 Task: Who was a key artist in the Outsider Art genre?
Action: Mouse moved to (216, 144)
Screenshot: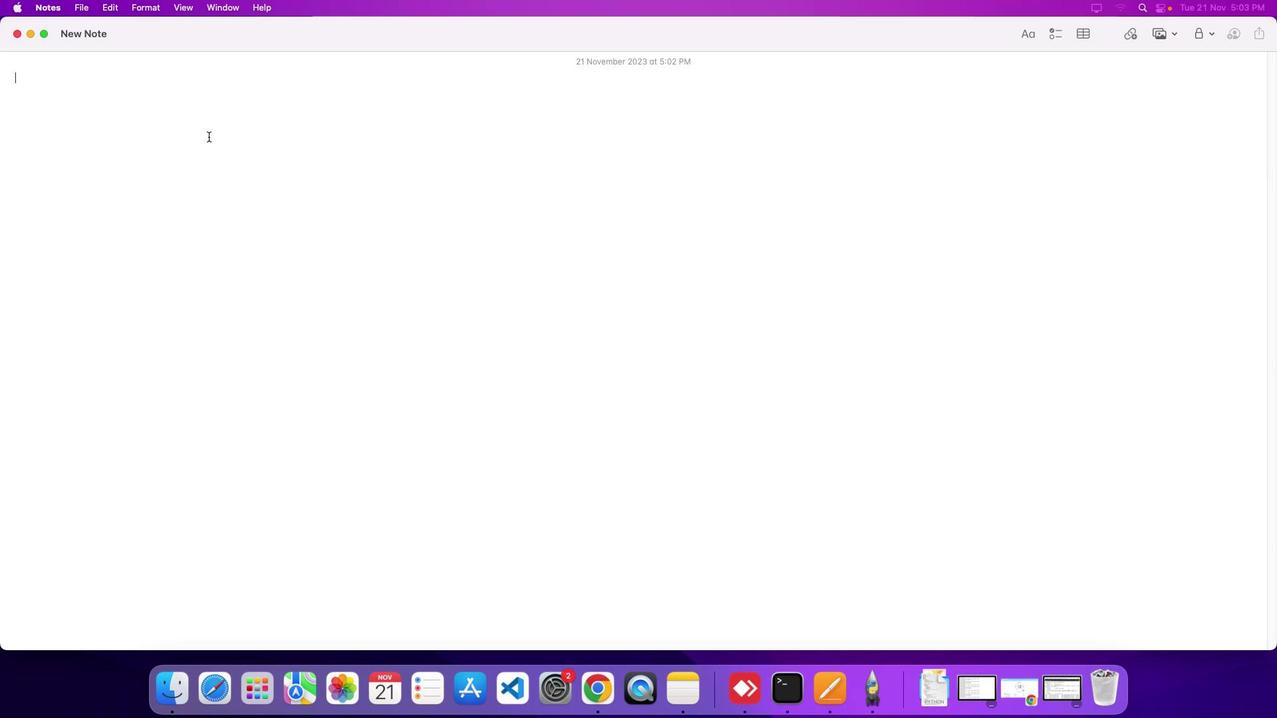 
Action: Mouse pressed left at (216, 144)
Screenshot: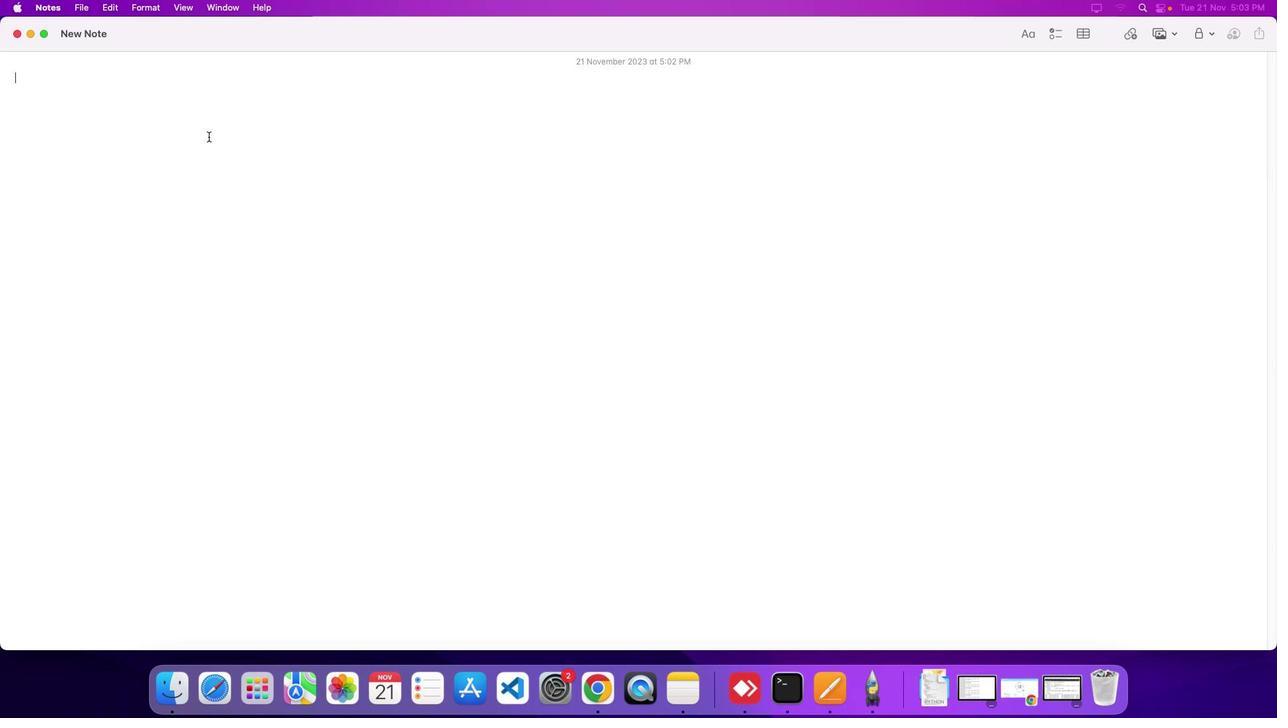 
Action: Mouse moved to (216, 143)
Screenshot: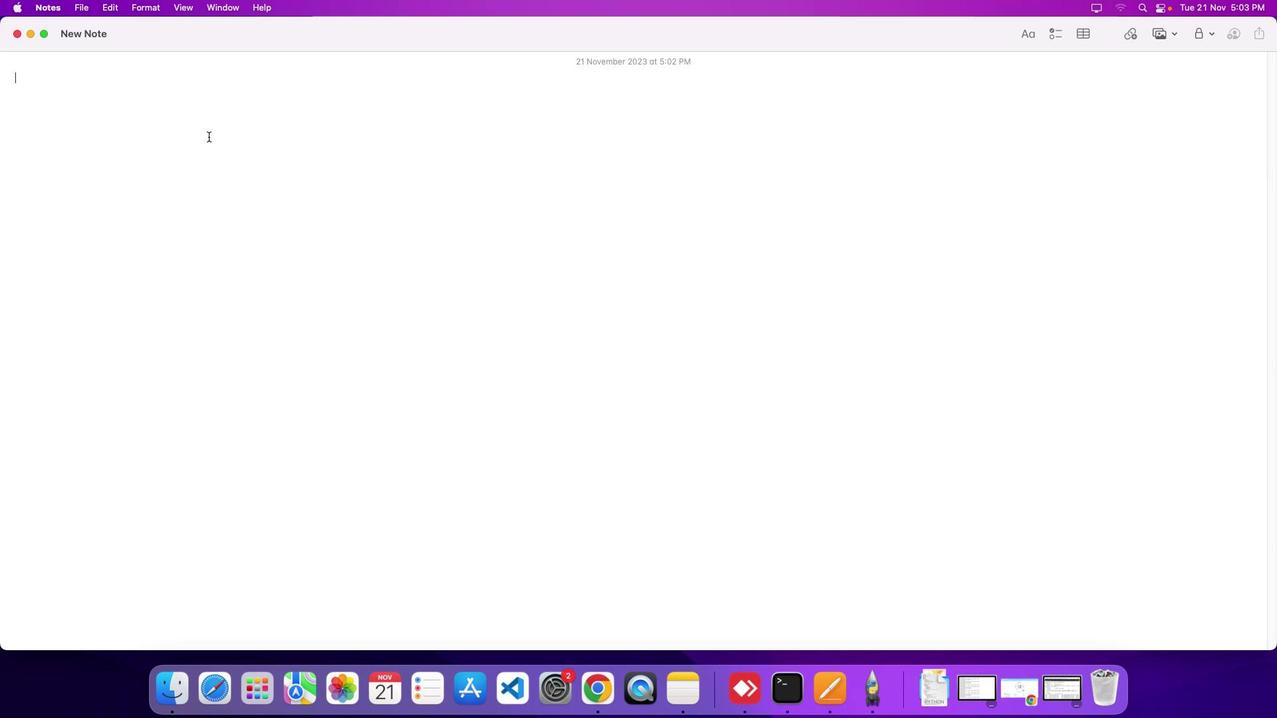 
Action: Key pressed Key.shift
Screenshot: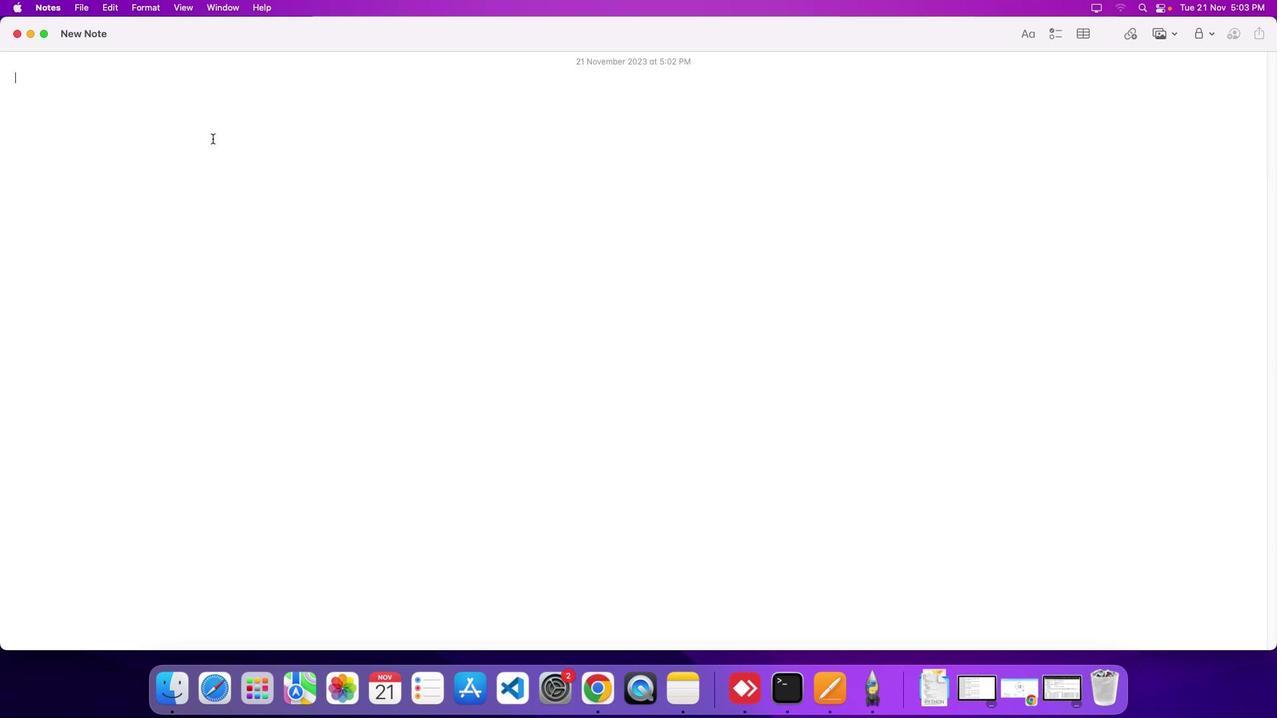 
Action: Mouse moved to (219, 145)
Screenshot: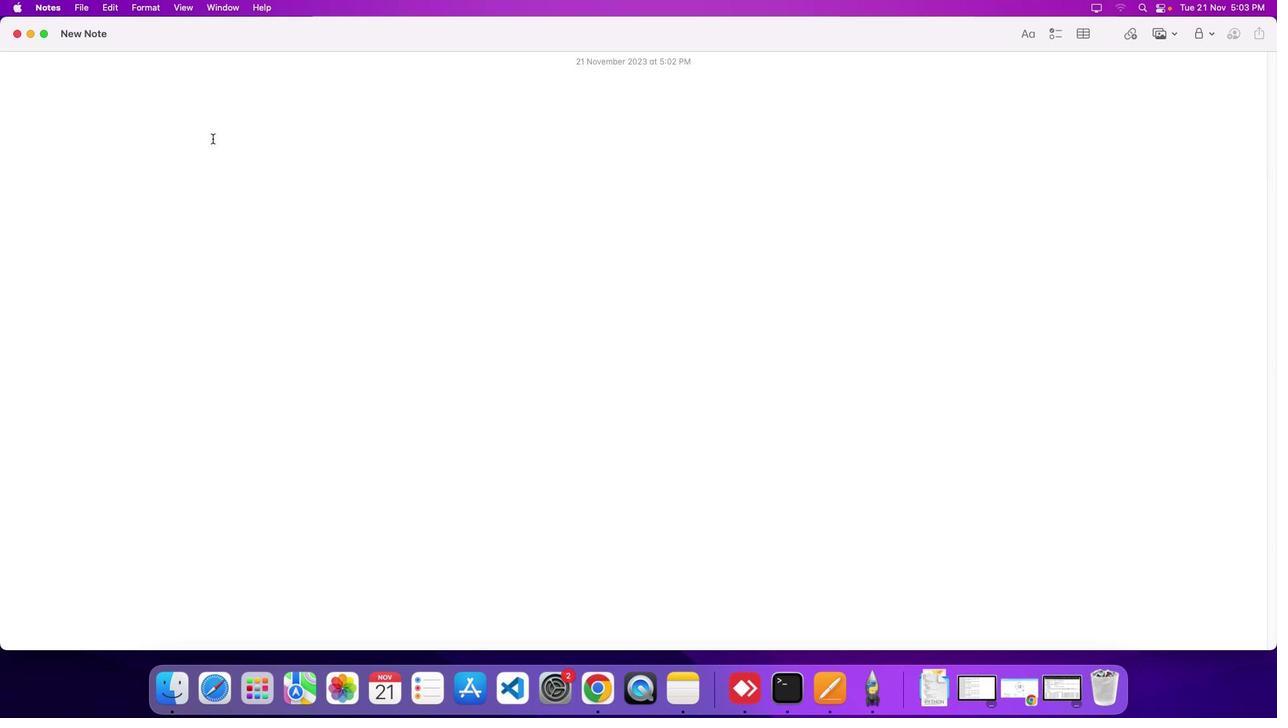 
Action: Key pressed 'W''h''o'Key.space'w''a''s'Key.space'a'Key.space'k''e''t'Key.backspace'y'Key.space'a''r''t''i''s''t'Key.space'i''n'Key.space't''h''e'Key.spaceKey.shift'O''u''t''s''i''d''e''r'Key.spaceKey.shift'A''r''t'Key.space'g''e''n''r''e'Key.shift_r'?'Key.enter
Screenshot: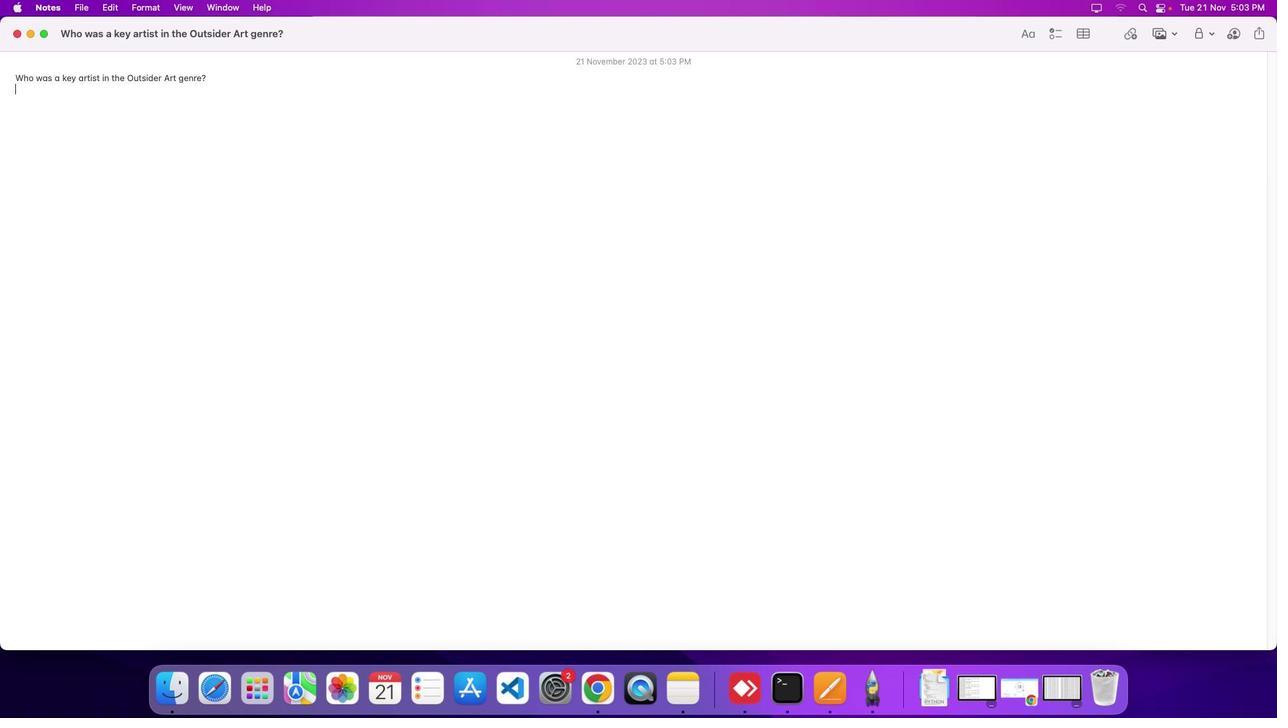 
Action: Mouse moved to (1012, 690)
Screenshot: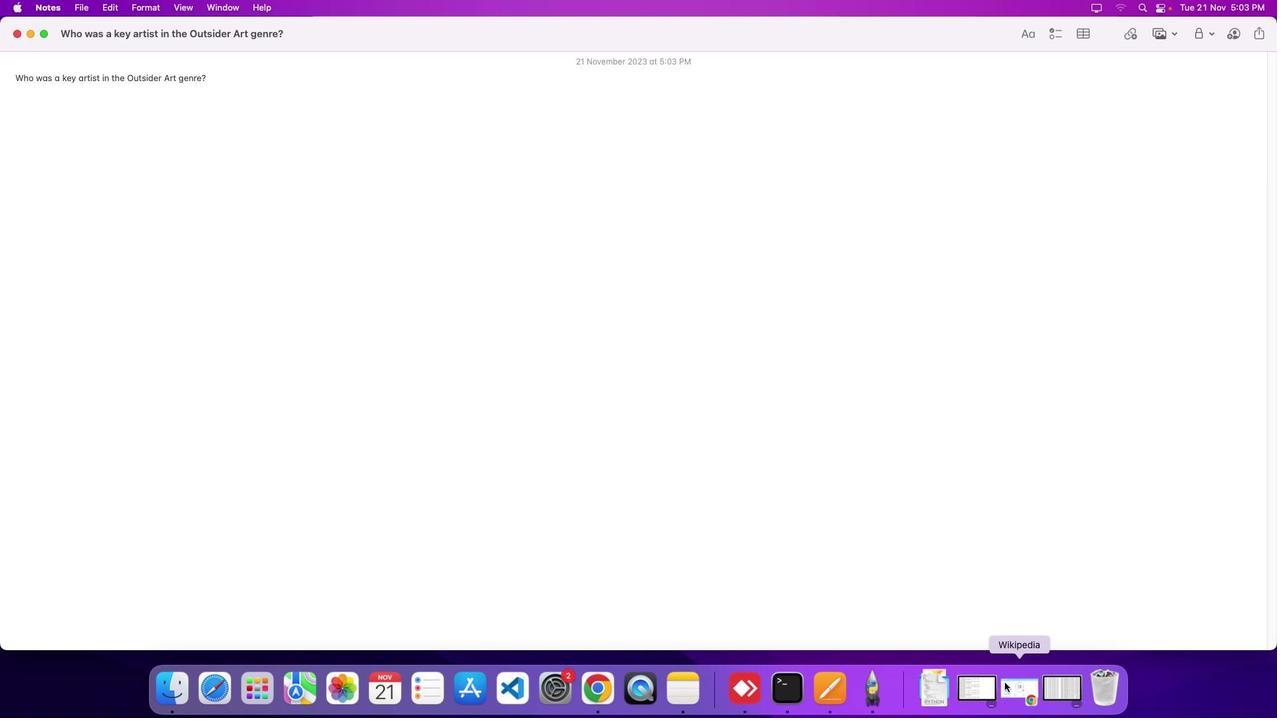 
Action: Mouse pressed left at (1012, 690)
Screenshot: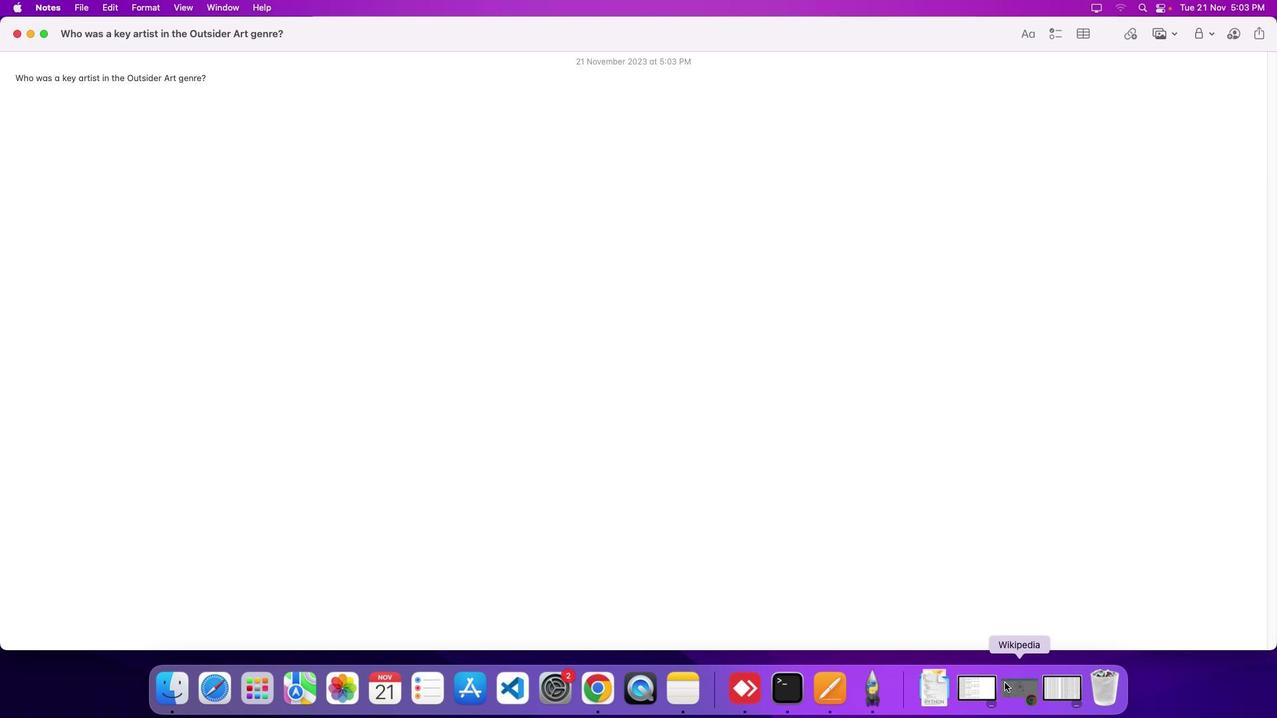 
Action: Mouse moved to (546, 432)
Screenshot: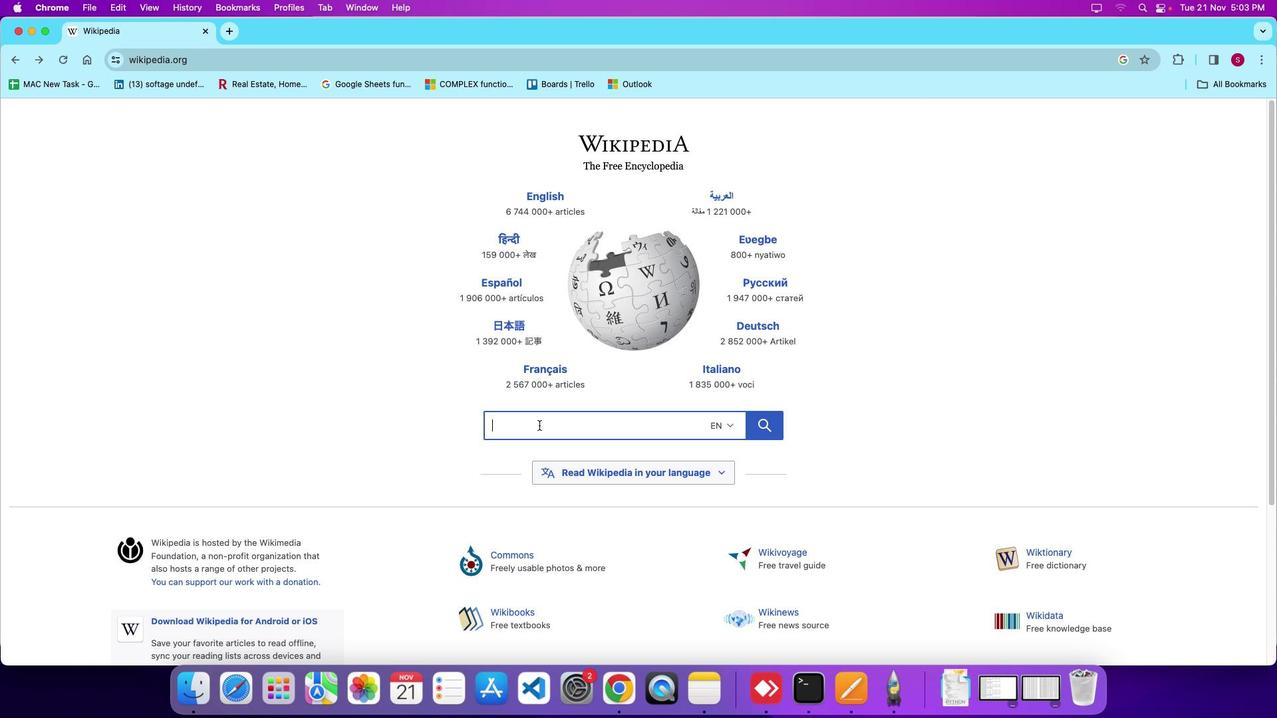 
Action: Mouse pressed left at (546, 432)
Screenshot: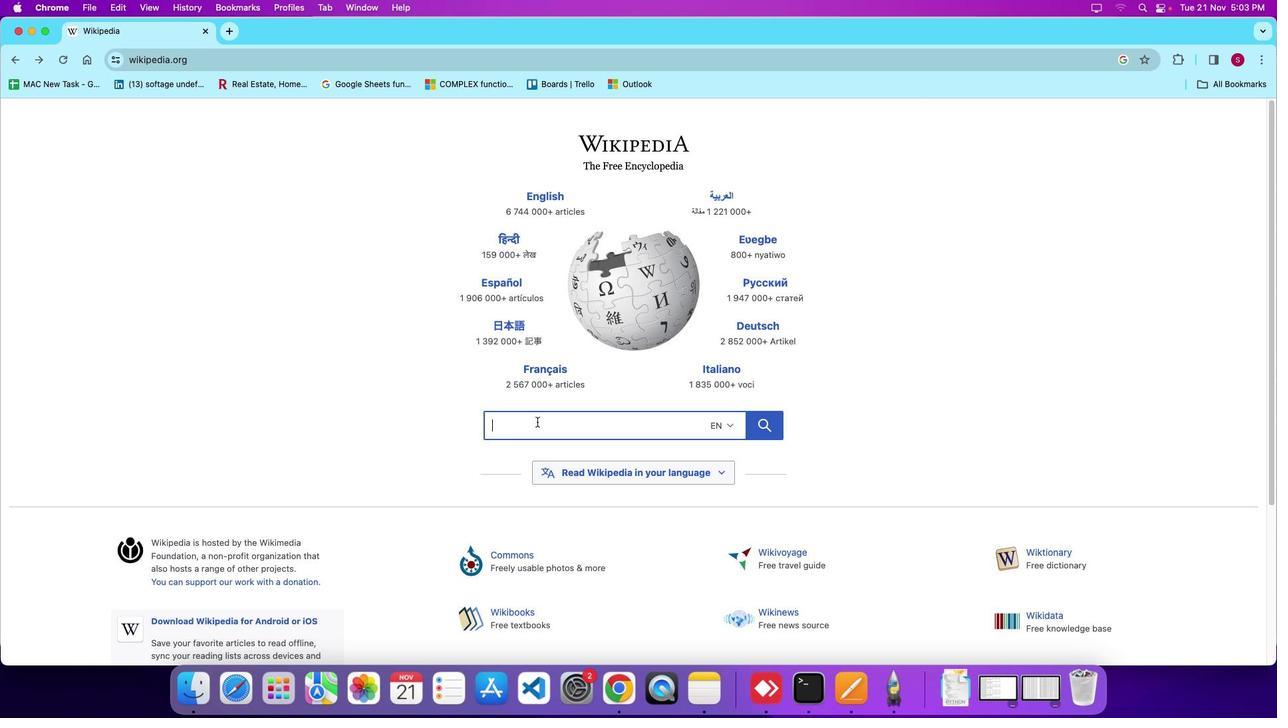 
Action: Mouse moved to (543, 429)
Screenshot: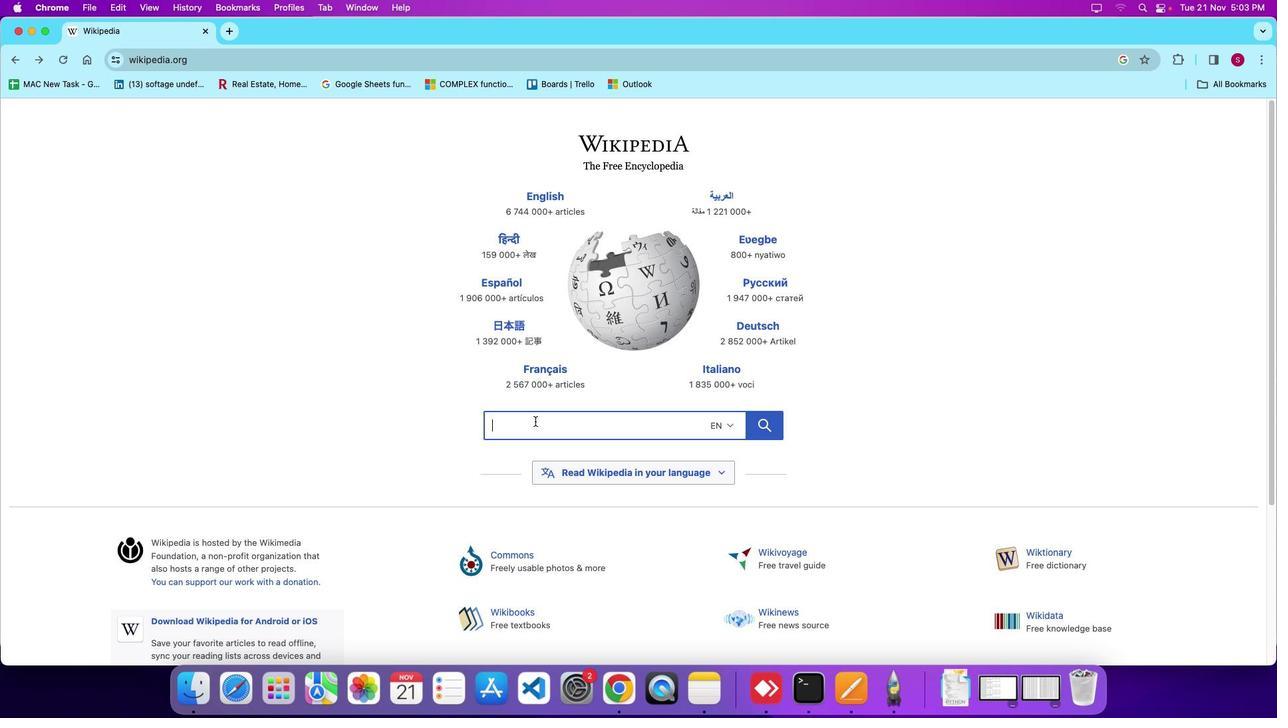 
Action: Key pressed Key.shift'O''u''t''s''i''d''e''r'Key.spaceKey.shift'A''r''t'
Screenshot: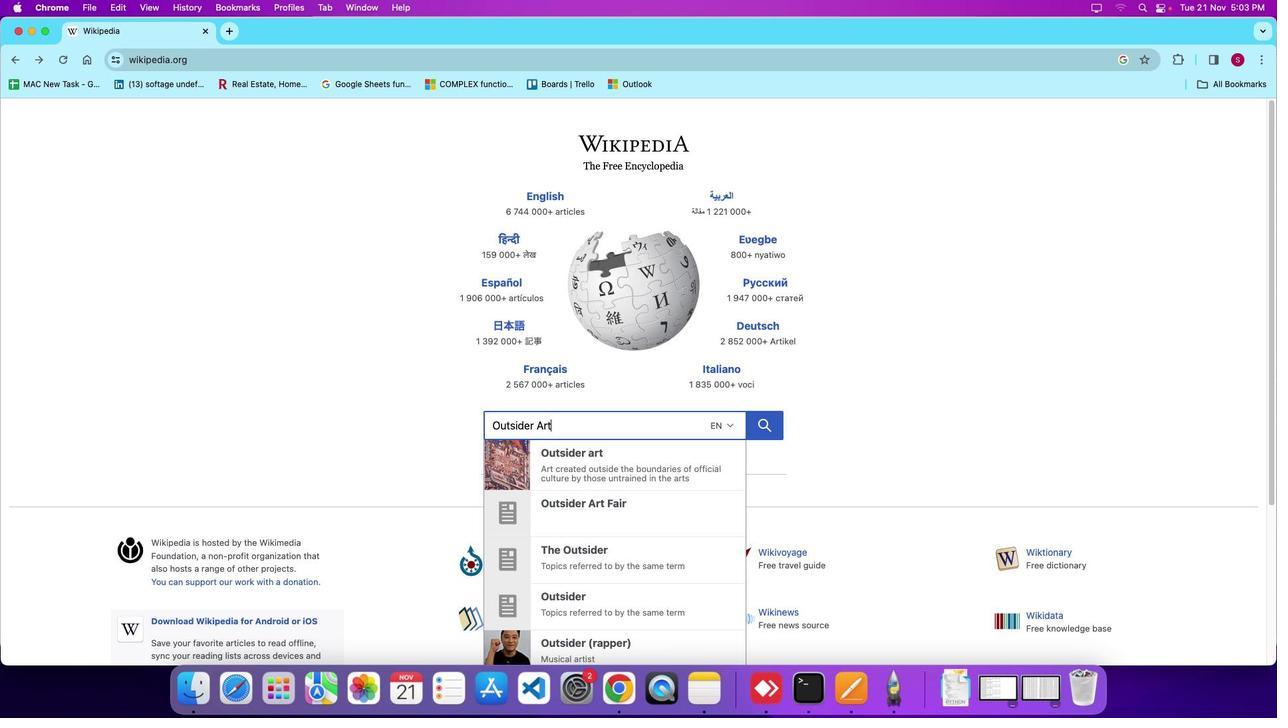 
Action: Mouse moved to (572, 485)
Screenshot: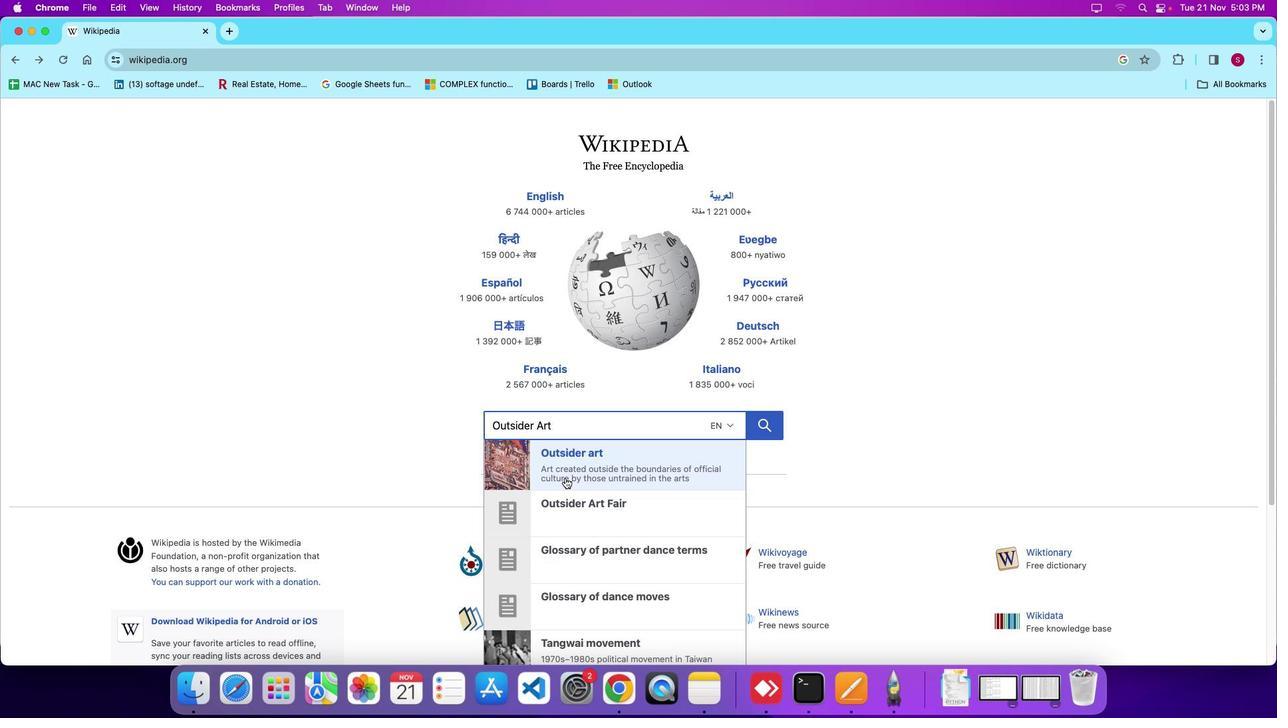 
Action: Mouse pressed left at (572, 485)
Screenshot: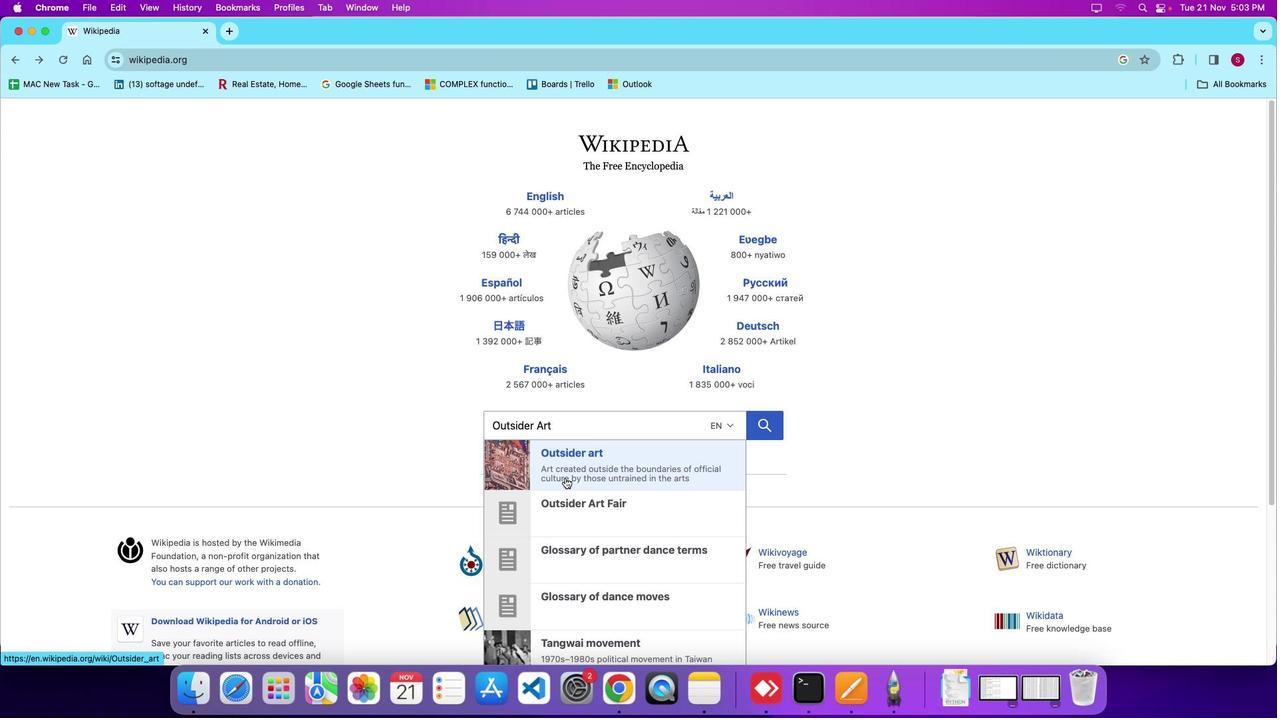 
Action: Mouse moved to (1070, 422)
Screenshot: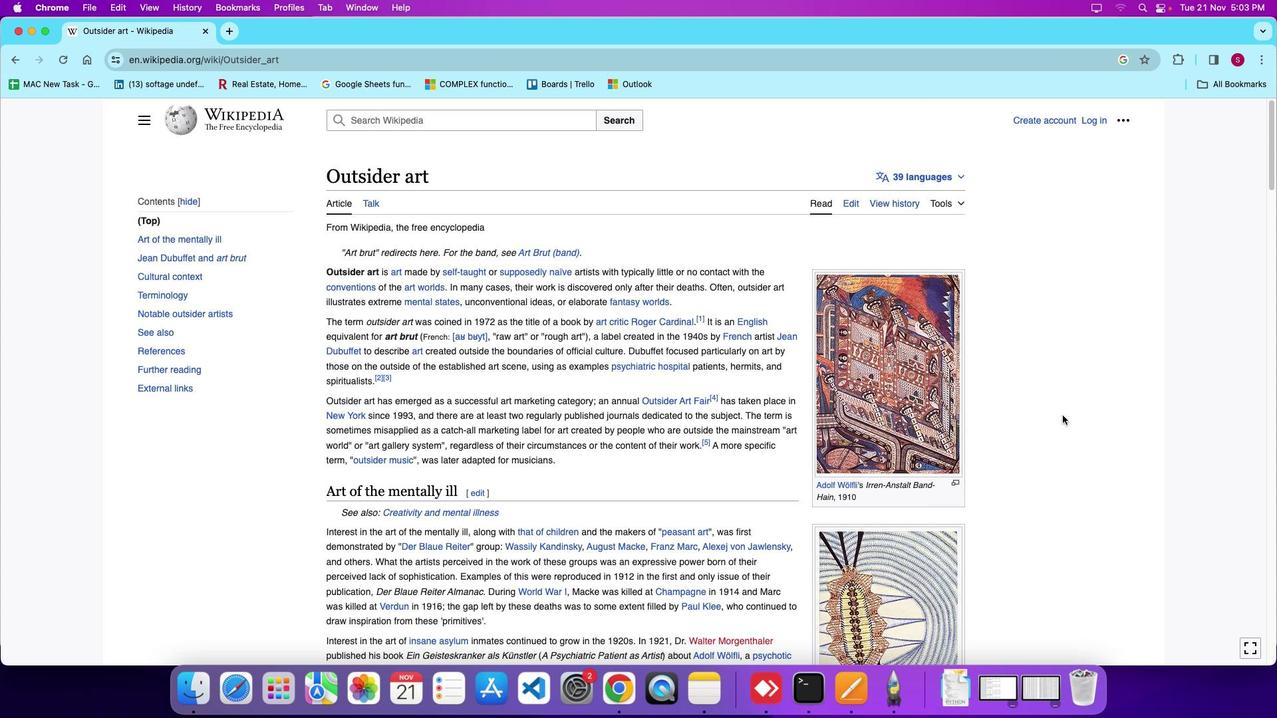 
Action: Mouse scrolled (1070, 422) with delta (7, 6)
Screenshot: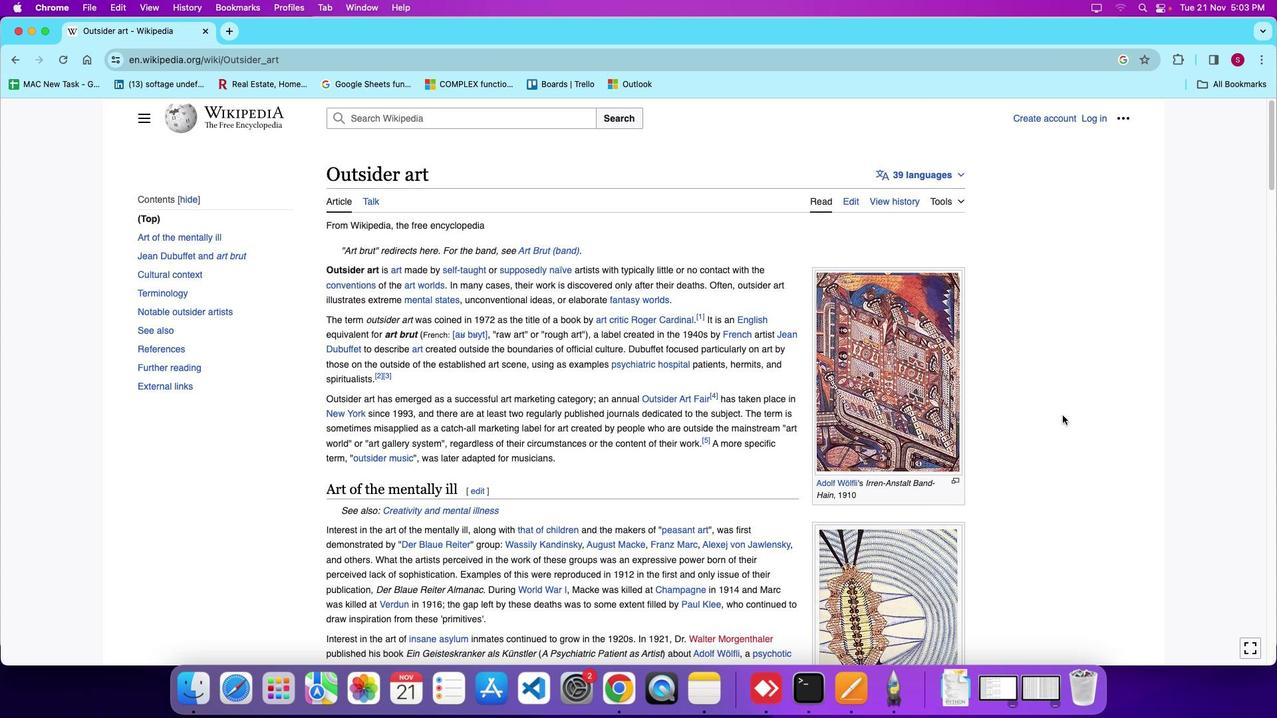 
Action: Mouse scrolled (1070, 422) with delta (7, 6)
Screenshot: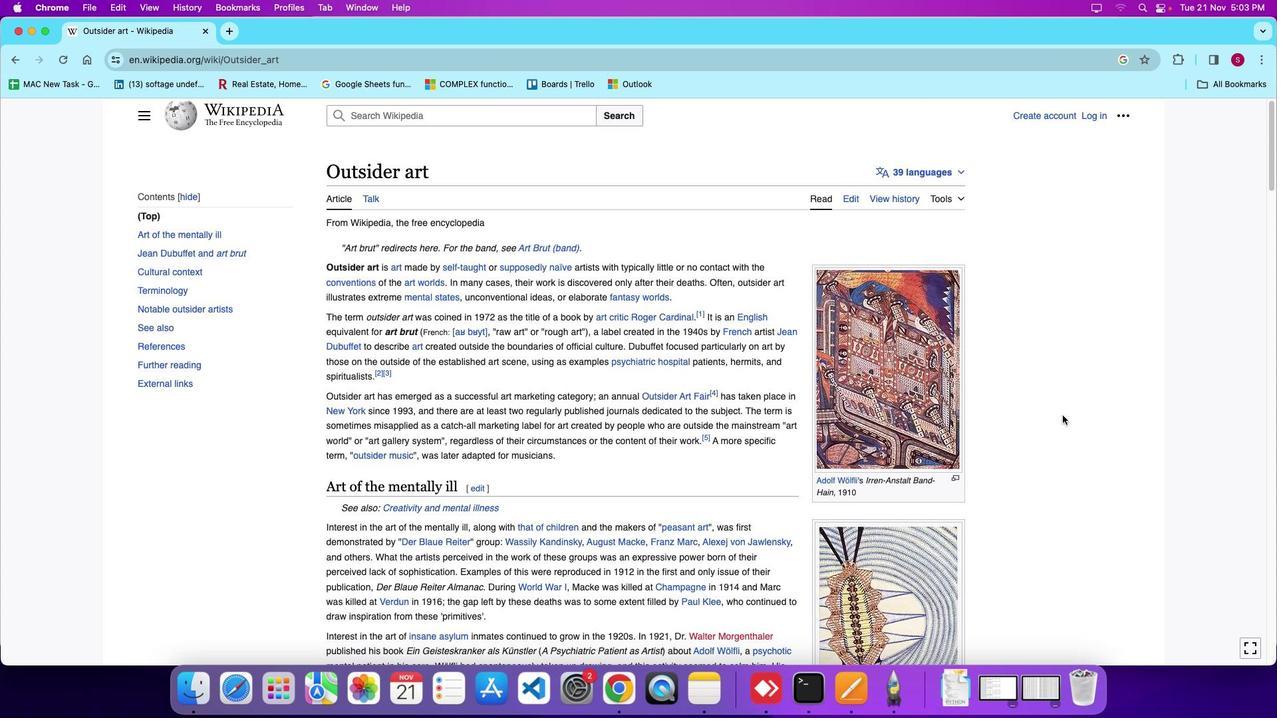 
Action: Mouse scrolled (1070, 422) with delta (7, 6)
Screenshot: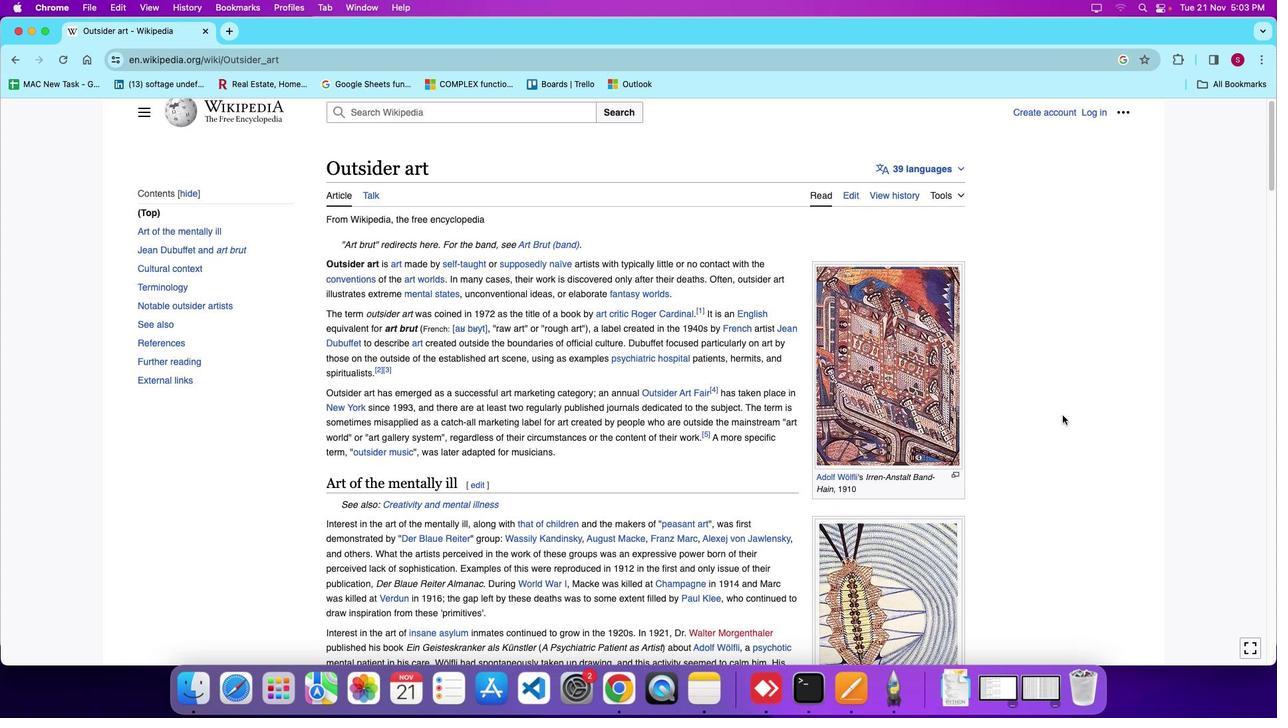 
Action: Mouse moved to (1068, 429)
Screenshot: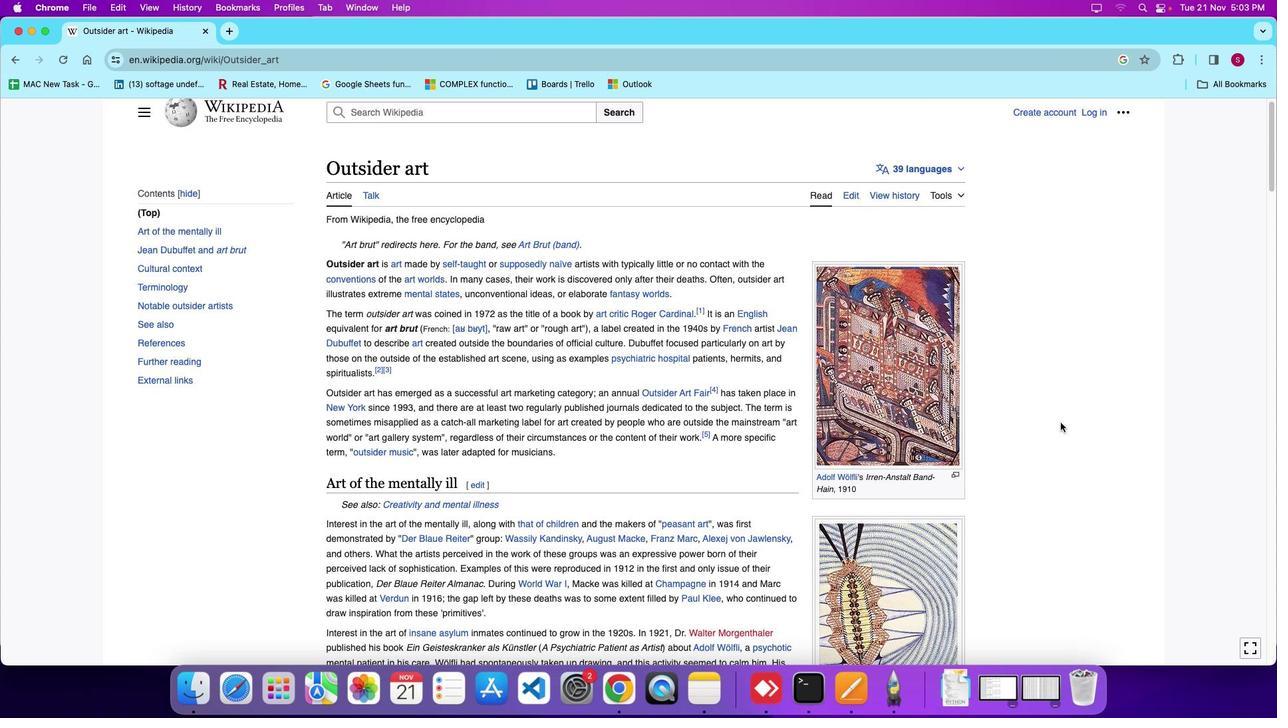 
Action: Mouse scrolled (1068, 429) with delta (7, 6)
Screenshot: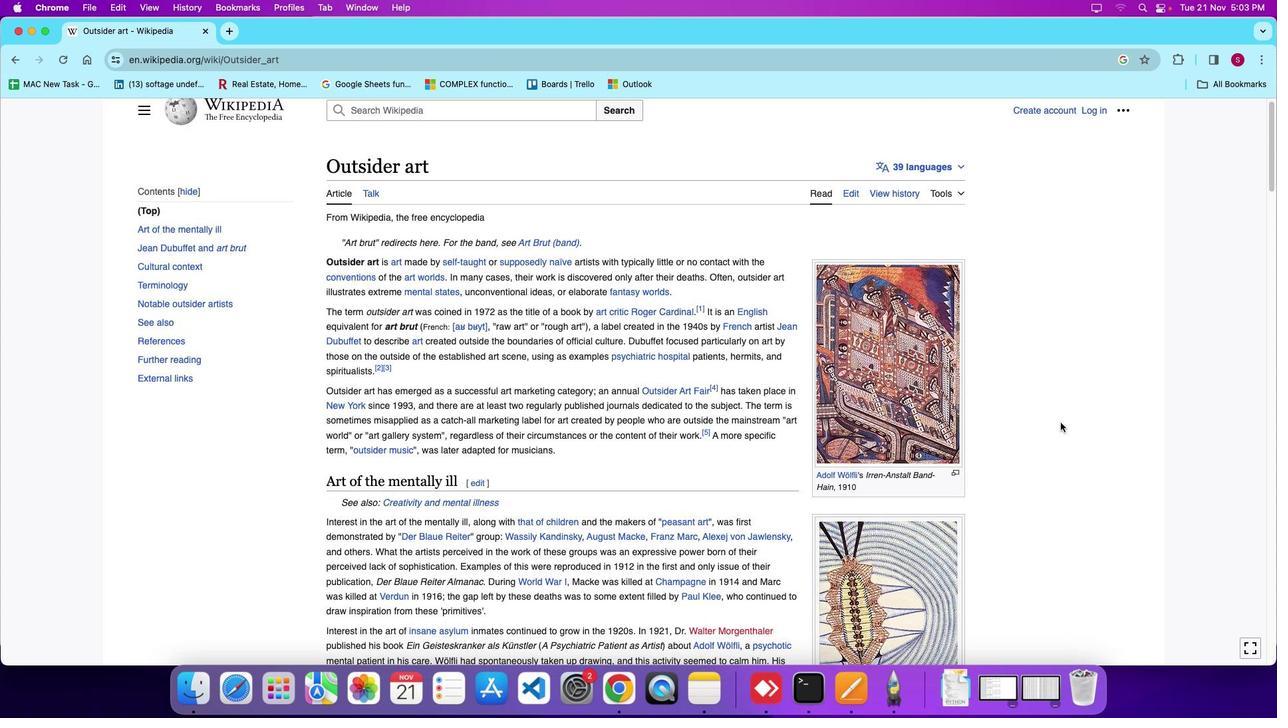 
Action: Mouse moved to (1068, 429)
Screenshot: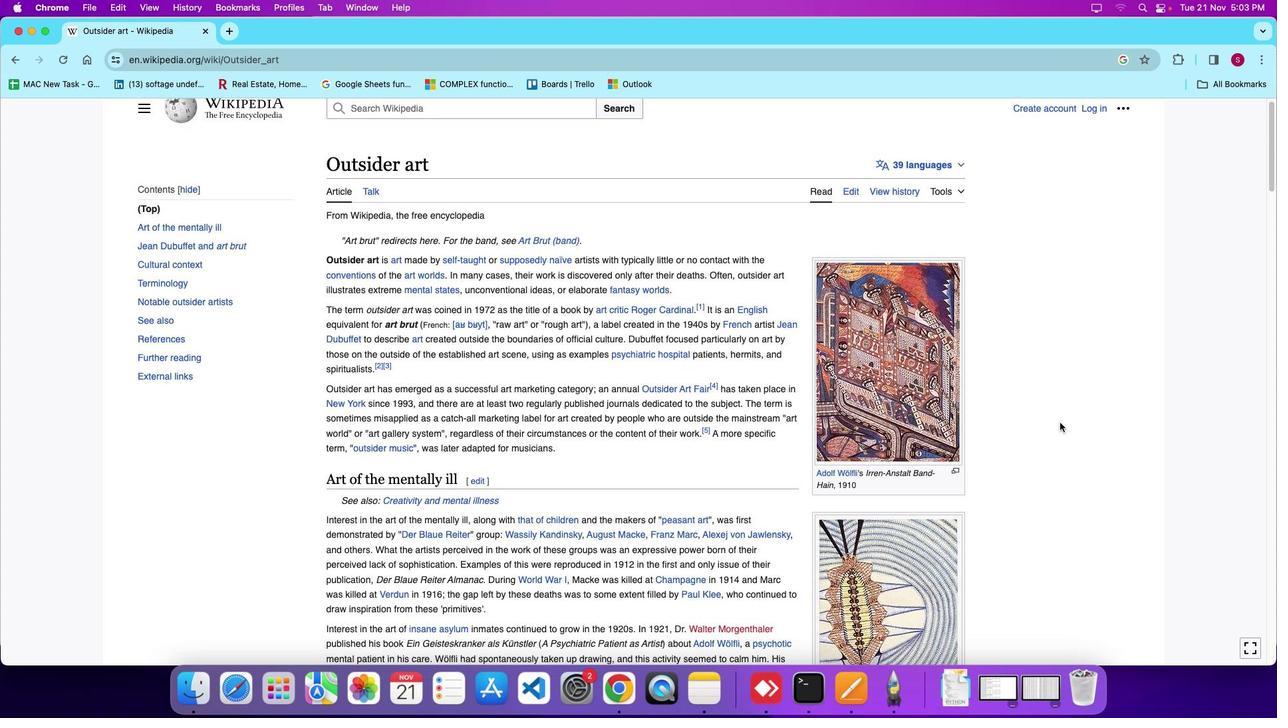 
Action: Mouse scrolled (1068, 429) with delta (7, 6)
Screenshot: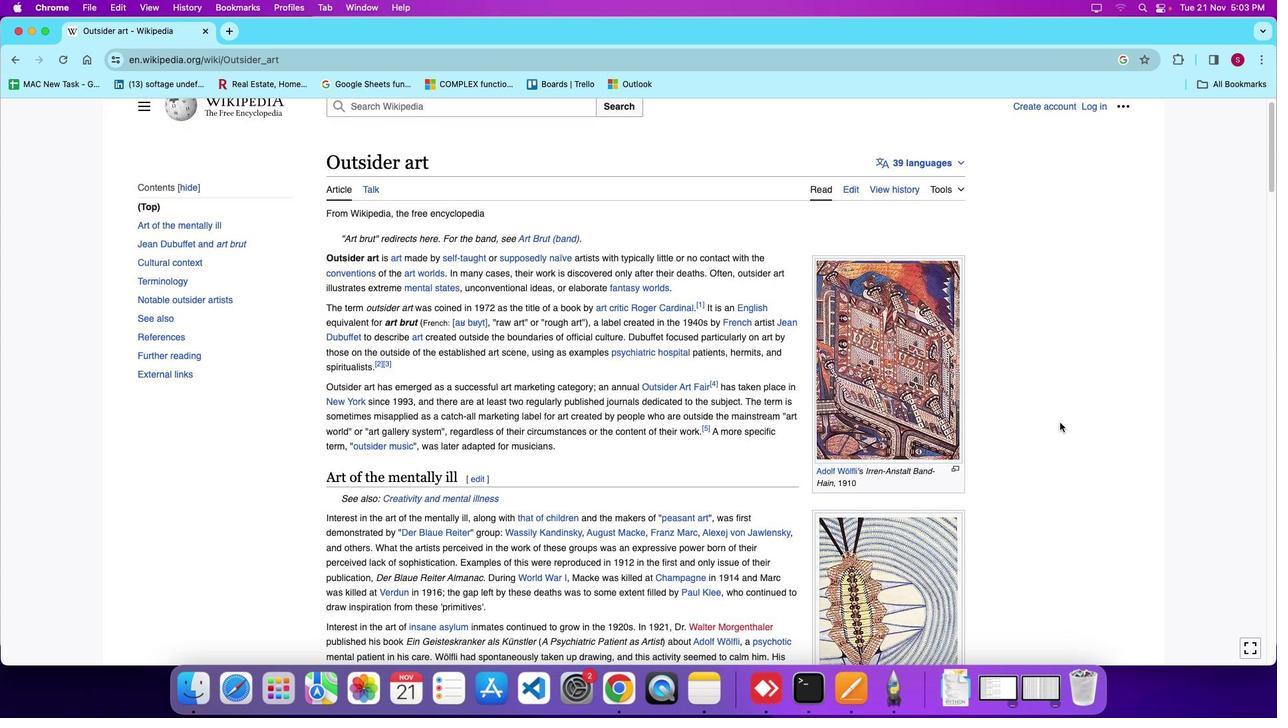 
Action: Mouse moved to (1068, 429)
Screenshot: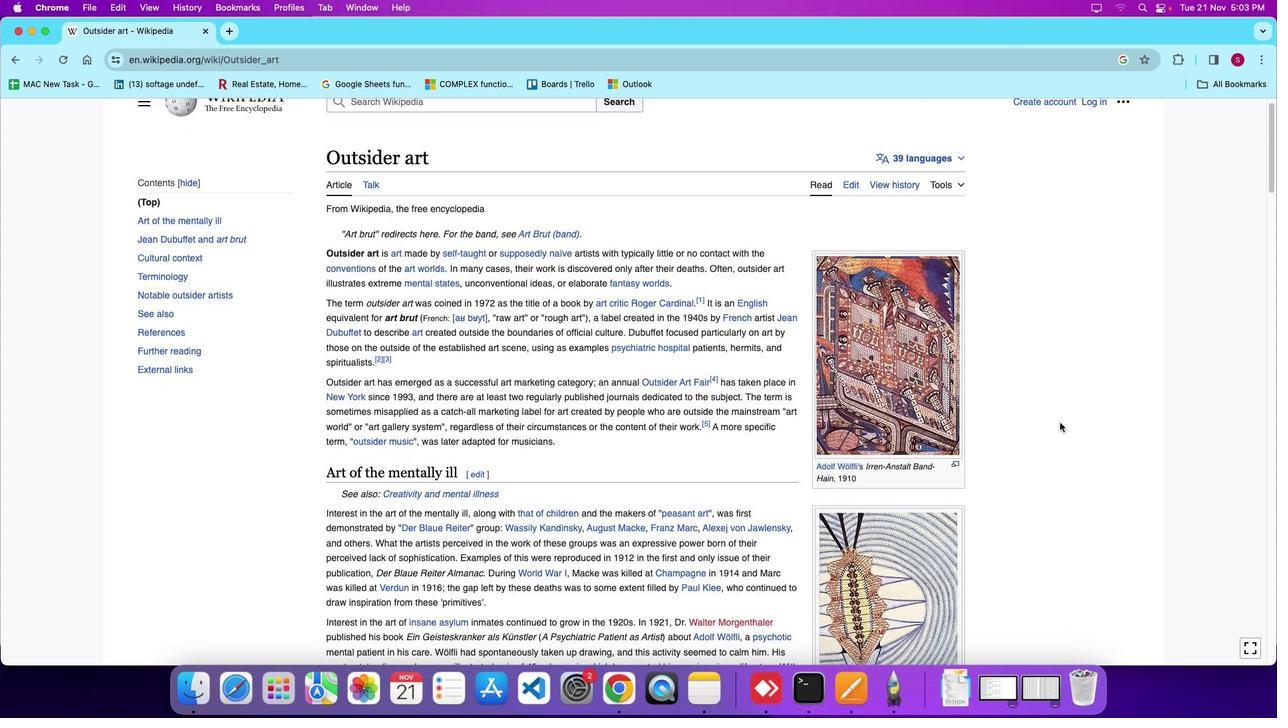 
Action: Mouse scrolled (1068, 429) with delta (7, 6)
Screenshot: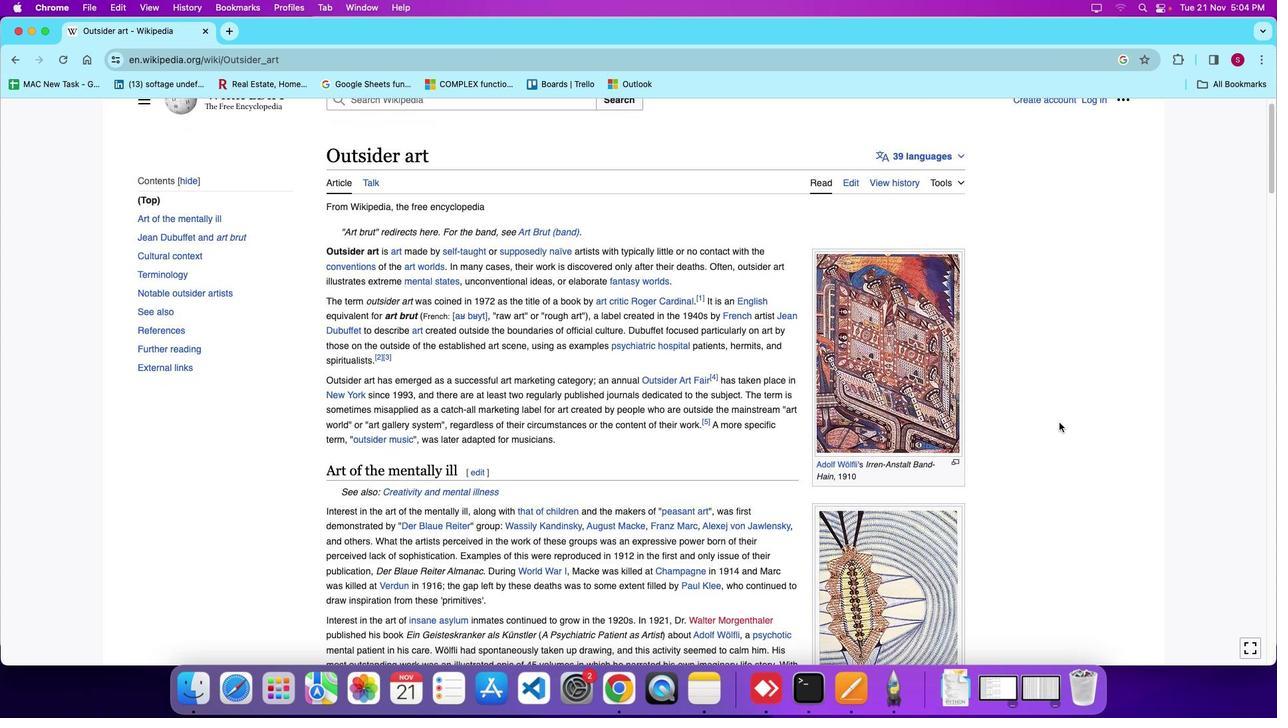 
Action: Mouse moved to (1039, 460)
Screenshot: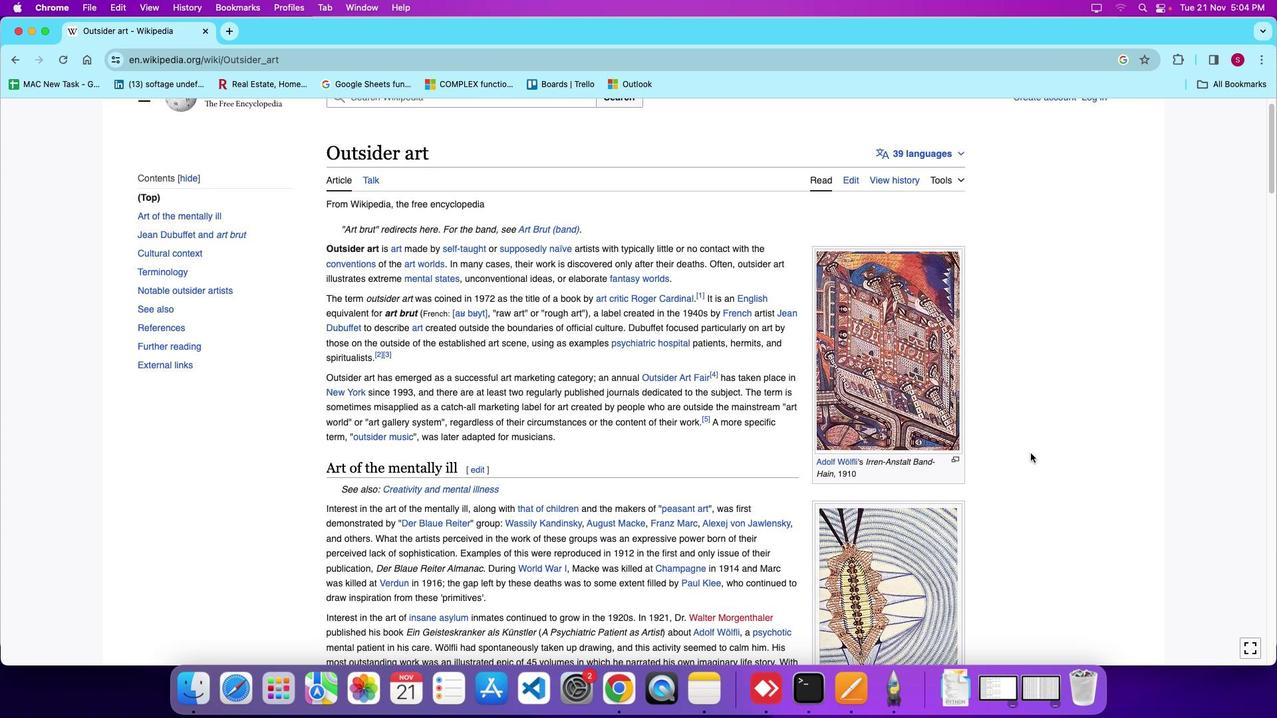 
Action: Mouse scrolled (1039, 460) with delta (7, 6)
Screenshot: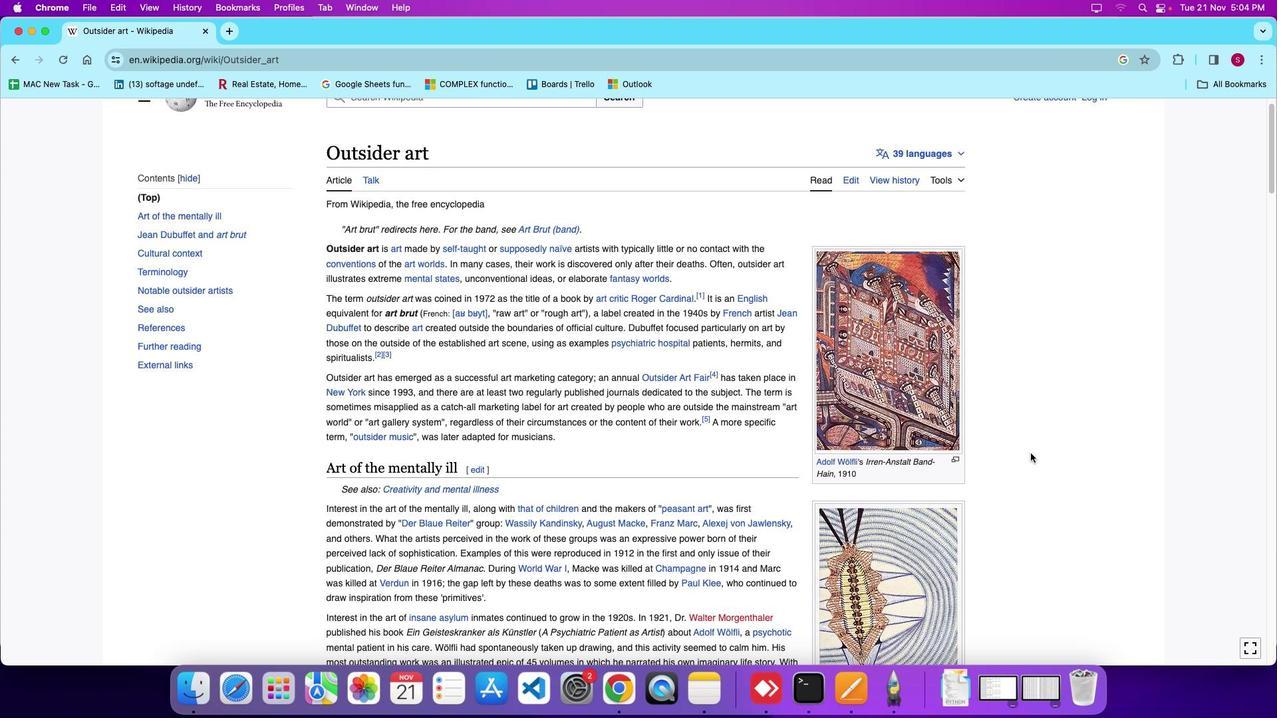 
Action: Mouse moved to (1038, 459)
Screenshot: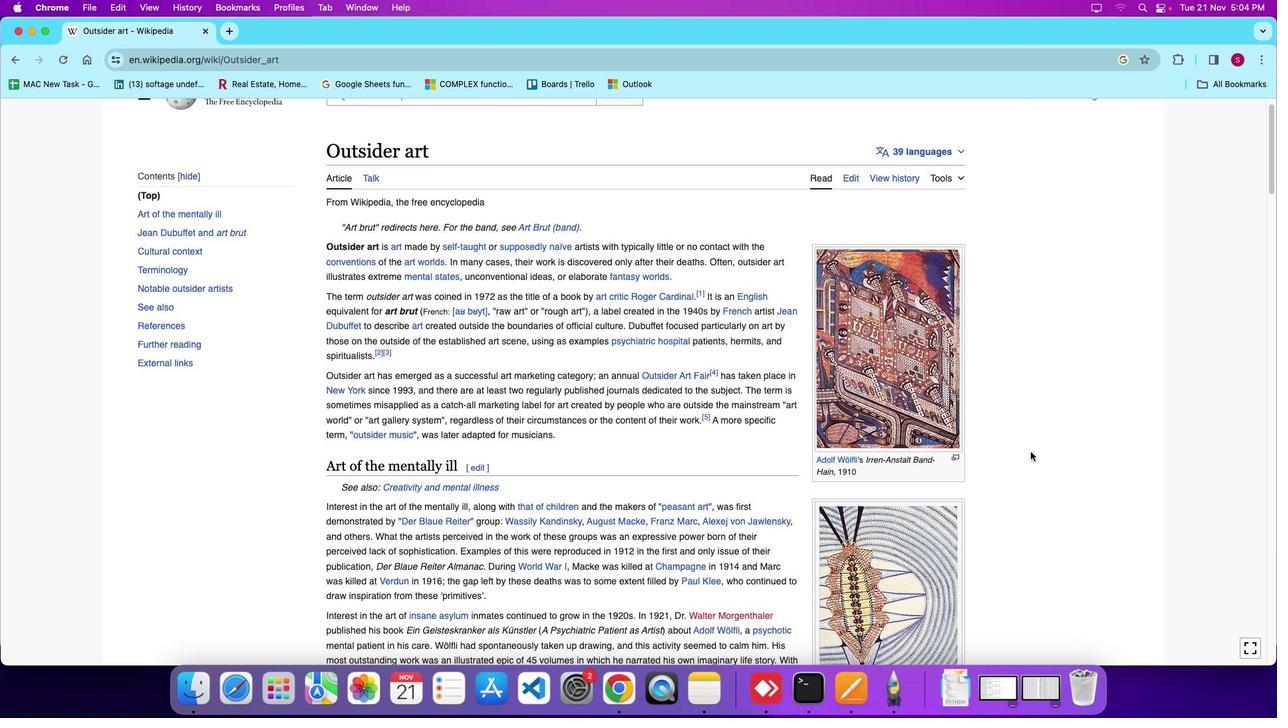 
Action: Mouse scrolled (1038, 459) with delta (7, 6)
Screenshot: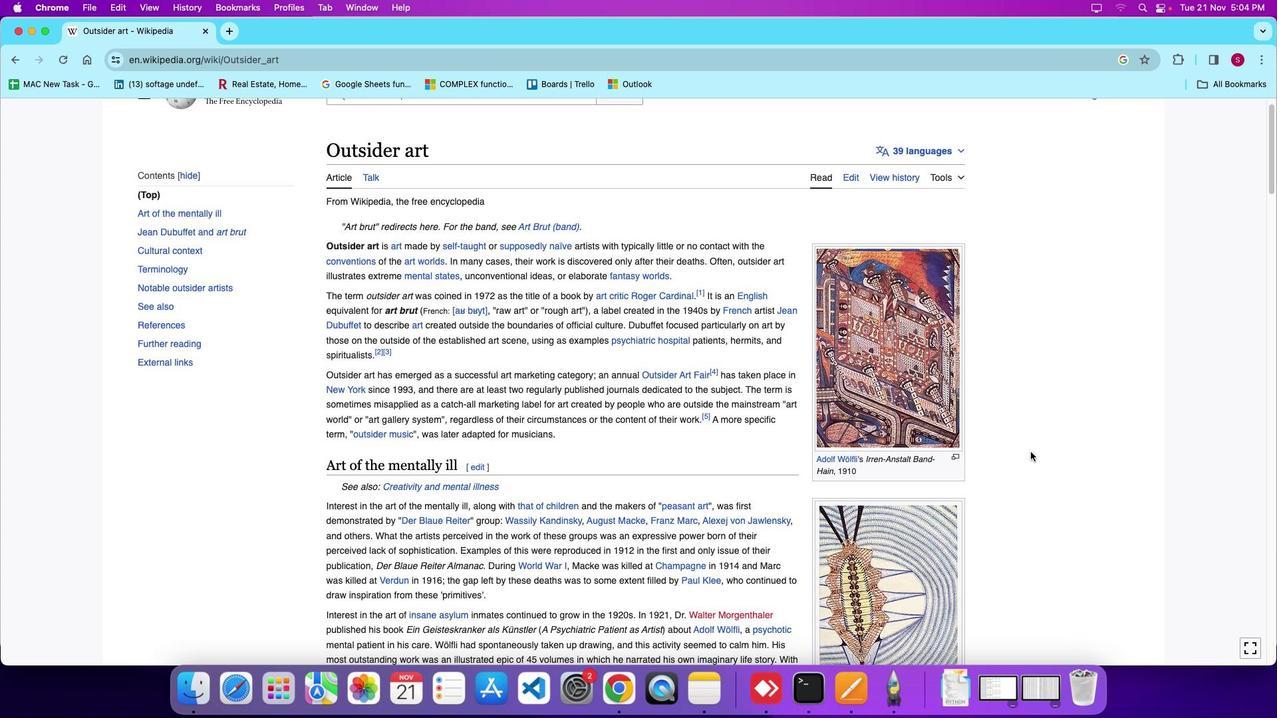 
Action: Mouse moved to (1023, 481)
Screenshot: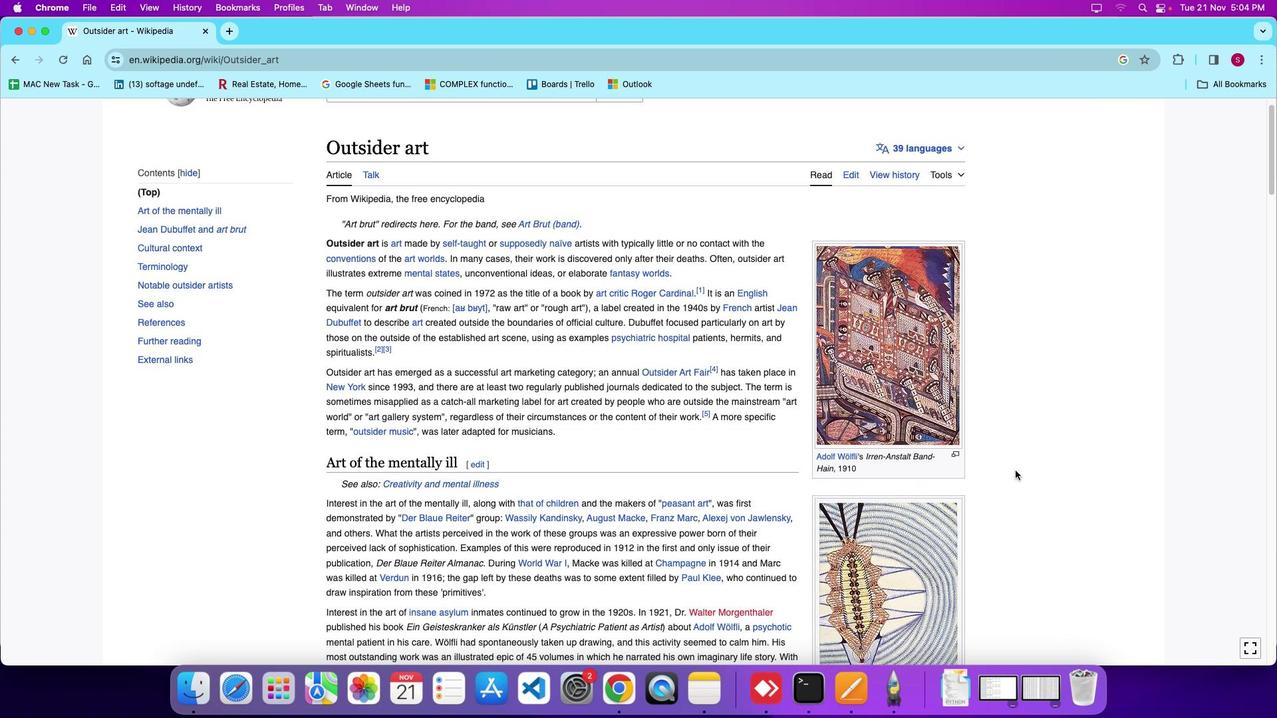 
Action: Mouse scrolled (1023, 481) with delta (7, 6)
Screenshot: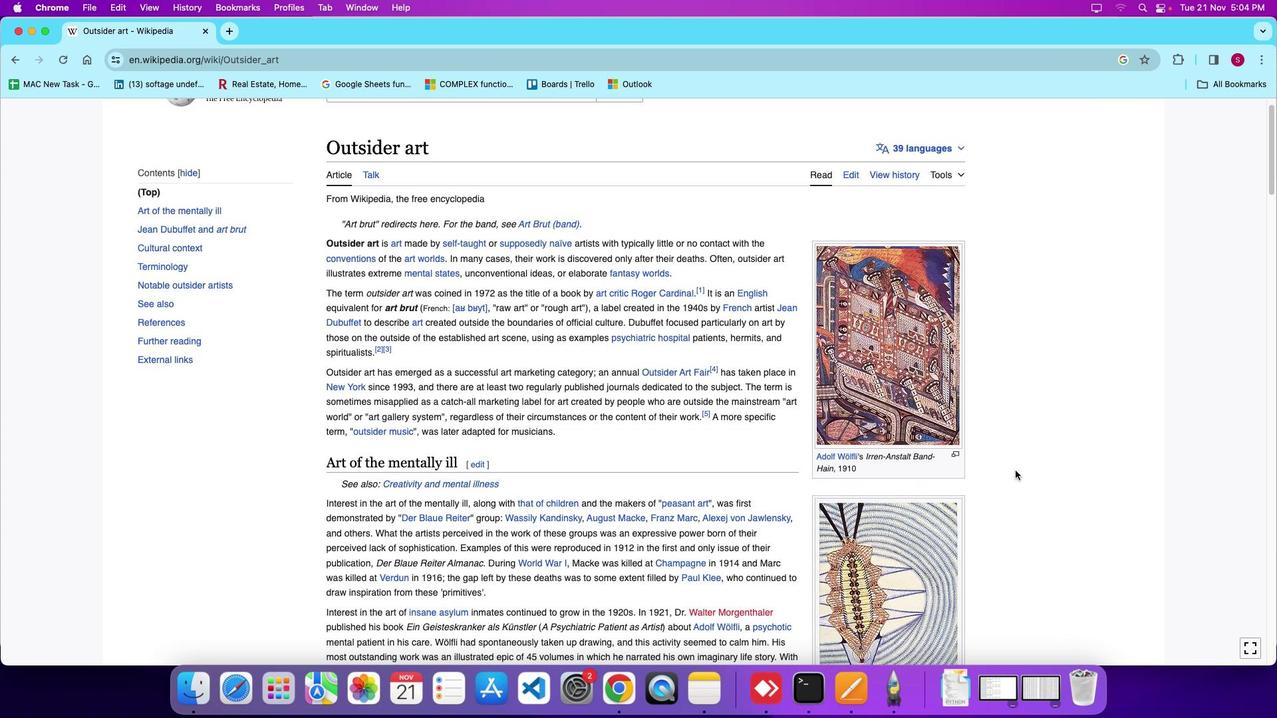 
Action: Mouse moved to (1023, 477)
Screenshot: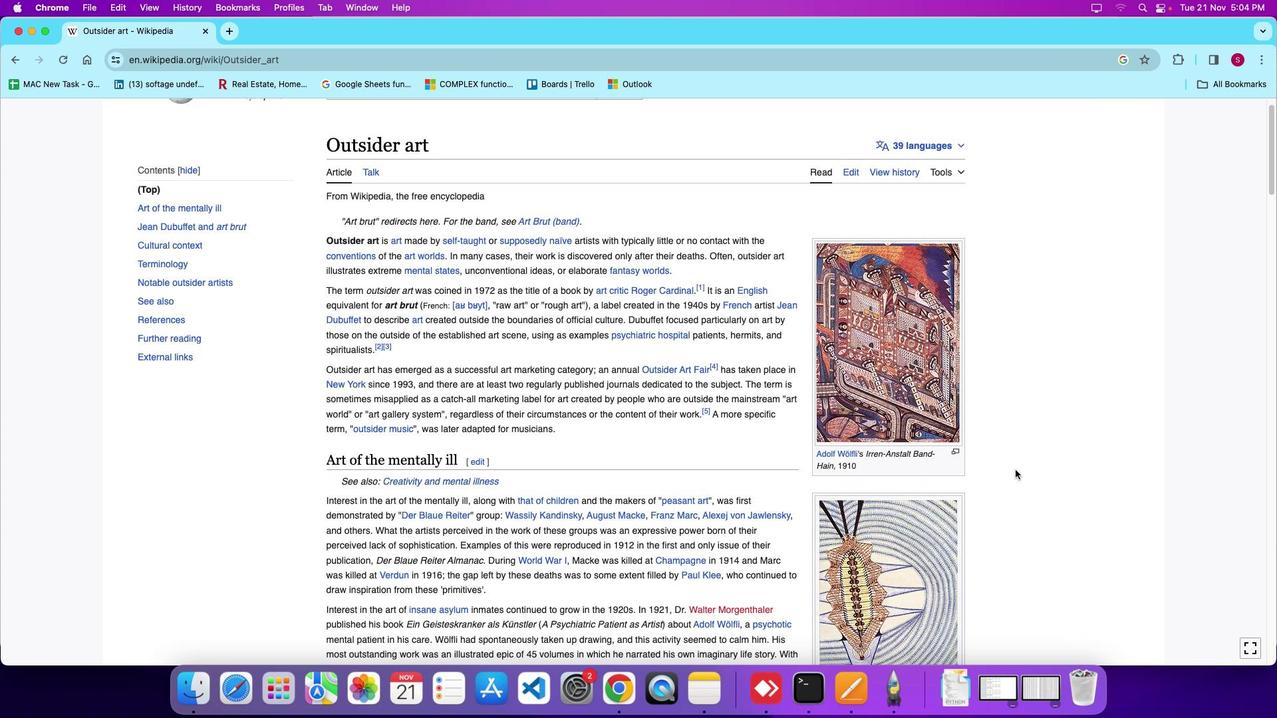 
Action: Mouse scrolled (1023, 477) with delta (7, 6)
Screenshot: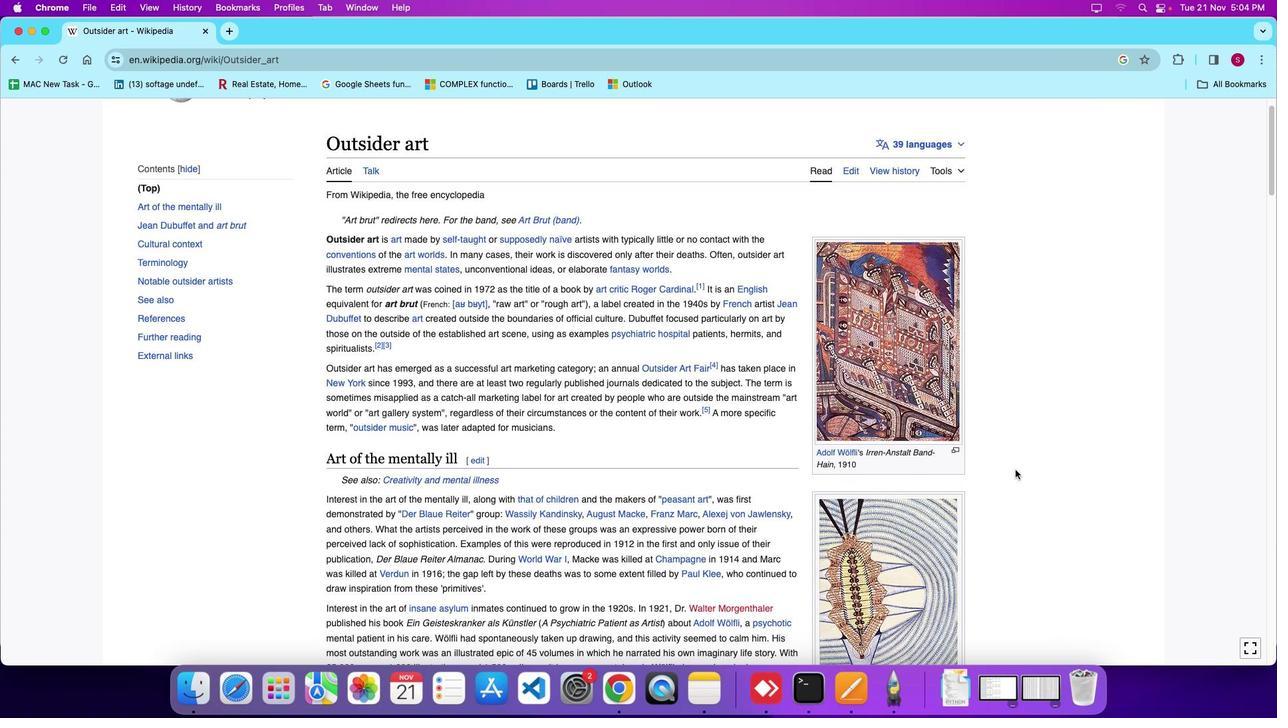 
Action: Mouse moved to (1023, 477)
Screenshot: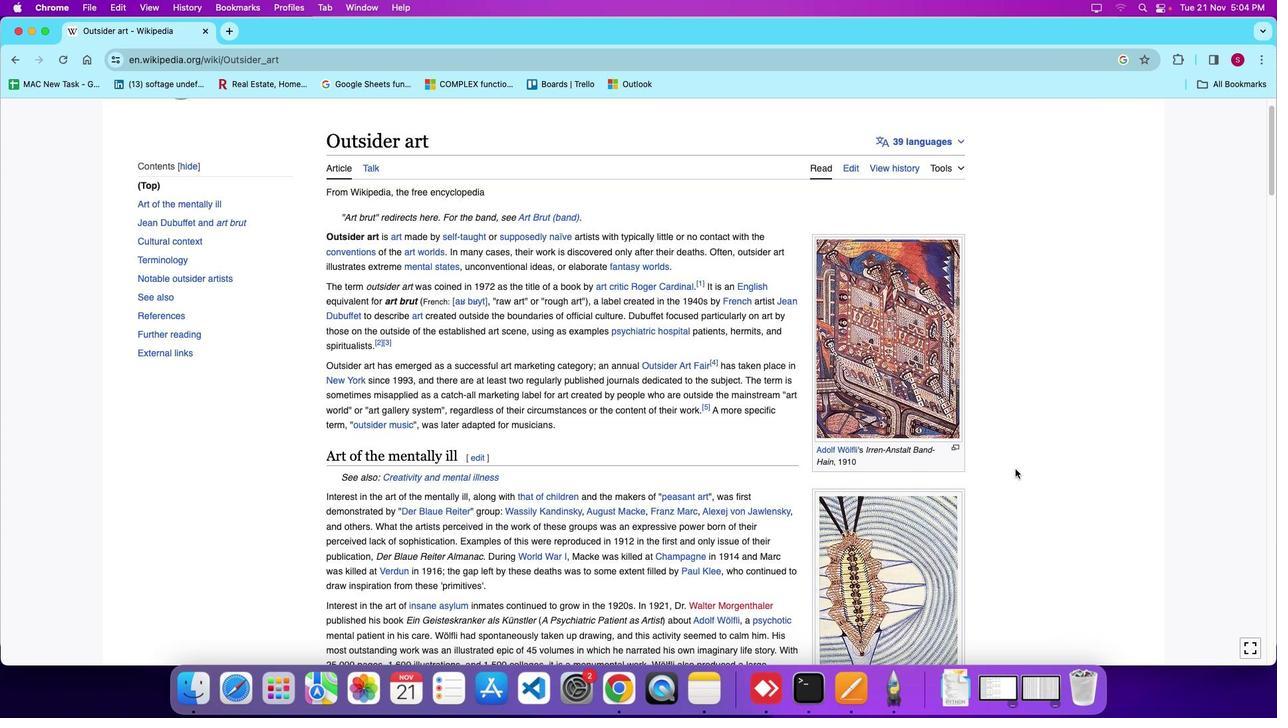 
Action: Mouse scrolled (1023, 477) with delta (7, 6)
Screenshot: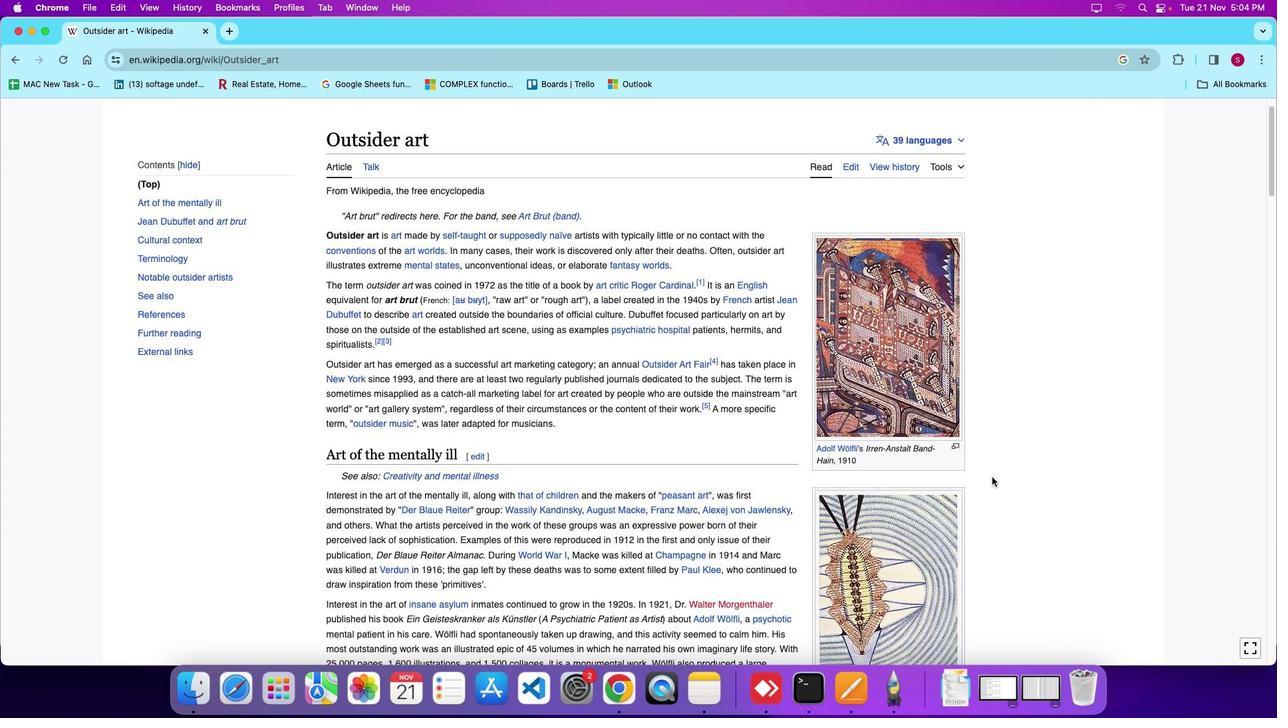 
Action: Mouse moved to (999, 486)
Screenshot: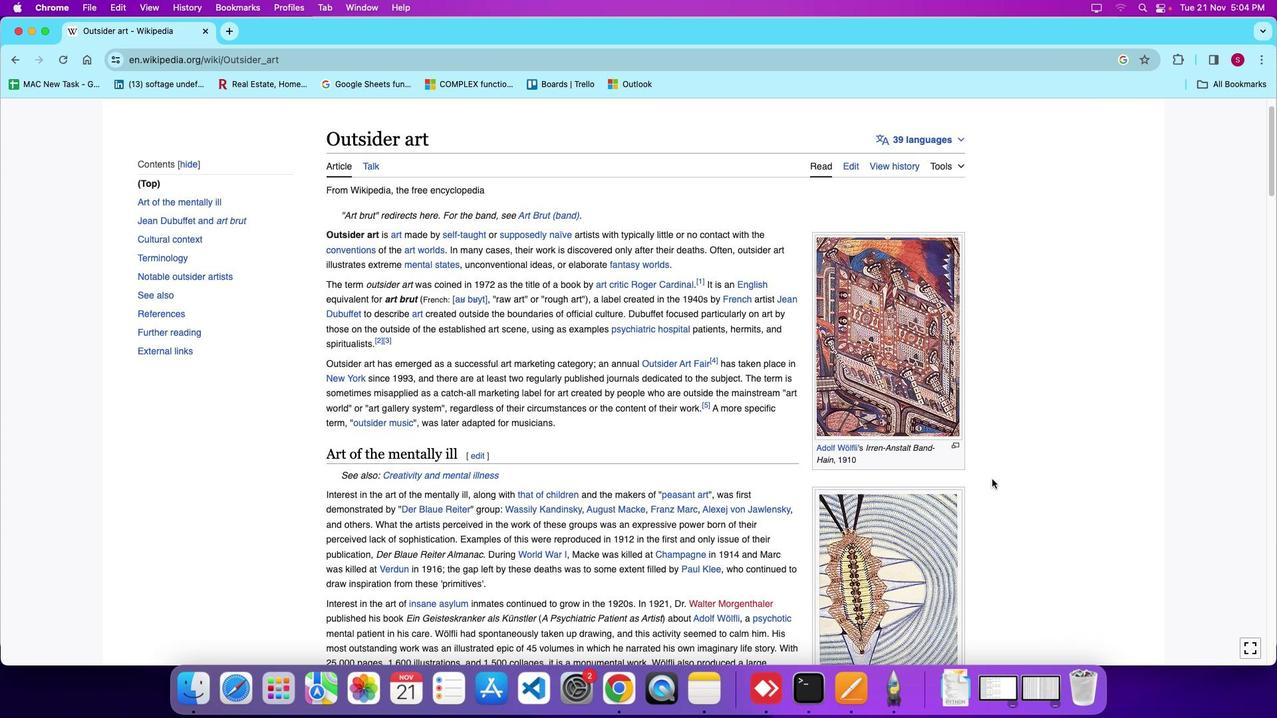 
Action: Mouse scrolled (999, 486) with delta (7, 6)
Screenshot: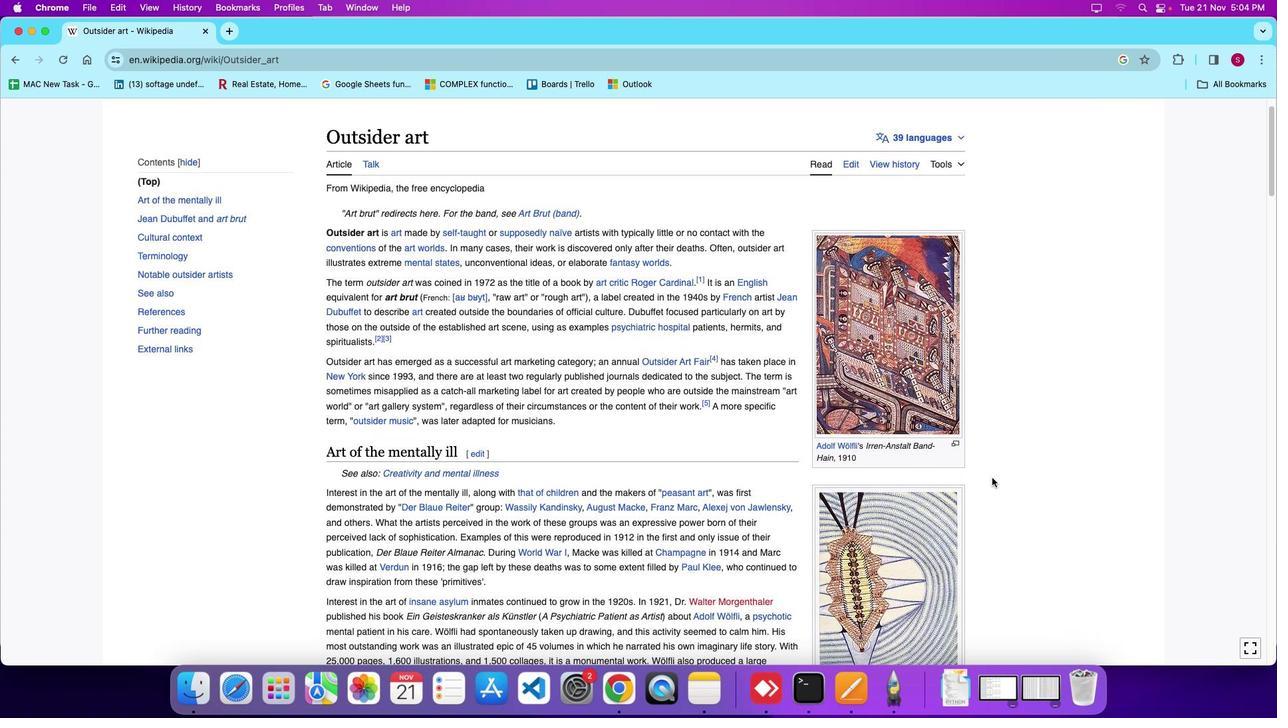 
Action: Mouse moved to (999, 485)
Screenshot: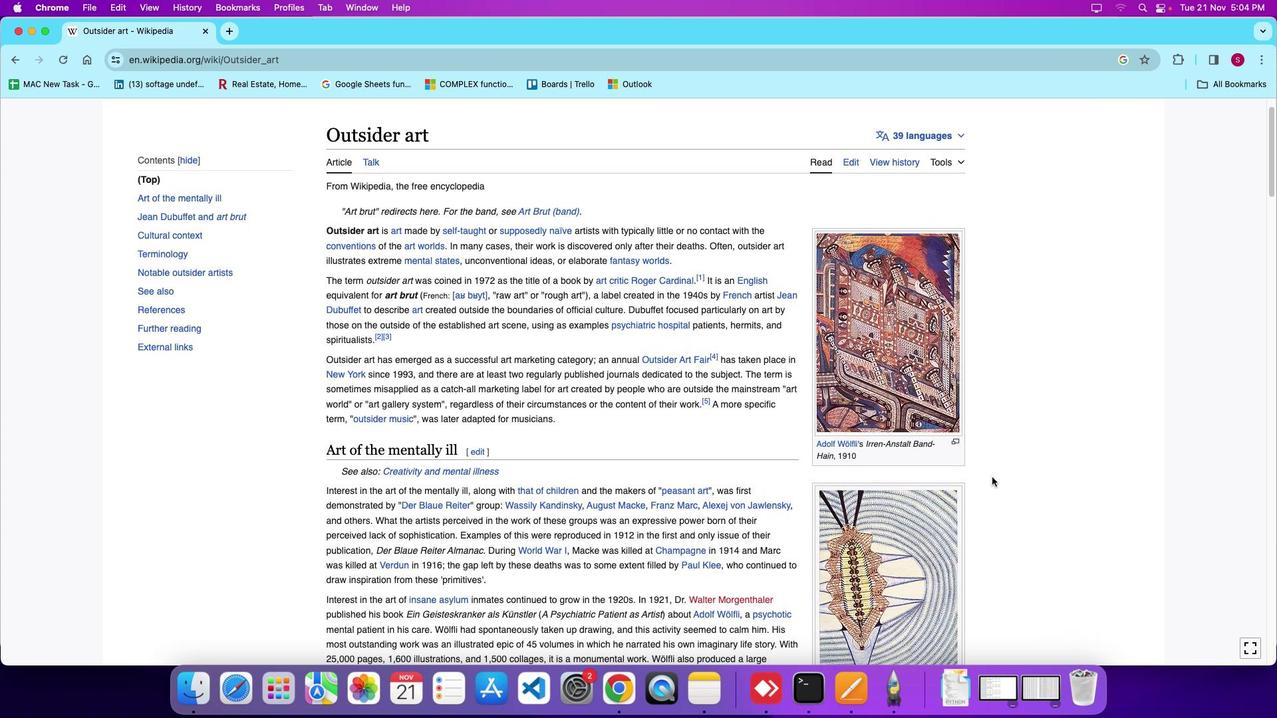 
Action: Mouse scrolled (999, 485) with delta (7, 6)
Screenshot: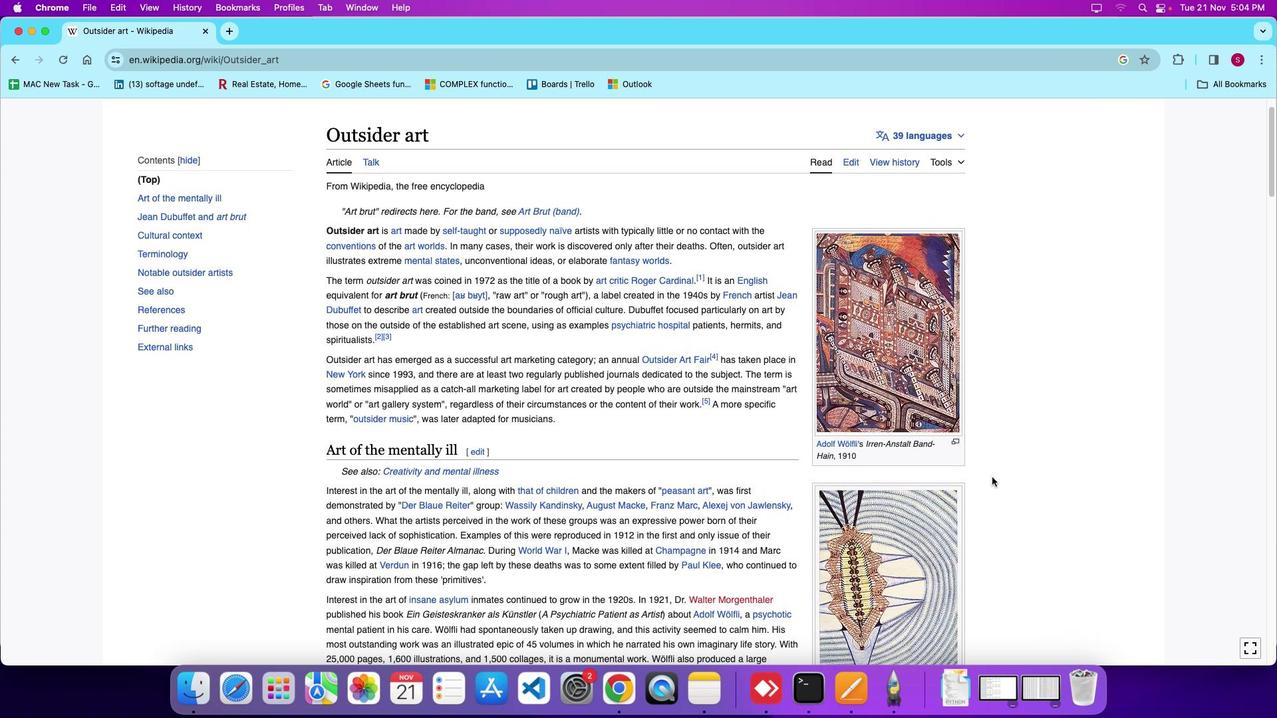 
Action: Mouse moved to (999, 484)
Screenshot: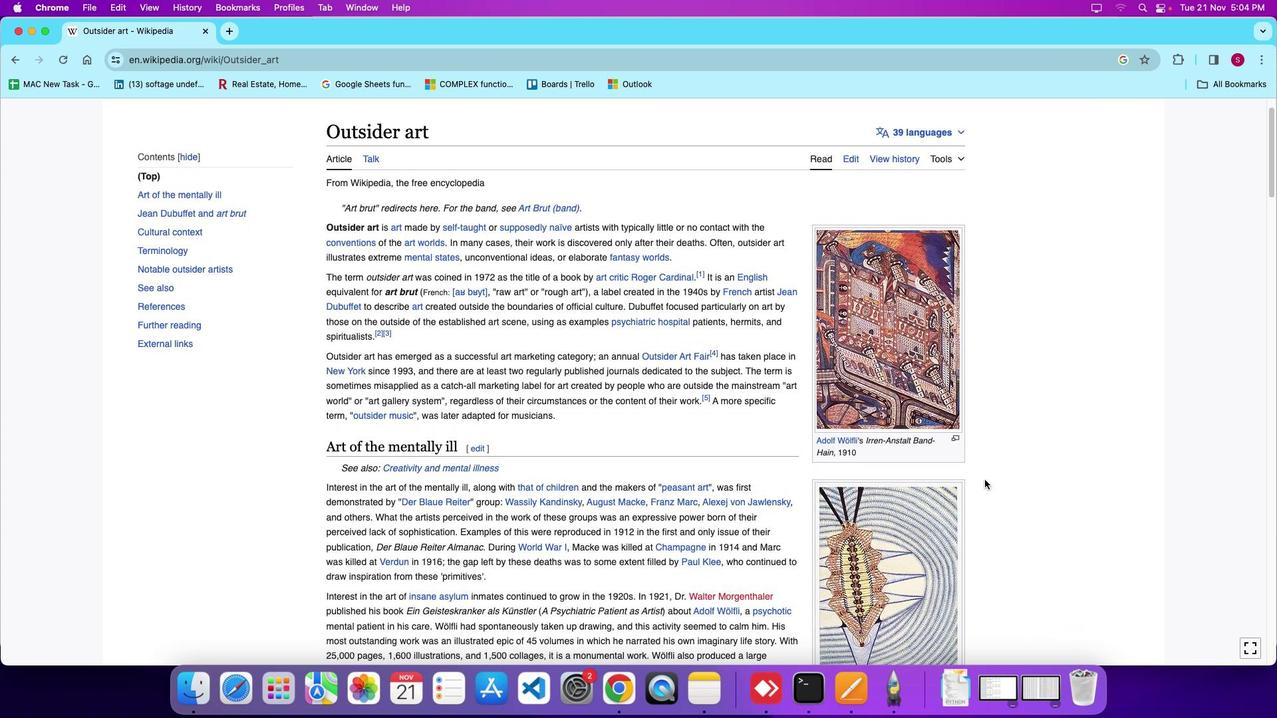 
Action: Mouse scrolled (999, 484) with delta (7, 6)
Screenshot: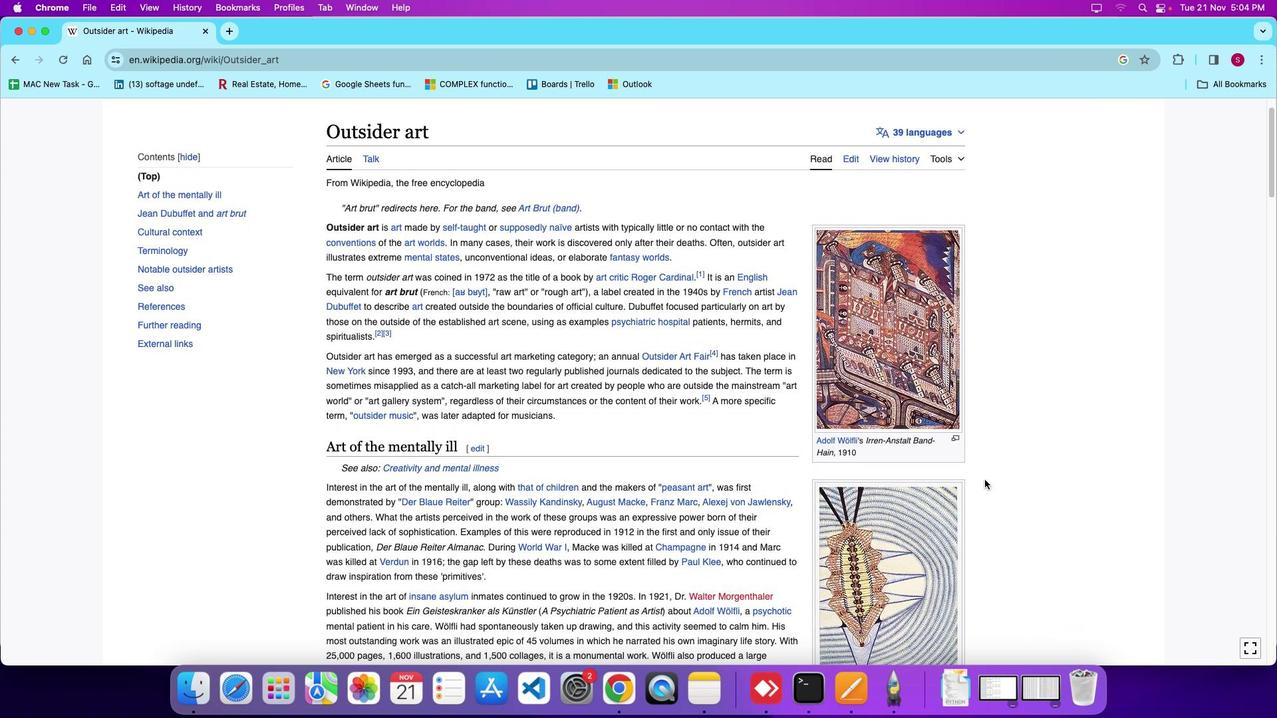 
Action: Mouse moved to (987, 497)
Screenshot: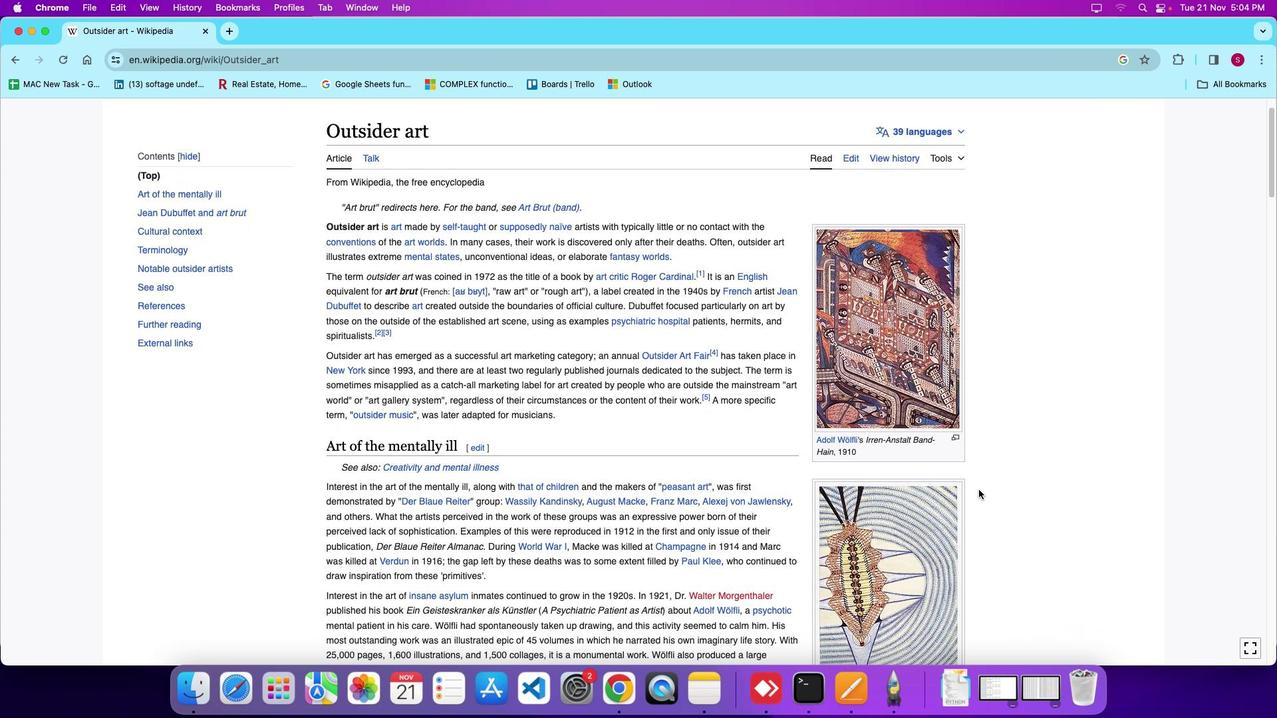 
Action: Mouse scrolled (987, 497) with delta (7, 6)
Screenshot: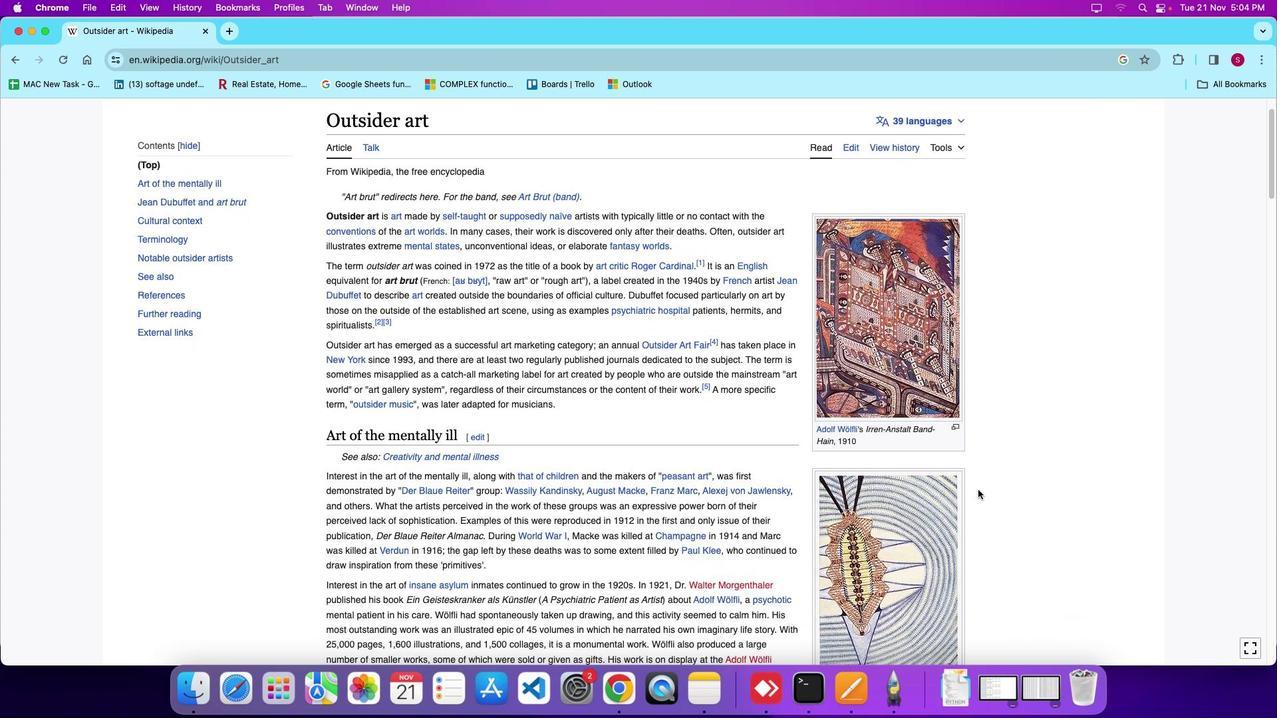 
Action: Mouse scrolled (987, 497) with delta (7, 6)
Screenshot: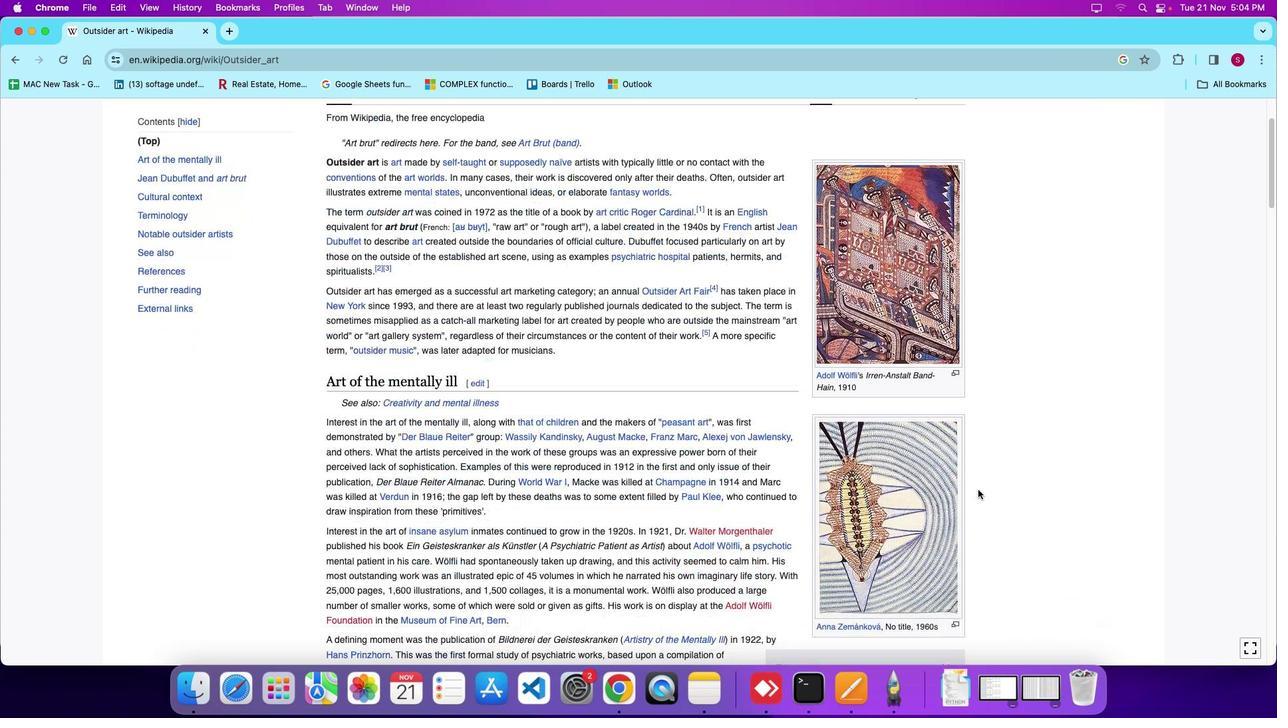 
Action: Mouse moved to (985, 497)
Screenshot: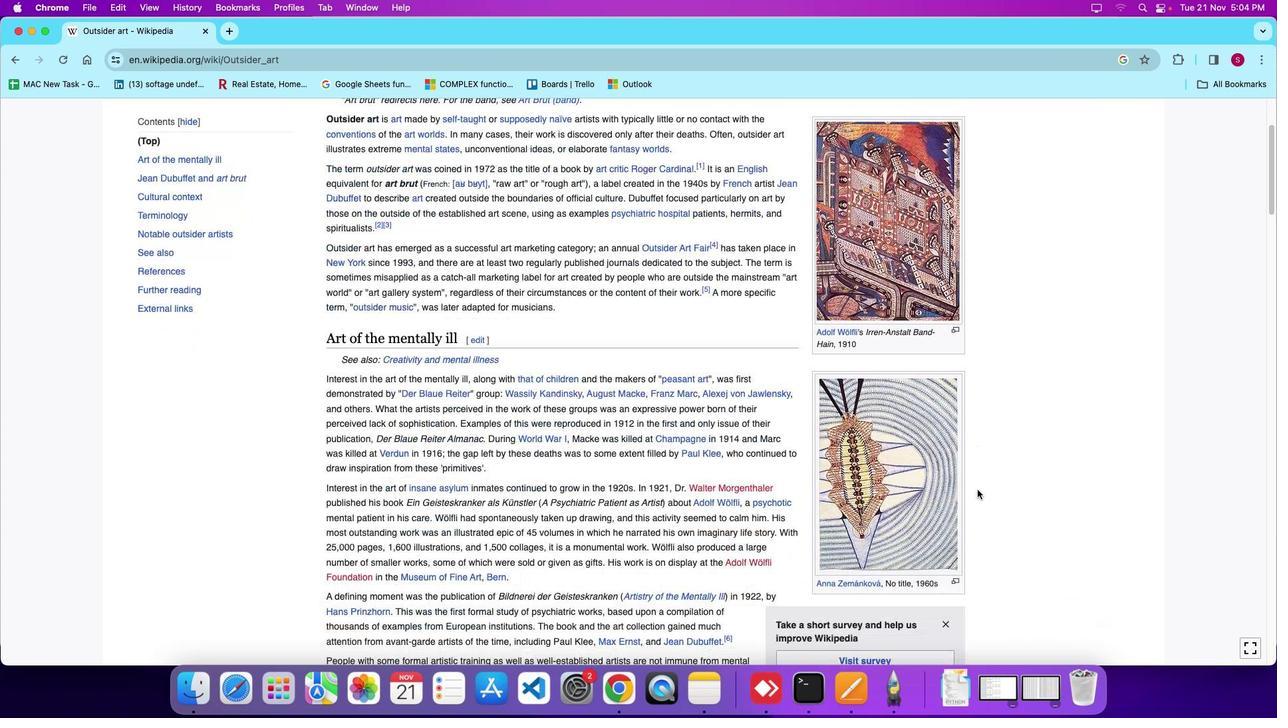 
Action: Mouse scrolled (985, 497) with delta (7, 4)
Screenshot: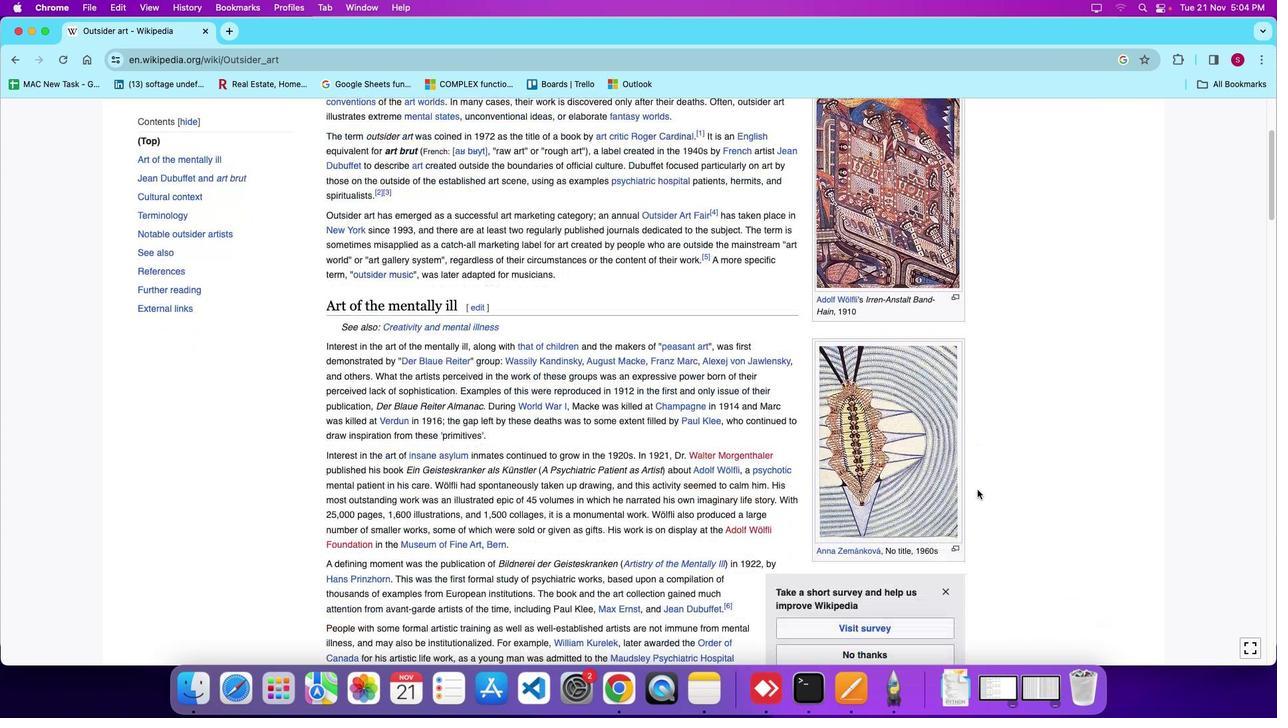 
Action: Mouse moved to (1009, 298)
Screenshot: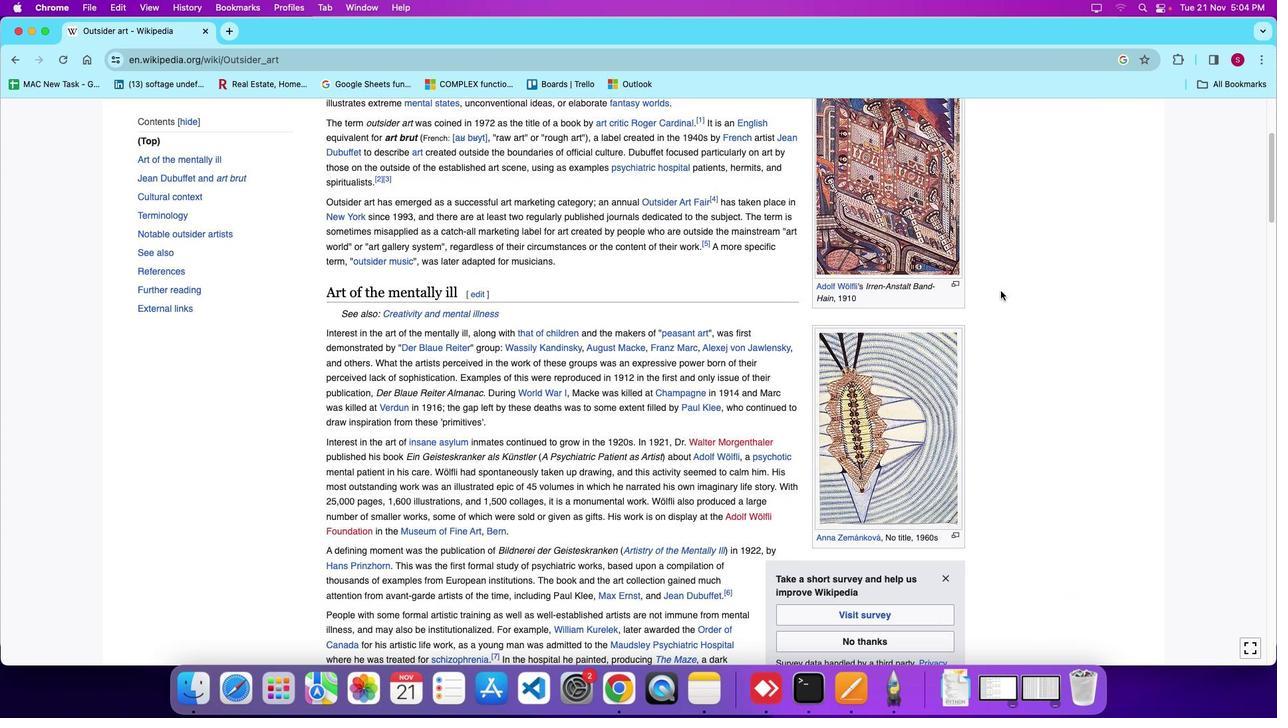 
Action: Mouse scrolled (1009, 298) with delta (7, 6)
Screenshot: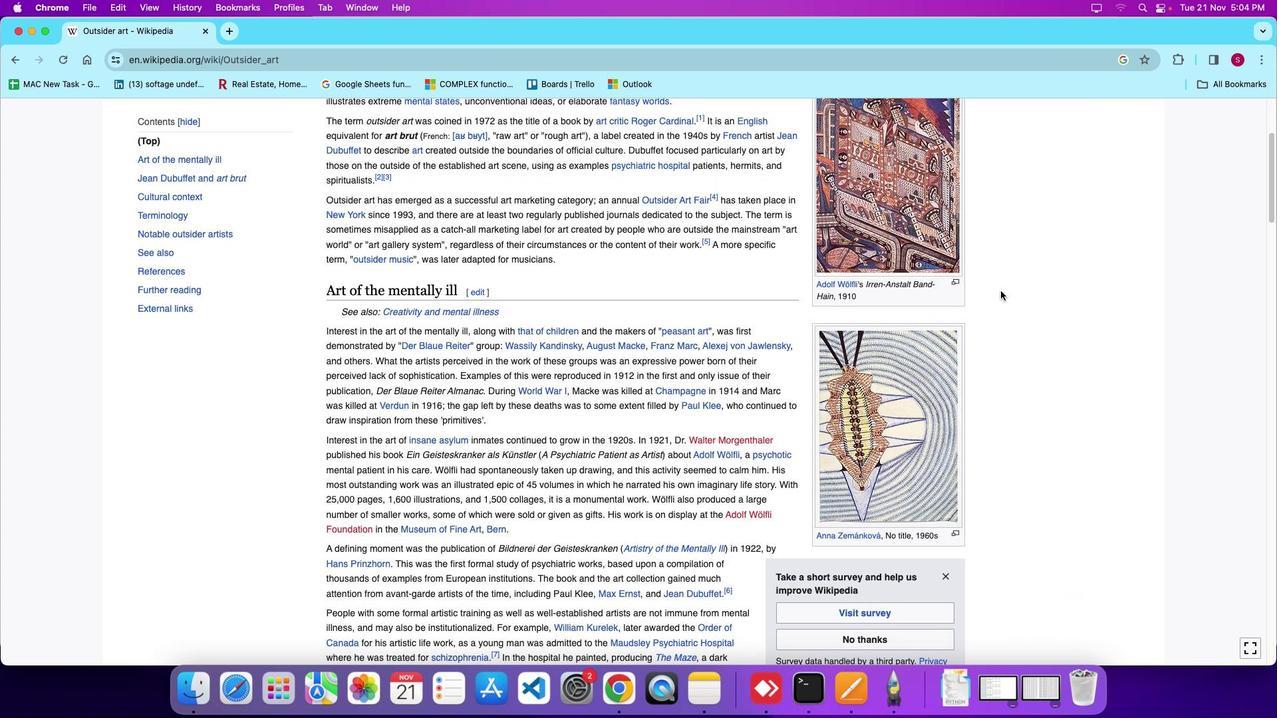 
Action: Mouse moved to (920, 420)
Screenshot: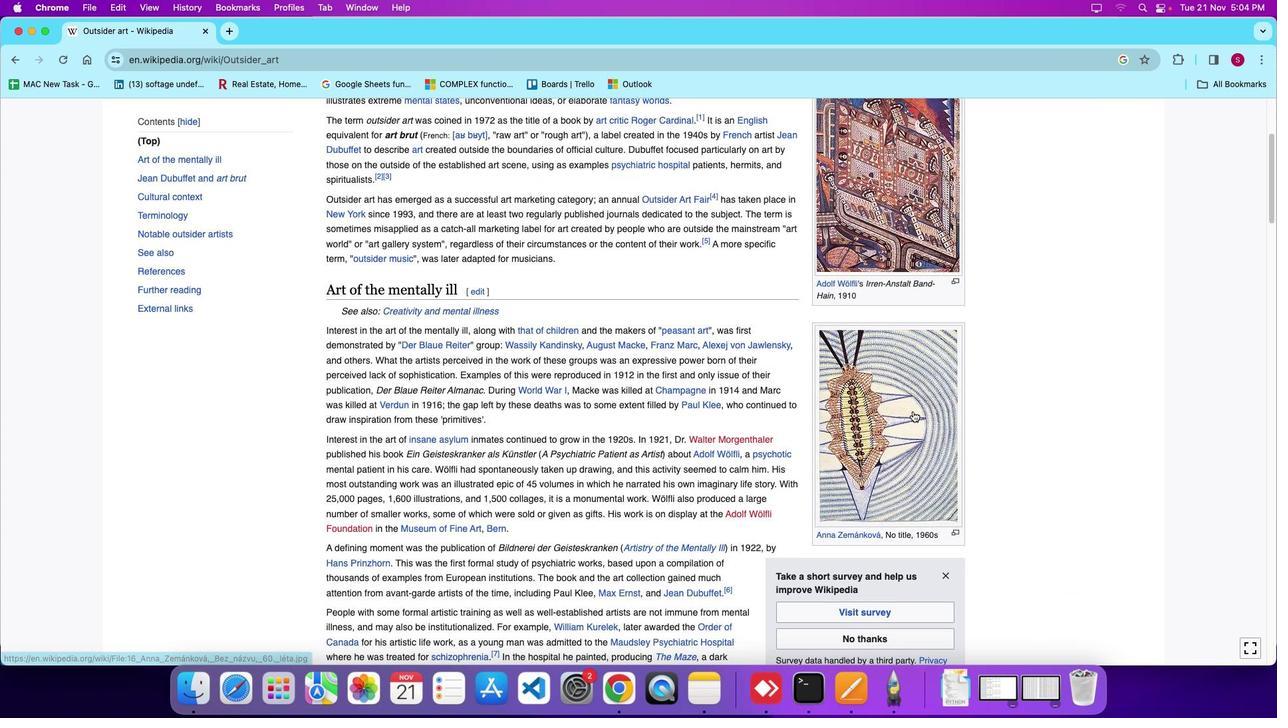 
Action: Mouse scrolled (920, 420) with delta (7, 6)
Screenshot: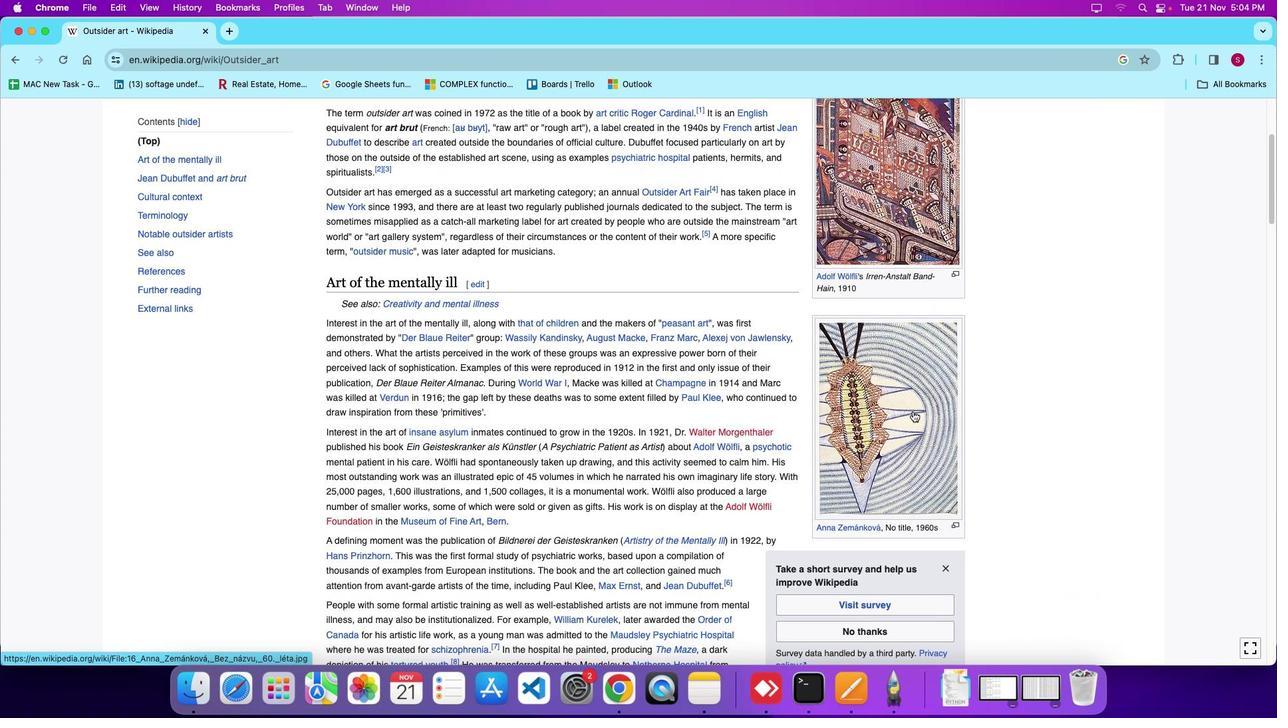 
Action: Mouse moved to (920, 419)
Screenshot: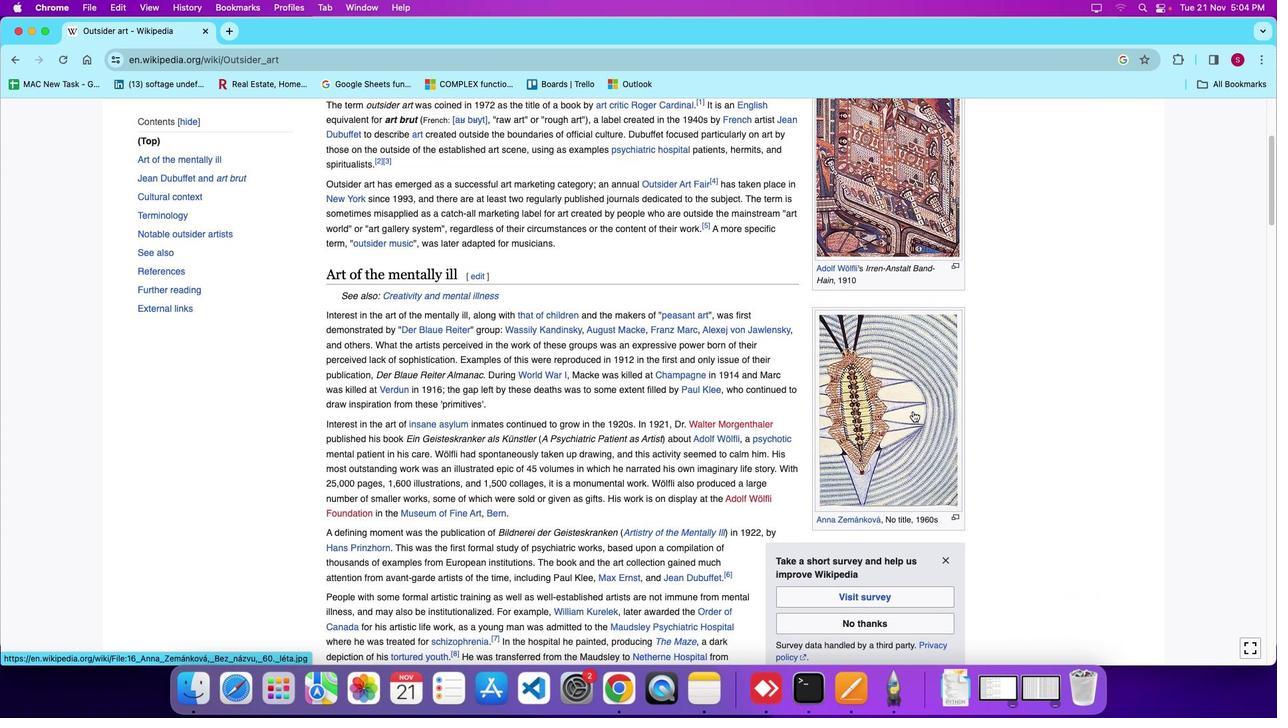 
Action: Mouse scrolled (920, 419) with delta (7, 6)
Screenshot: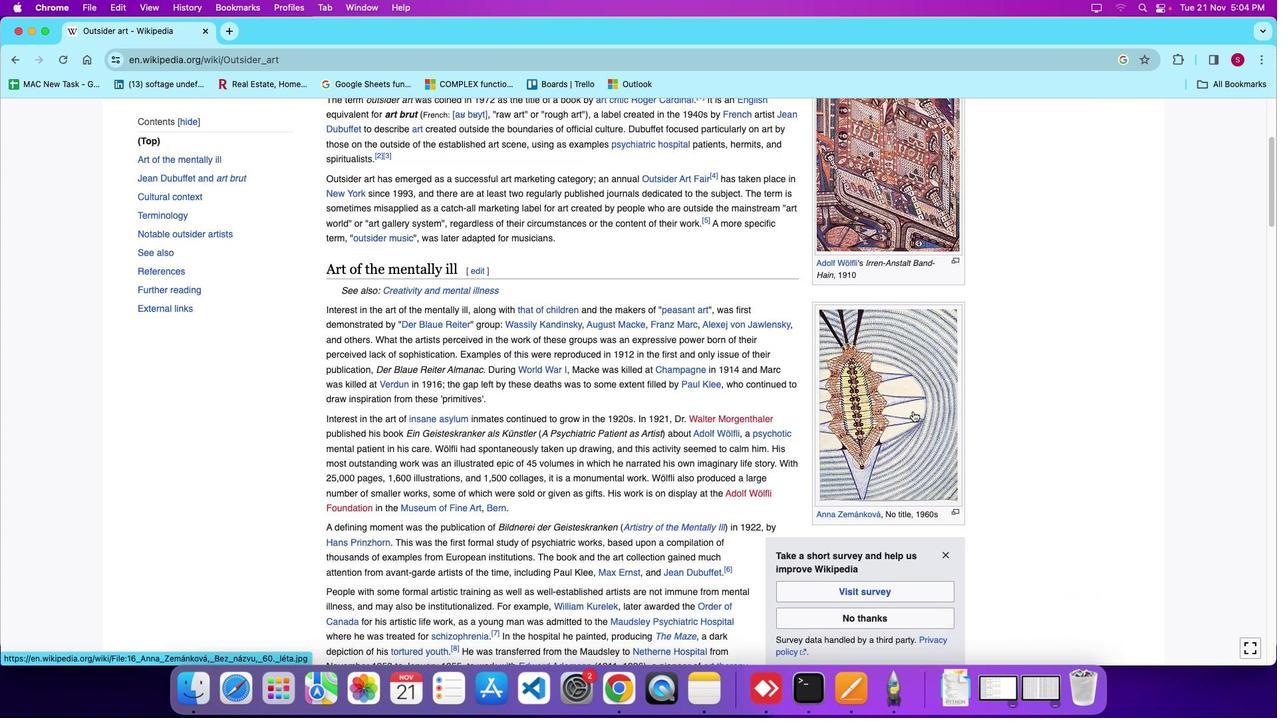 
Action: Mouse moved to (938, 465)
Screenshot: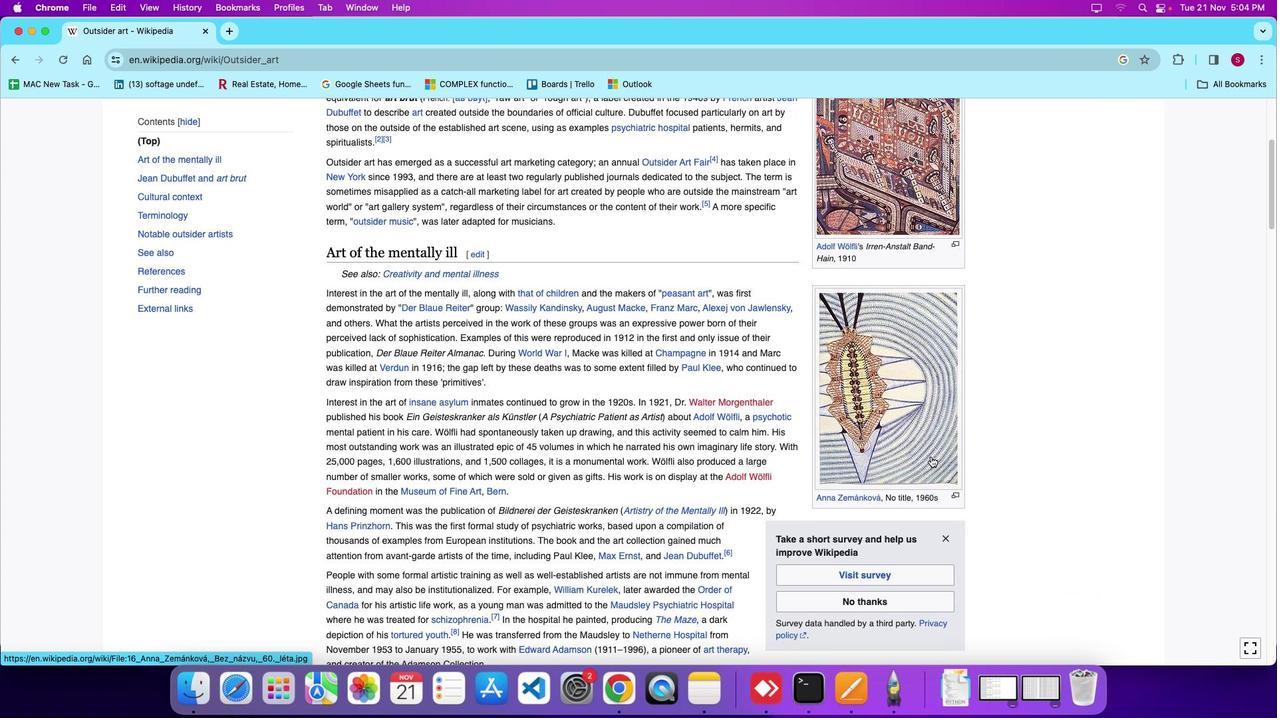 
Action: Mouse scrolled (938, 465) with delta (7, 6)
Screenshot: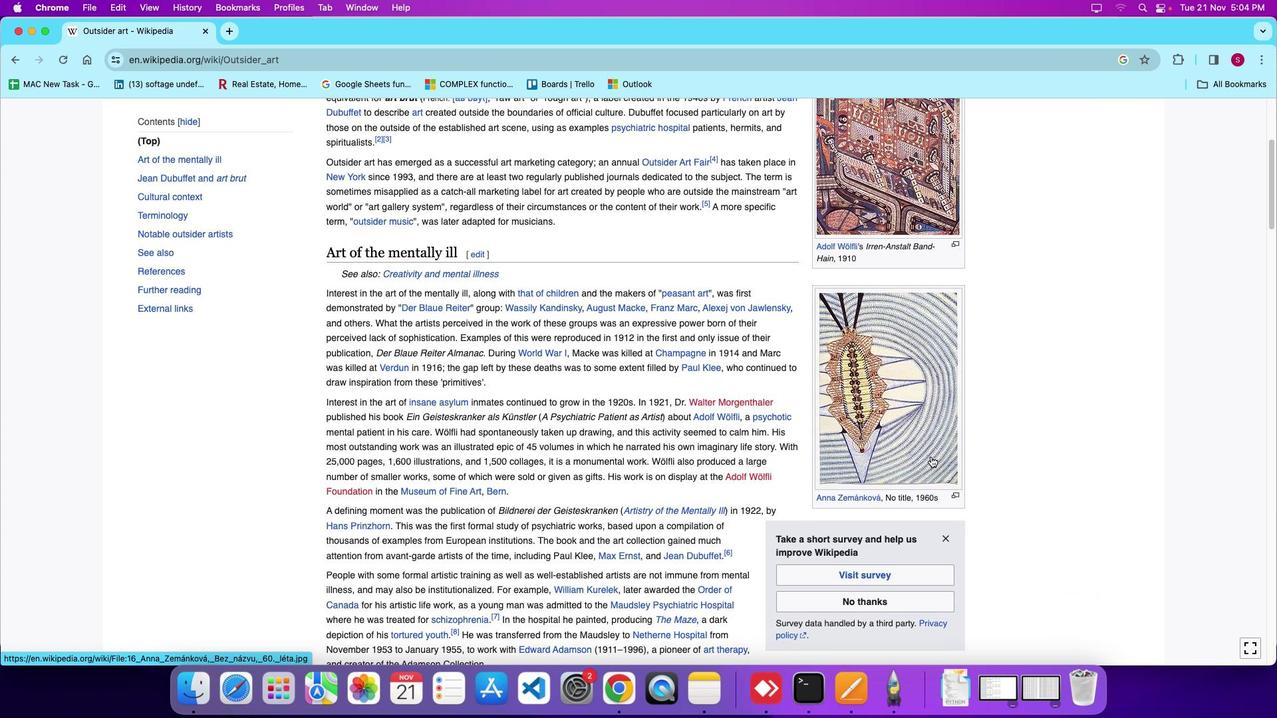 
Action: Mouse moved to (938, 464)
Screenshot: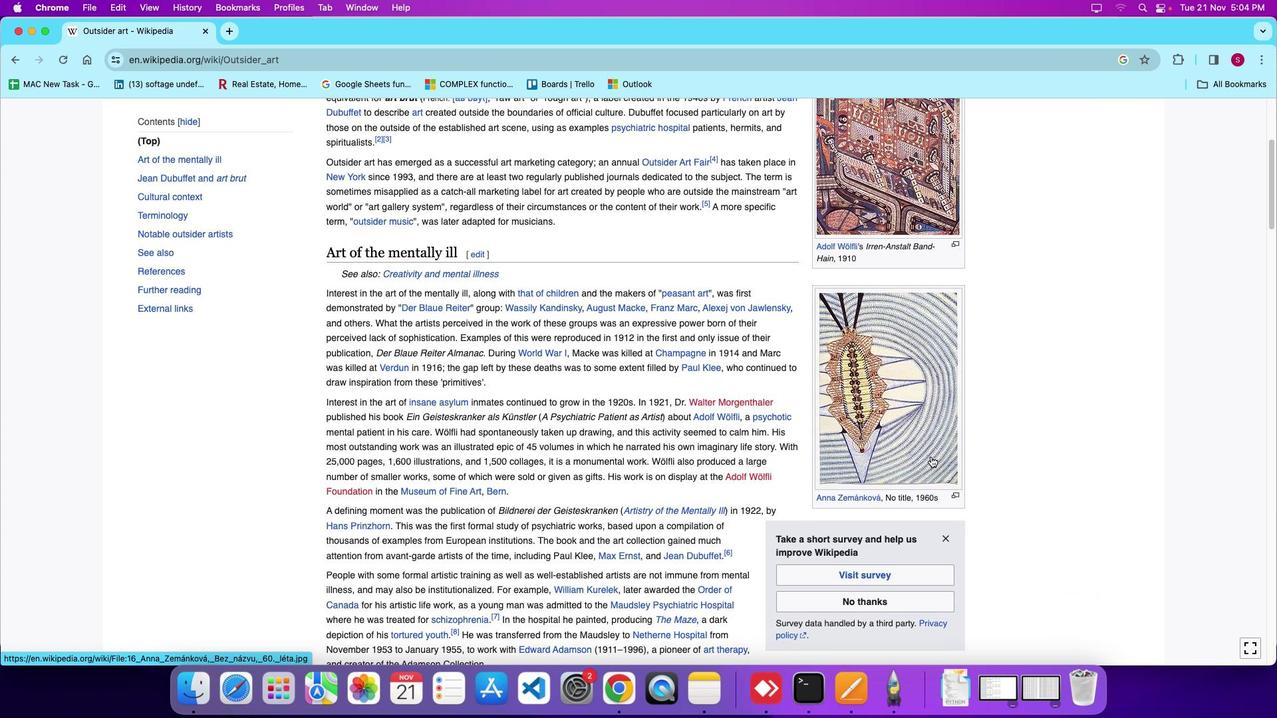 
Action: Mouse scrolled (938, 464) with delta (7, 6)
Screenshot: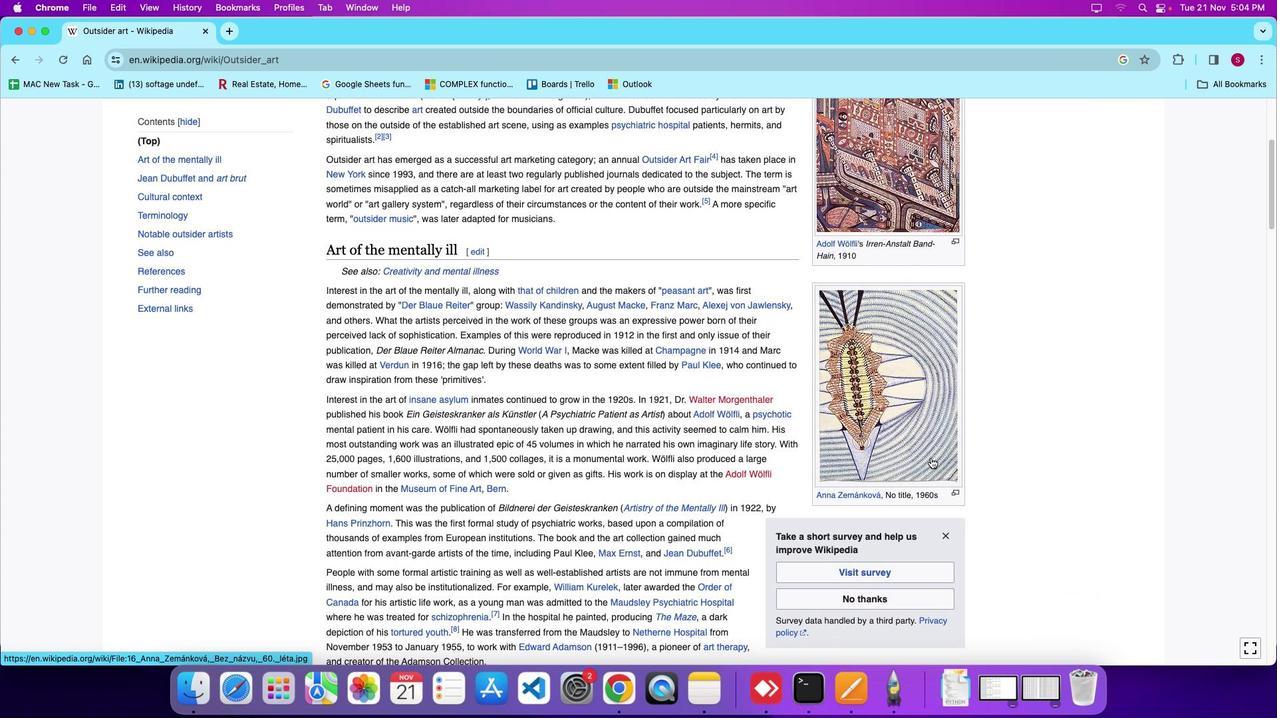 
Action: Mouse moved to (937, 492)
Screenshot: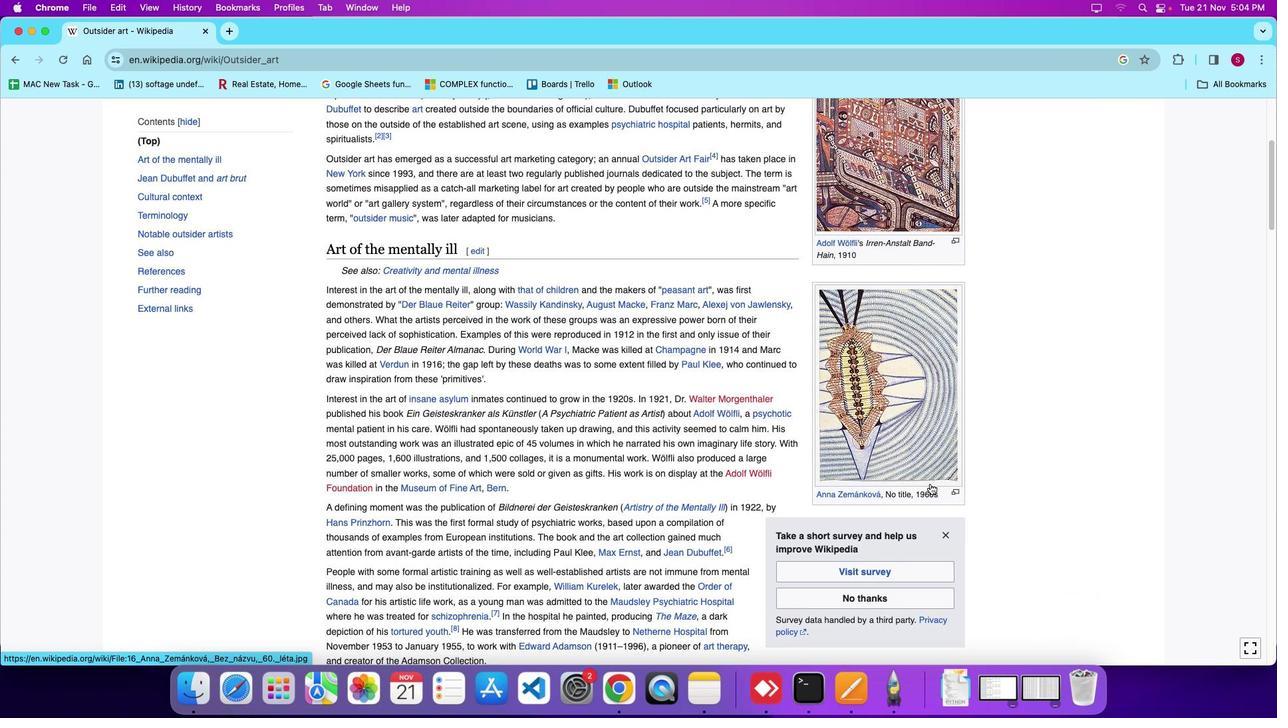 
Action: Mouse scrolled (937, 492) with delta (7, 6)
Screenshot: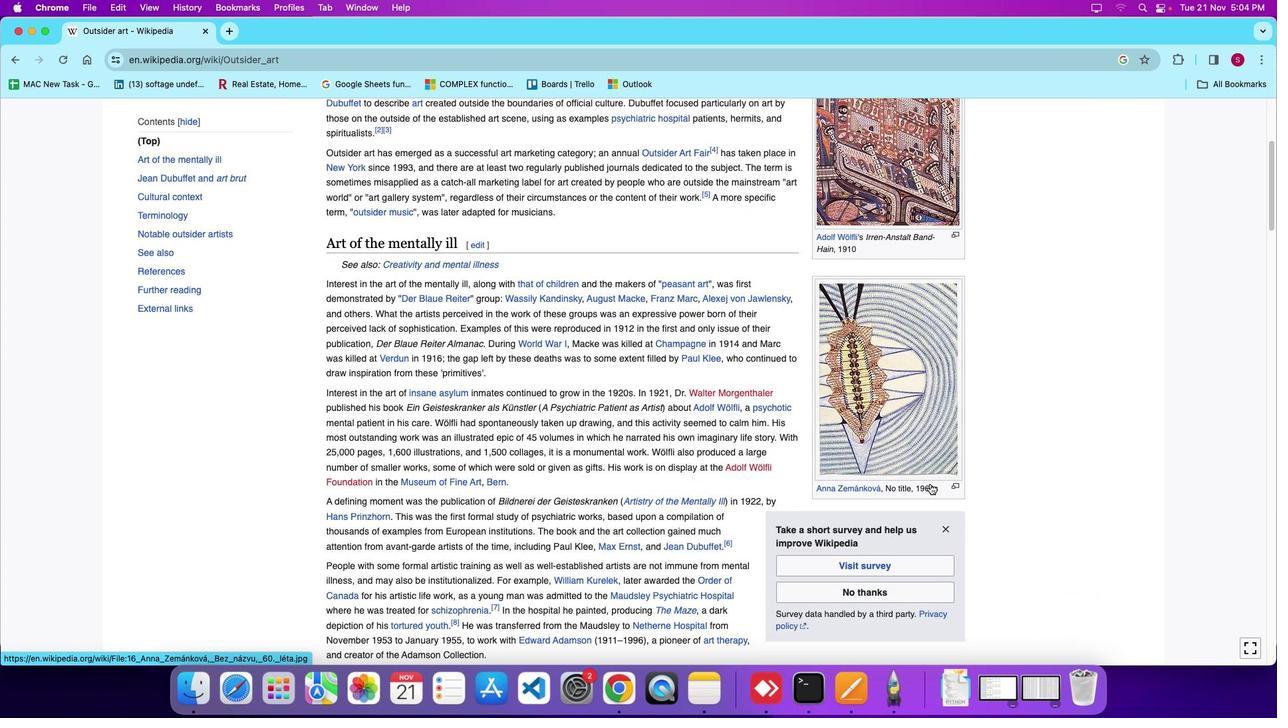
Action: Mouse moved to (937, 491)
Screenshot: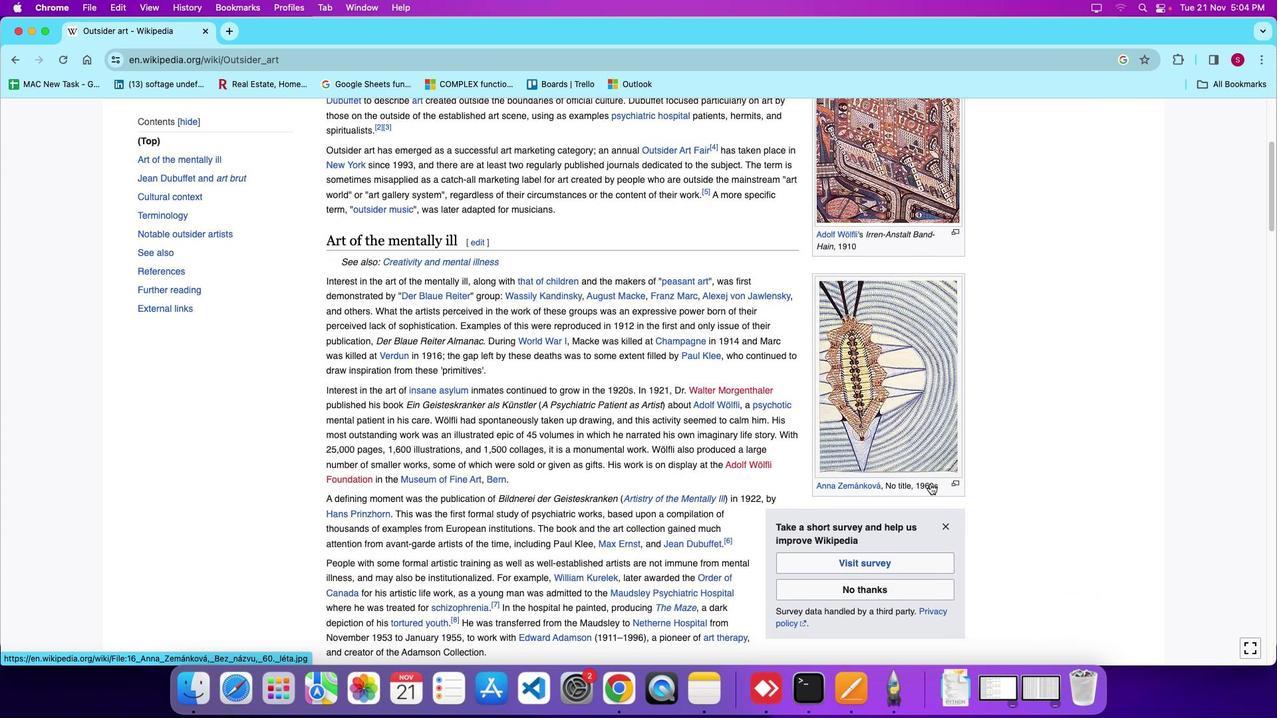 
Action: Mouse scrolled (937, 491) with delta (7, 6)
Screenshot: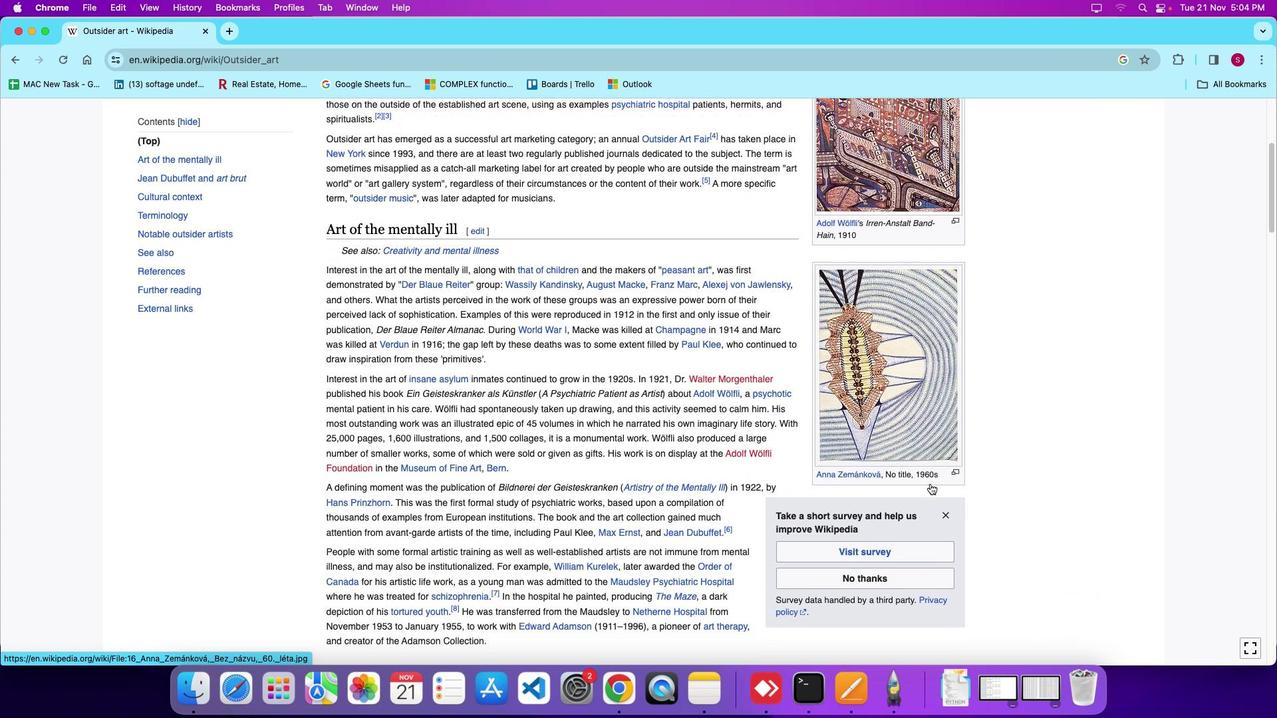 
Action: Mouse moved to (971, 519)
Screenshot: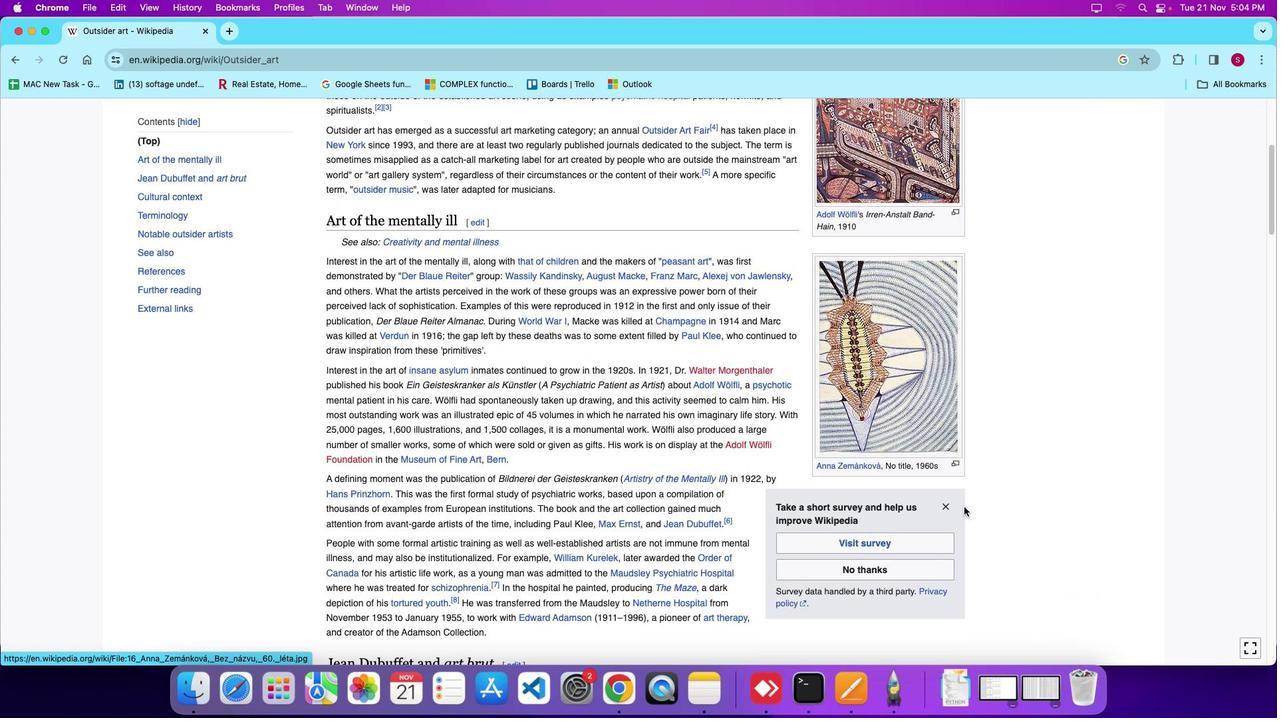 
Action: Mouse scrolled (971, 519) with delta (7, 6)
Screenshot: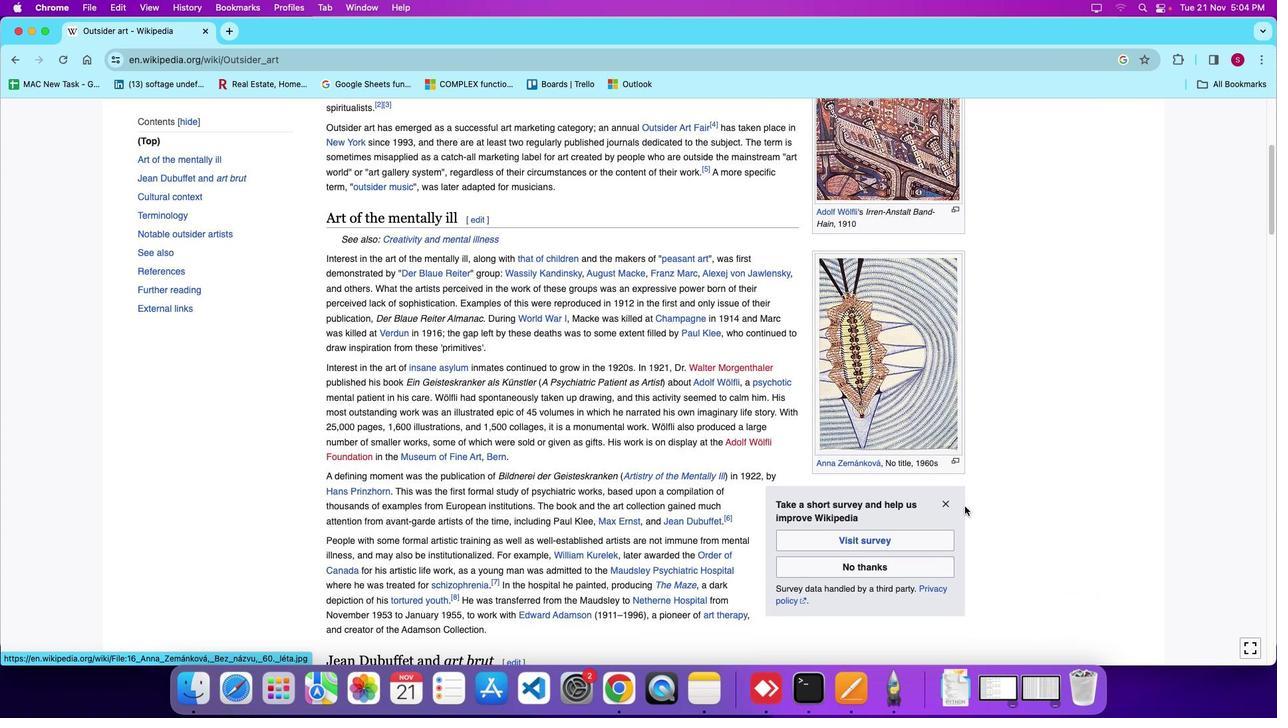 
Action: Mouse moved to (972, 514)
Screenshot: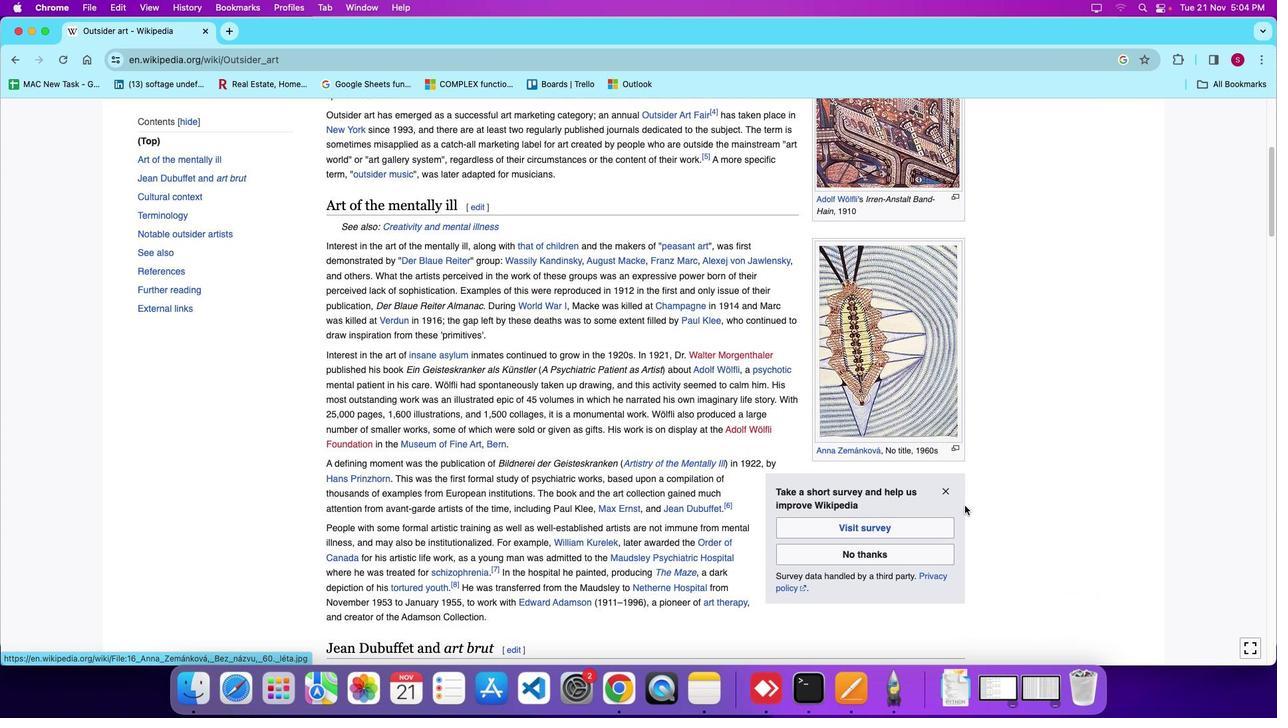
Action: Mouse scrolled (972, 514) with delta (7, 6)
Screenshot: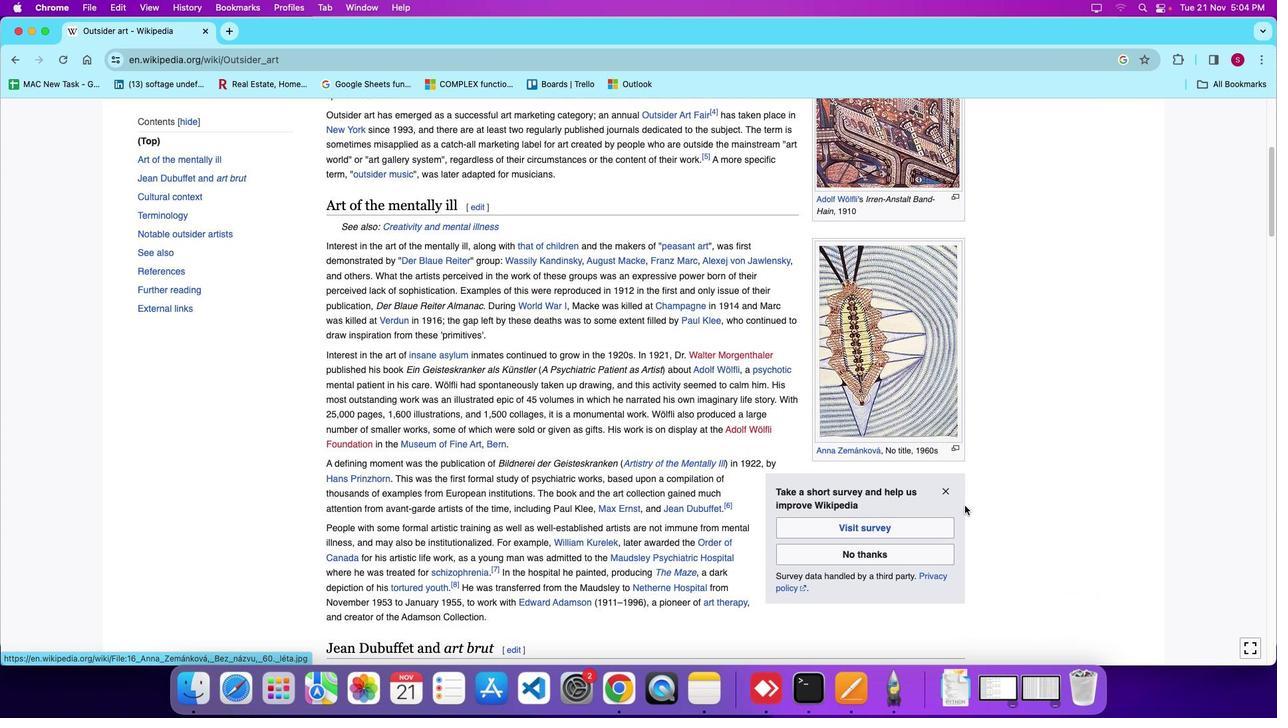 
Action: Mouse moved to (1017, 506)
Screenshot: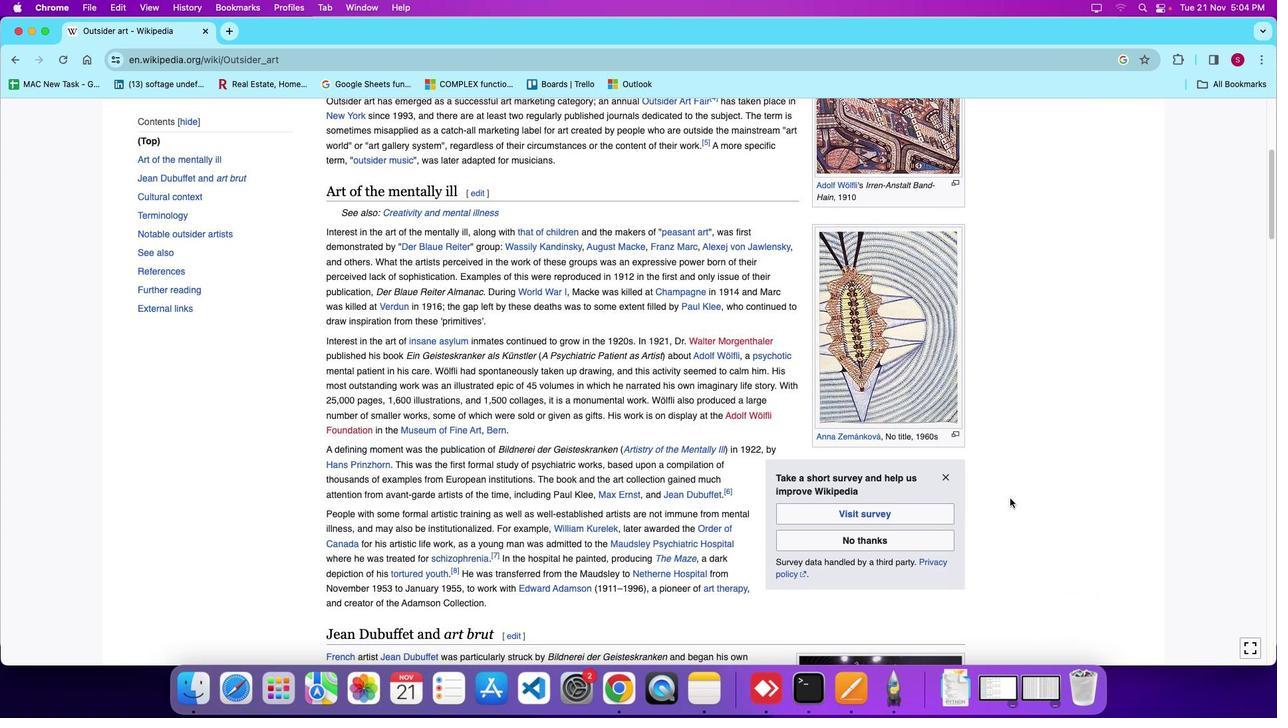 
Action: Mouse scrolled (1017, 506) with delta (7, 6)
Screenshot: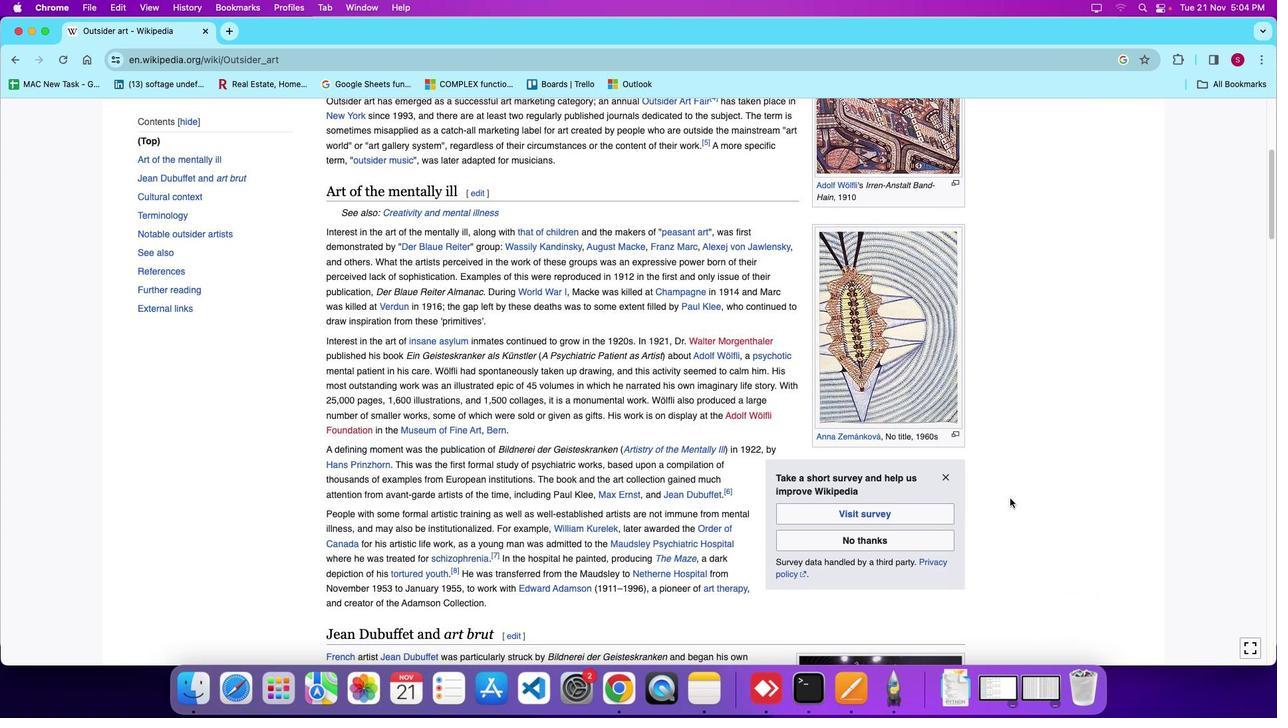 
Action: Mouse moved to (1013, 497)
Screenshot: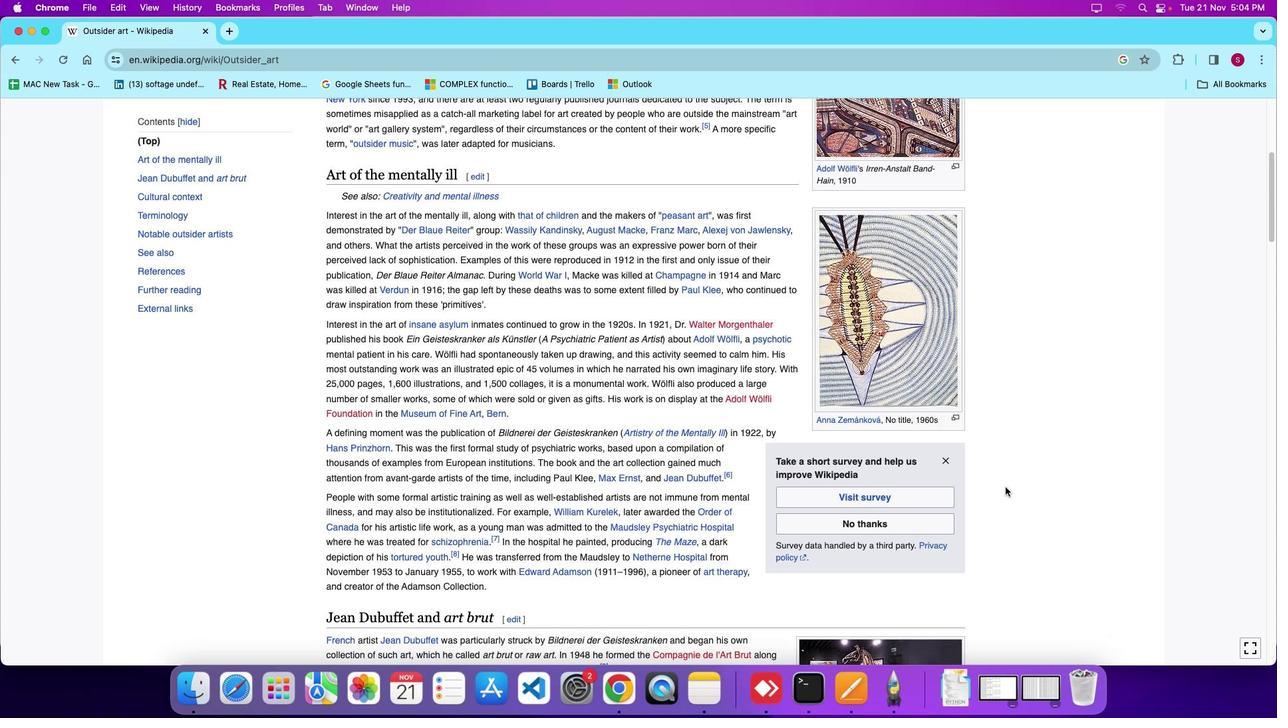 
Action: Mouse scrolled (1013, 497) with delta (7, 6)
Screenshot: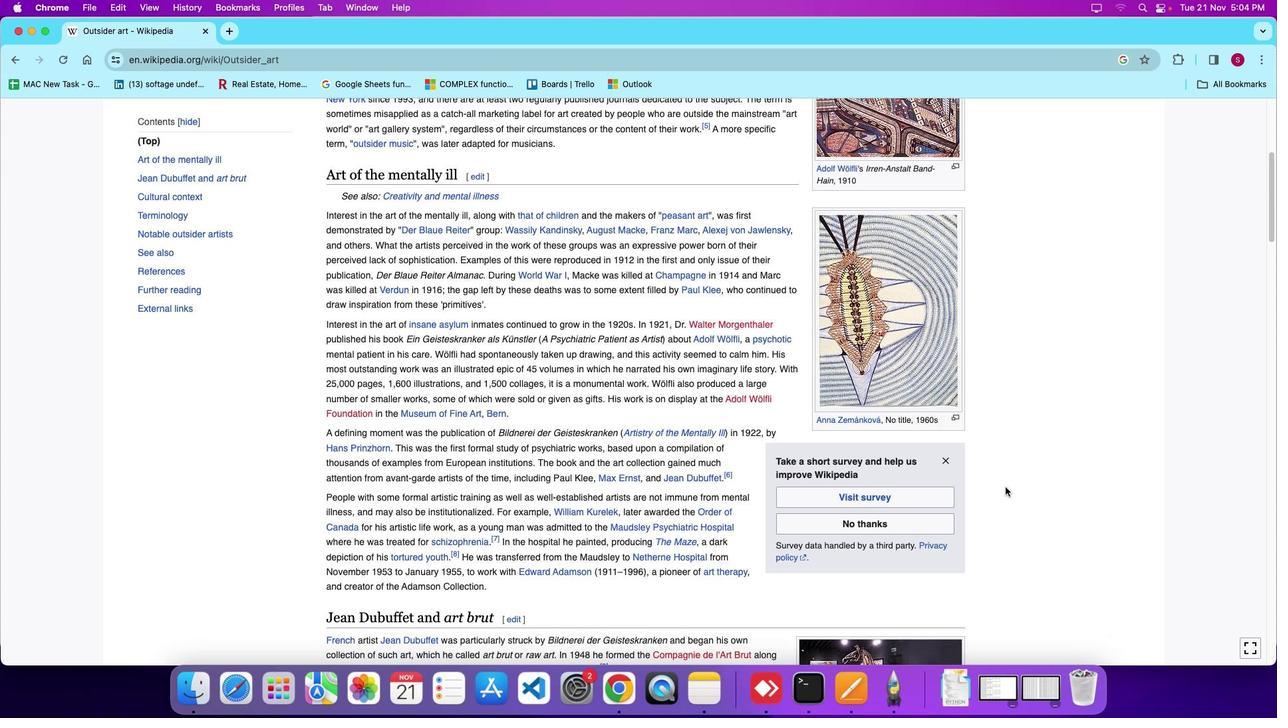
Action: Mouse moved to (1013, 496)
Screenshot: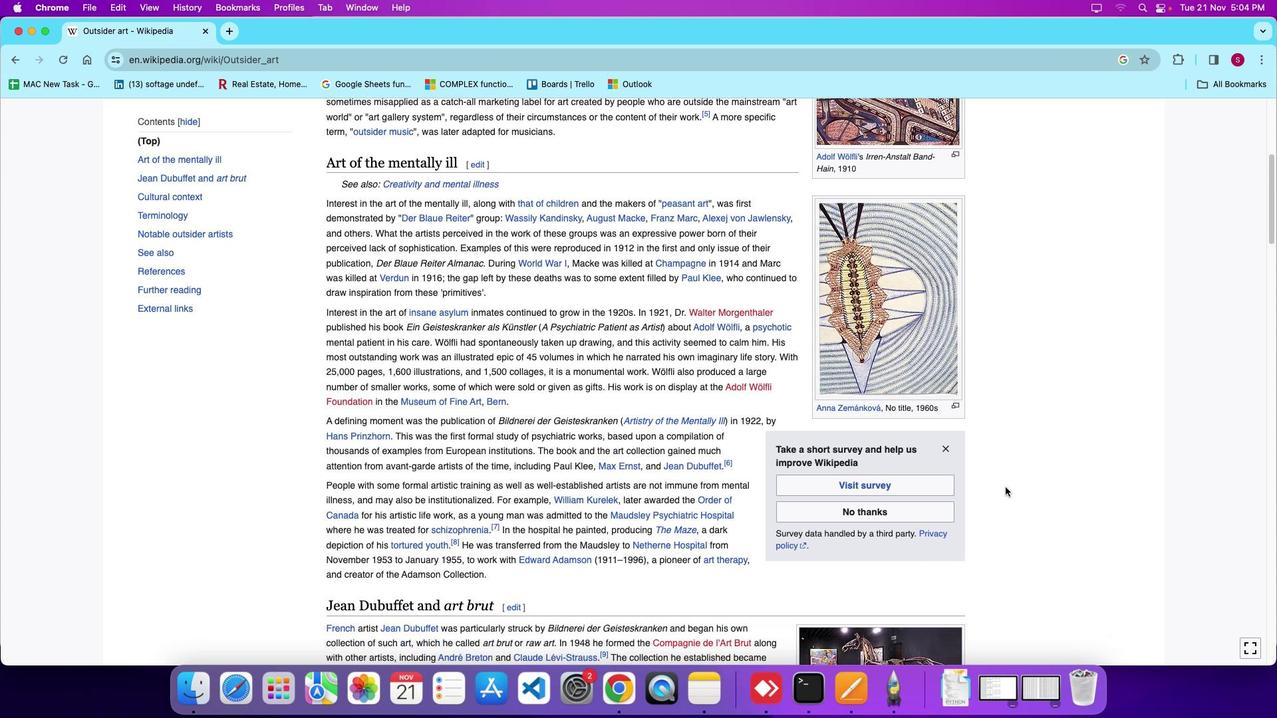
Action: Mouse scrolled (1013, 496) with delta (7, 6)
Screenshot: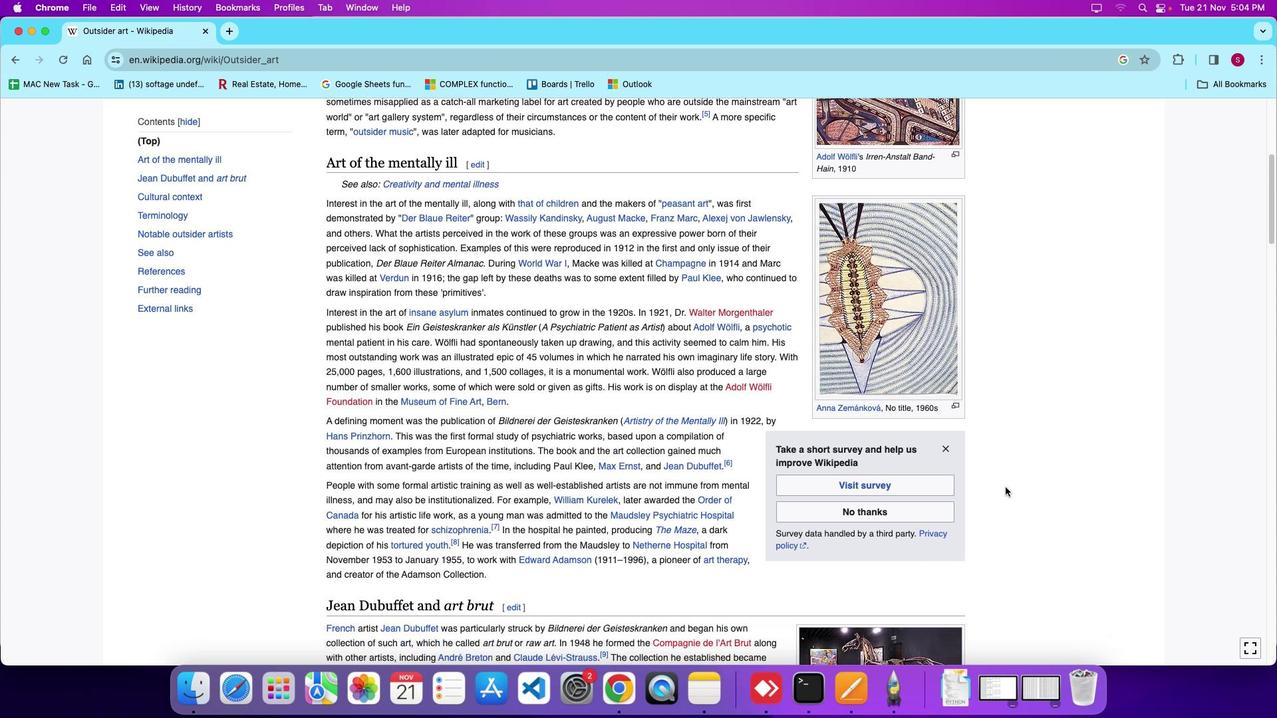 
Action: Mouse moved to (961, 554)
Screenshot: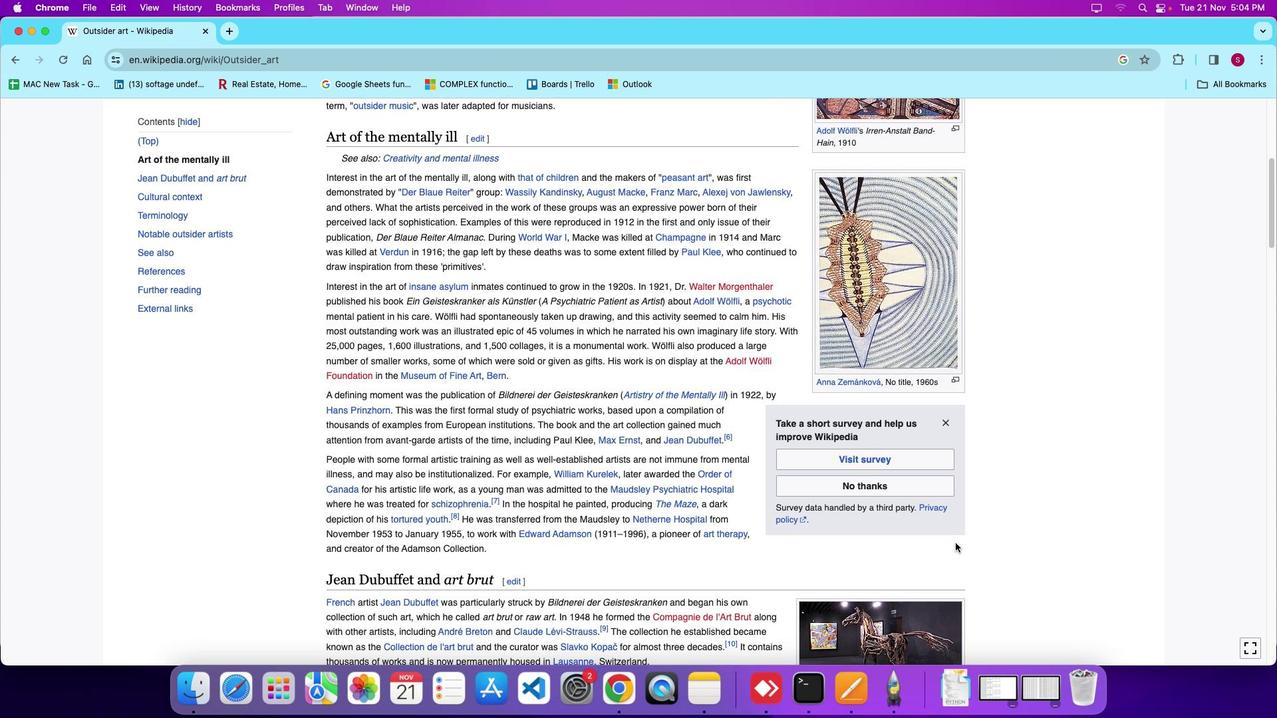 
Action: Mouse scrolled (961, 554) with delta (7, 6)
Screenshot: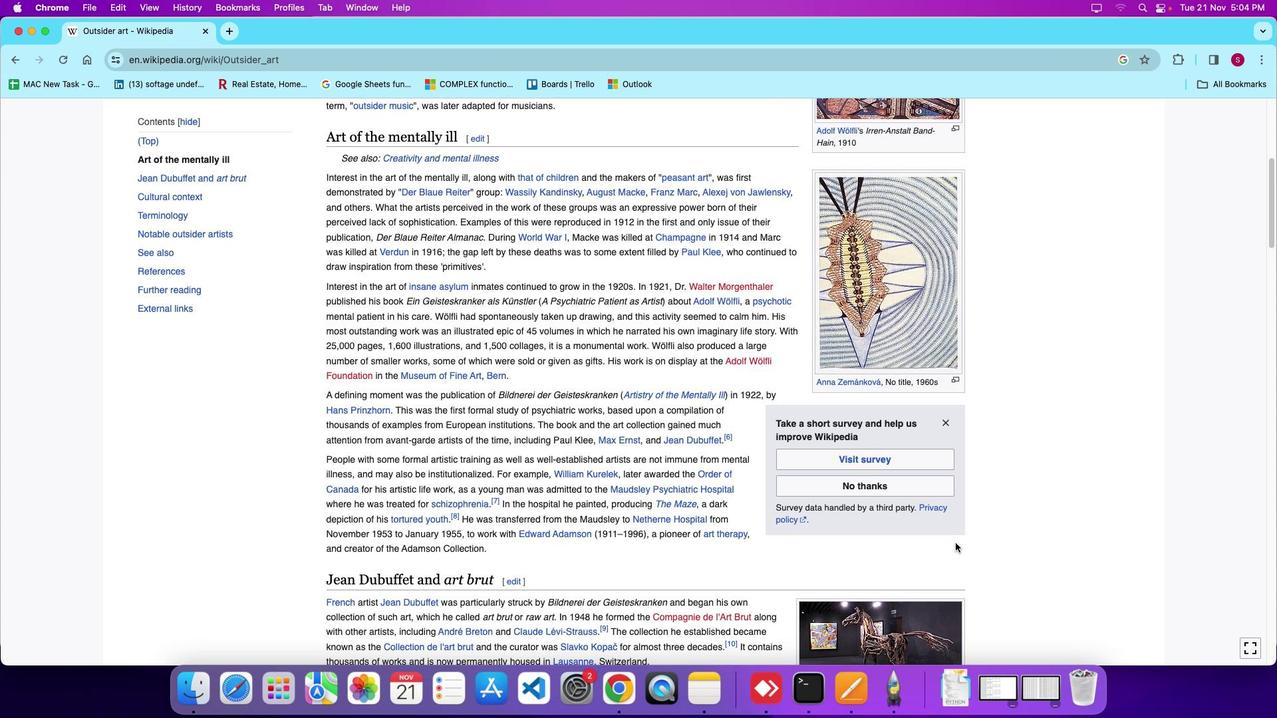 
Action: Mouse moved to (962, 553)
Screenshot: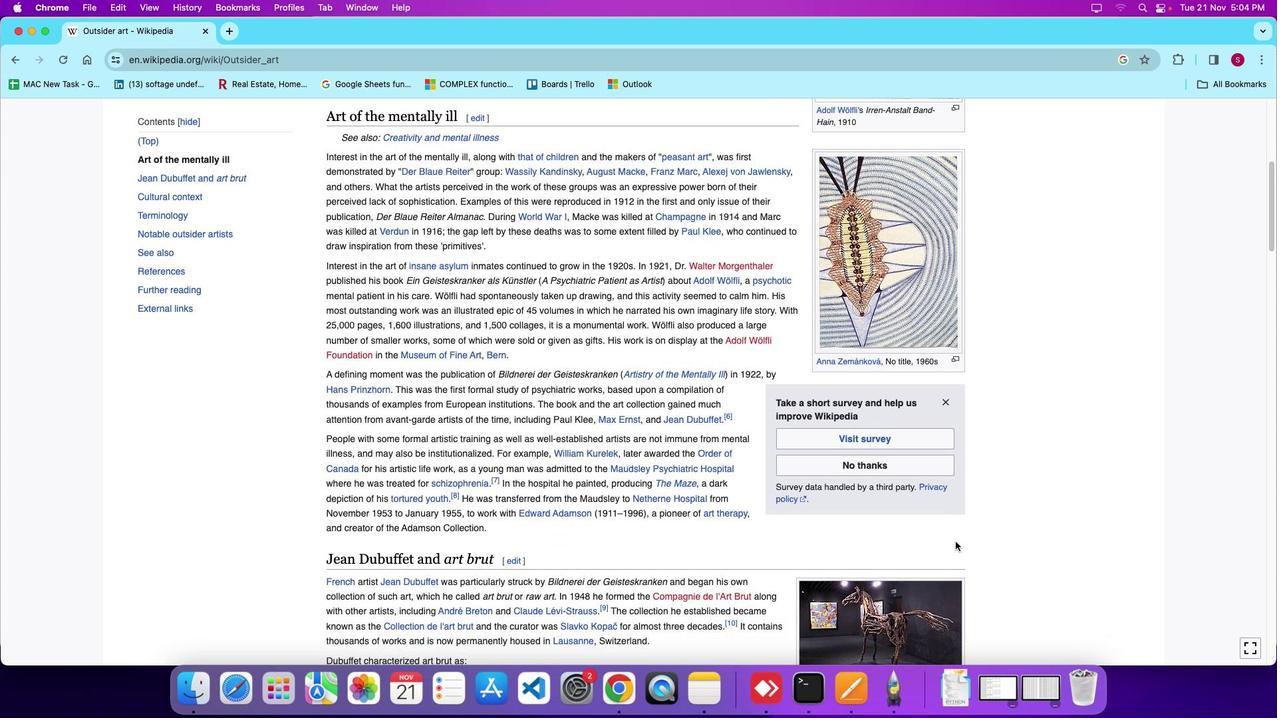 
Action: Mouse scrolled (962, 553) with delta (7, 6)
Screenshot: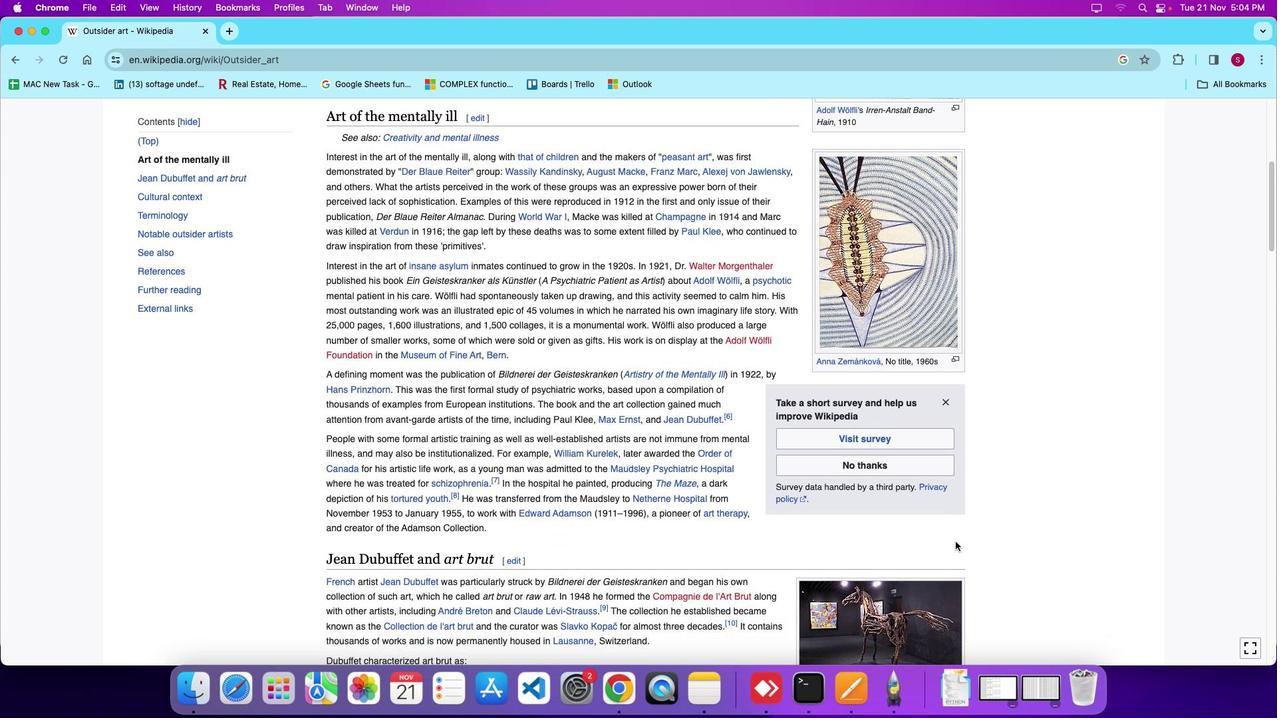
Action: Mouse moved to (973, 551)
Screenshot: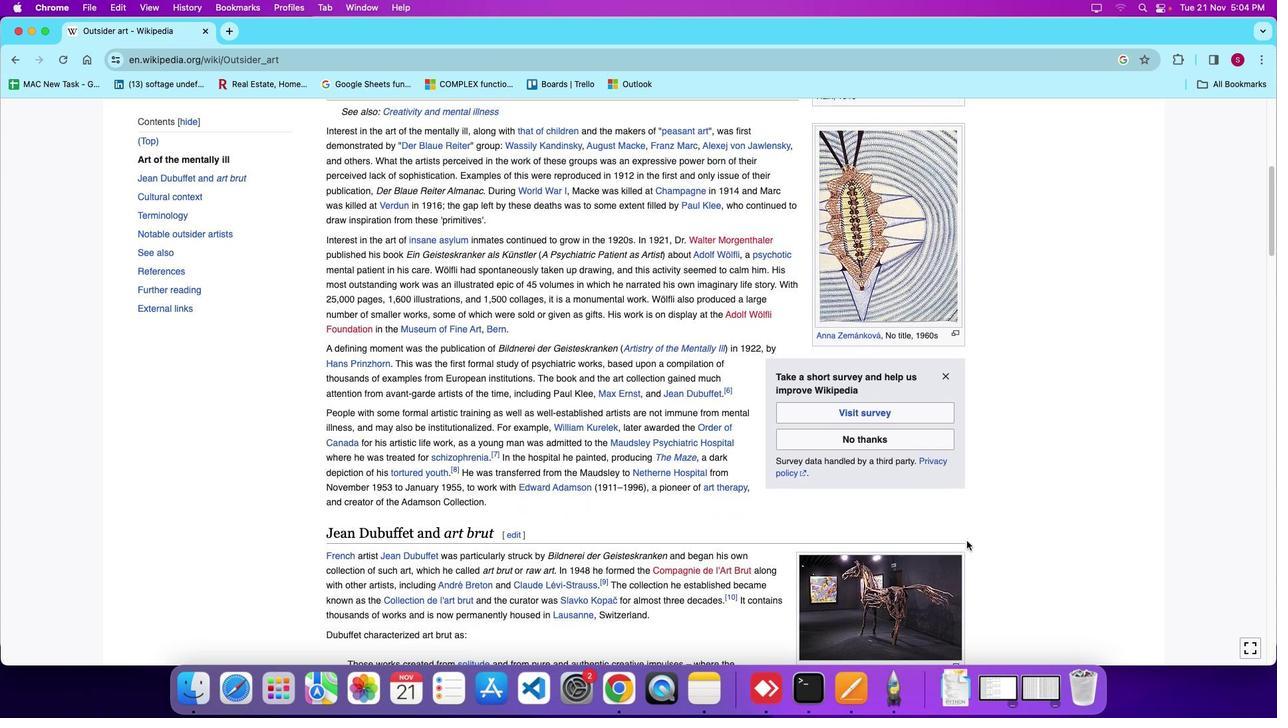
Action: Mouse scrolled (973, 551) with delta (7, 6)
Screenshot: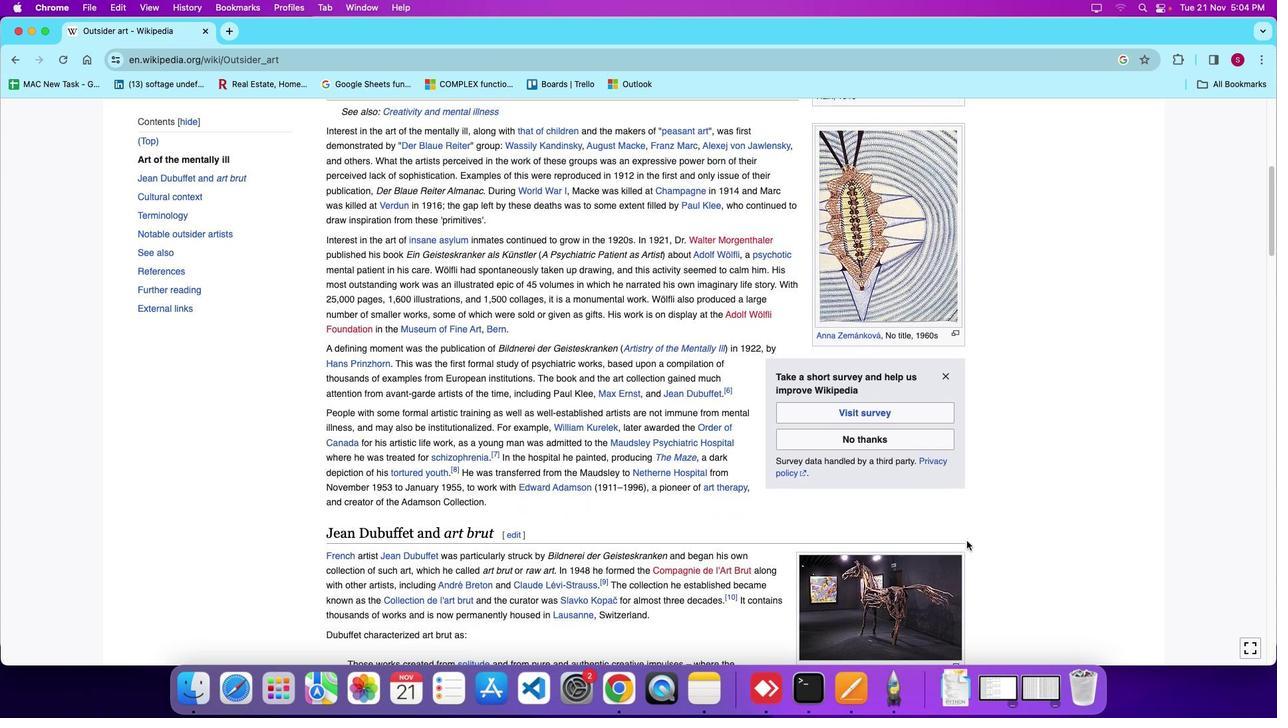 
Action: Mouse moved to (974, 550)
Screenshot: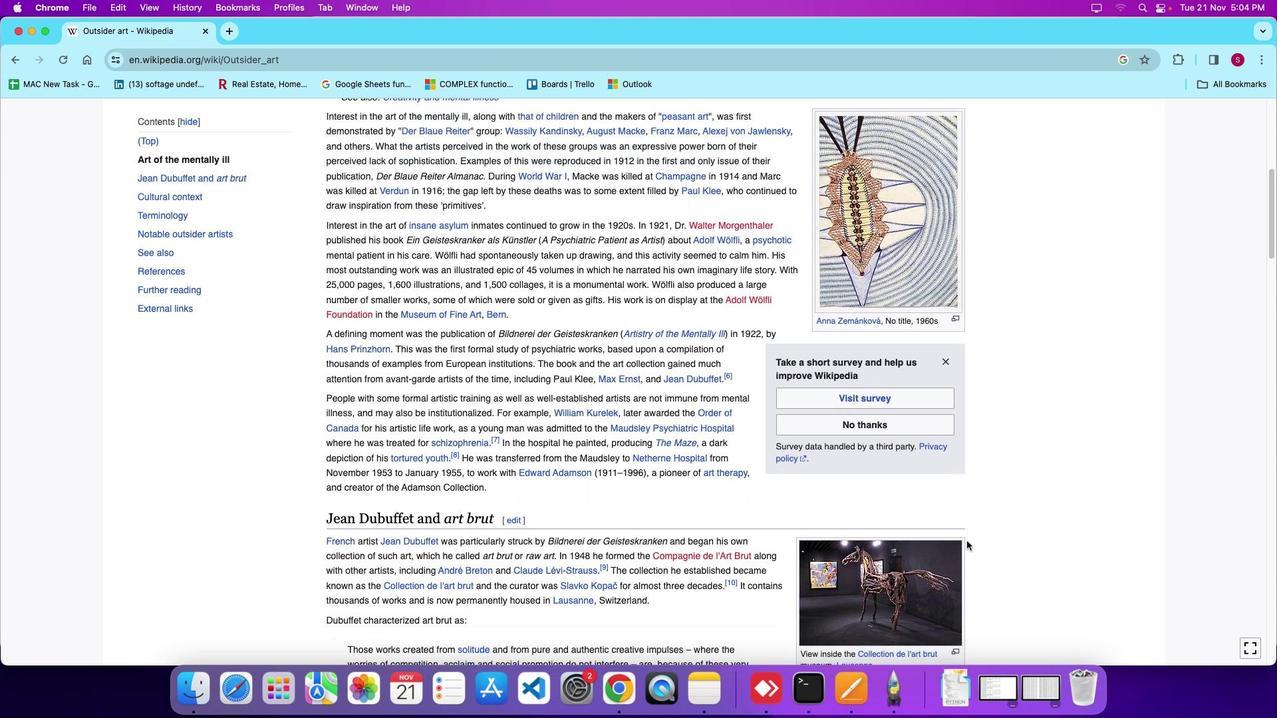 
Action: Mouse scrolled (974, 550) with delta (7, 6)
Screenshot: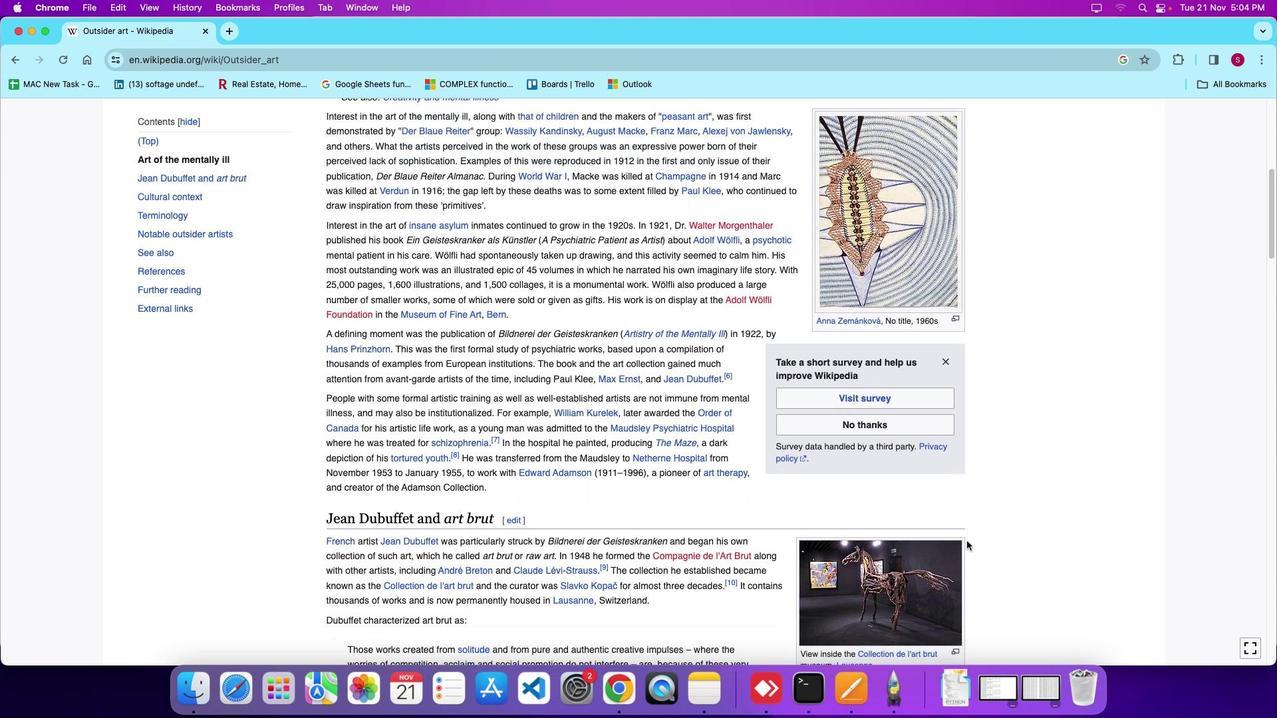 
Action: Mouse moved to (1023, 545)
Screenshot: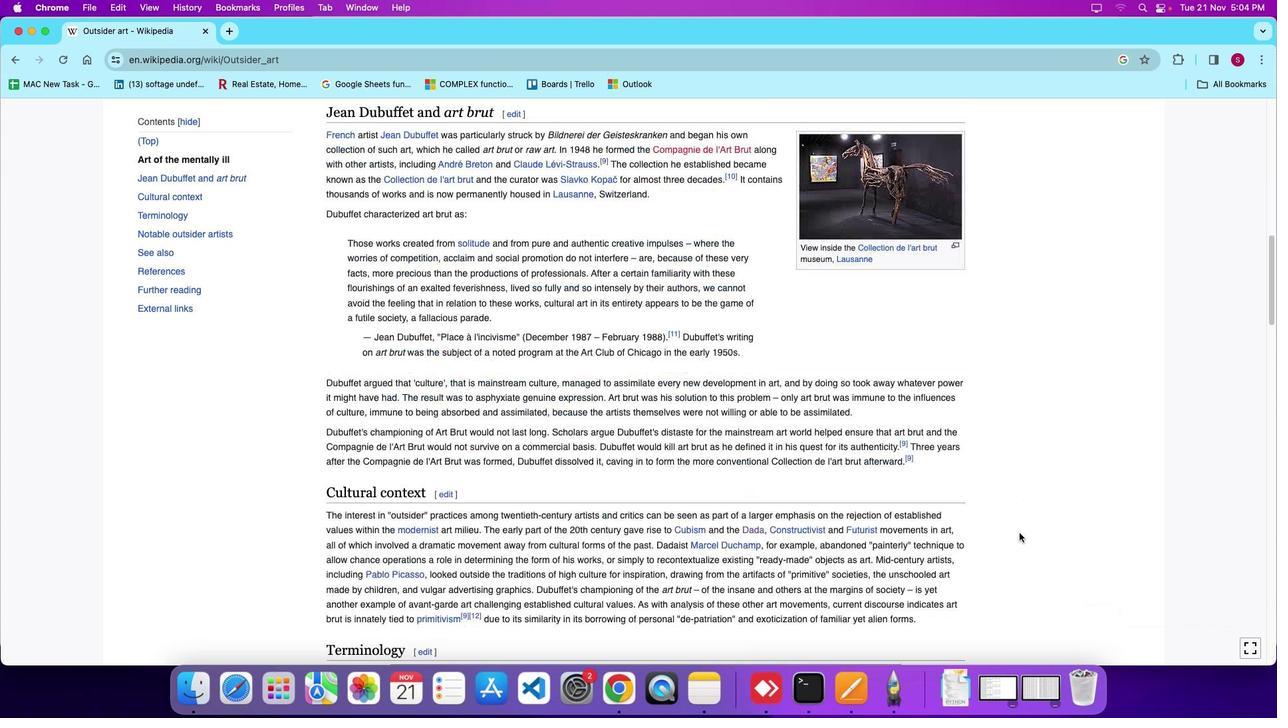 
Action: Mouse scrolled (1023, 545) with delta (7, 6)
Screenshot: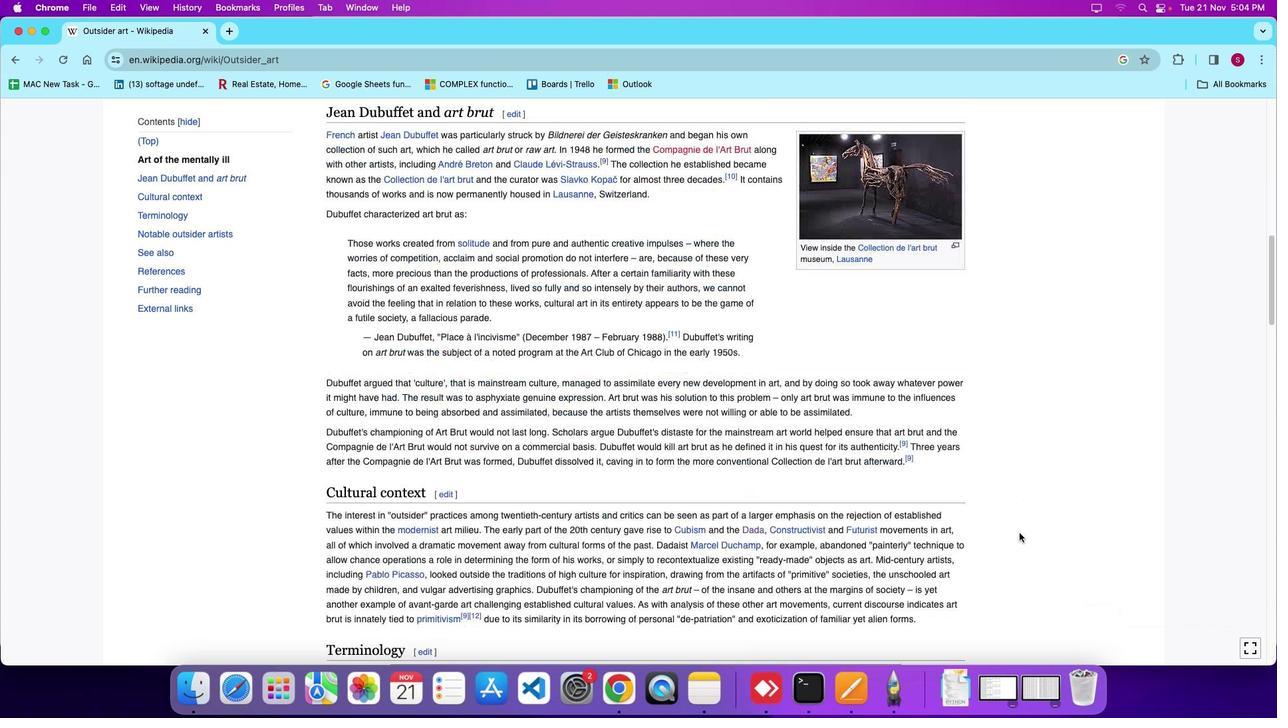 
Action: Mouse moved to (1025, 543)
Screenshot: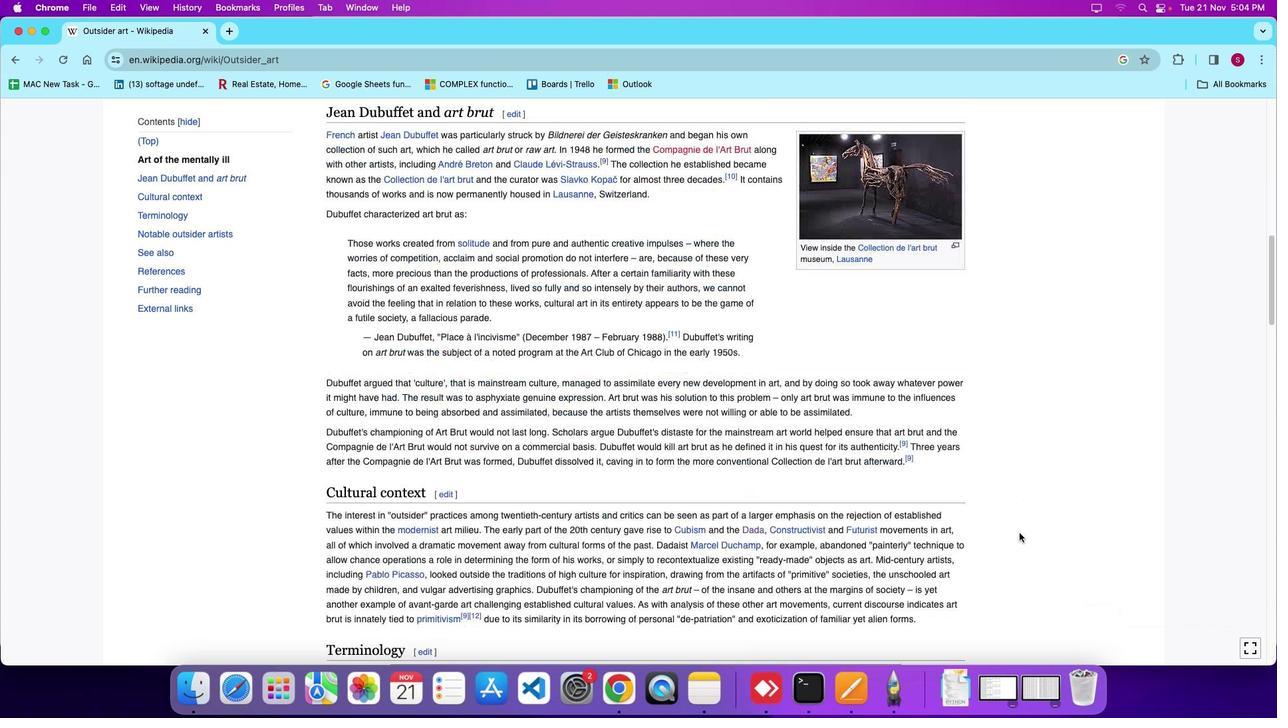 
Action: Mouse scrolled (1025, 543) with delta (7, 6)
Screenshot: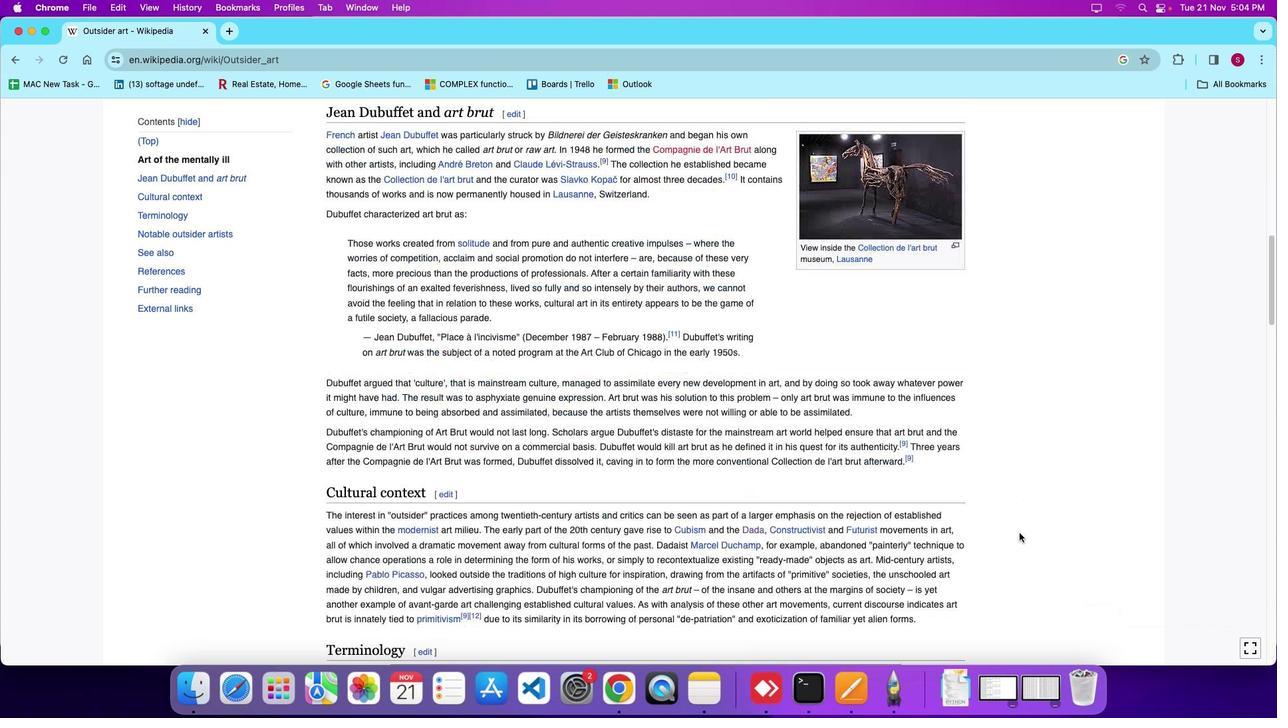 
Action: Mouse moved to (1026, 542)
Screenshot: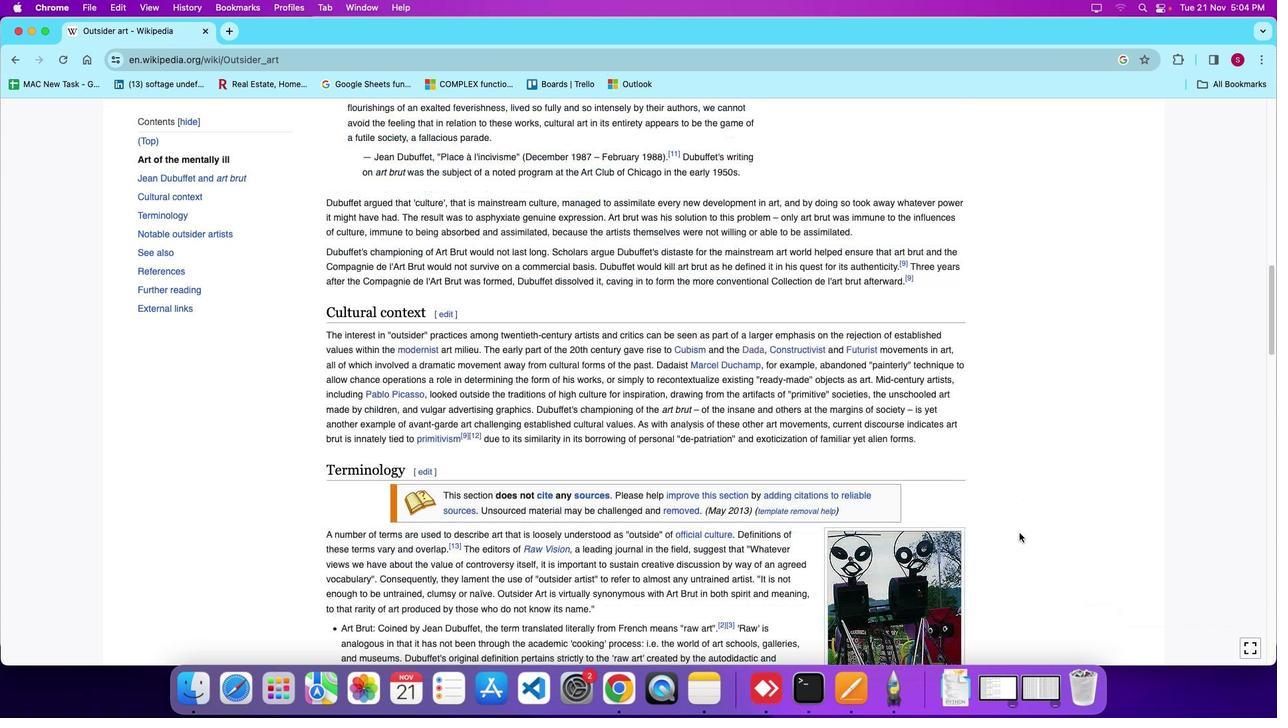 
Action: Mouse scrolled (1026, 542) with delta (7, 1)
Screenshot: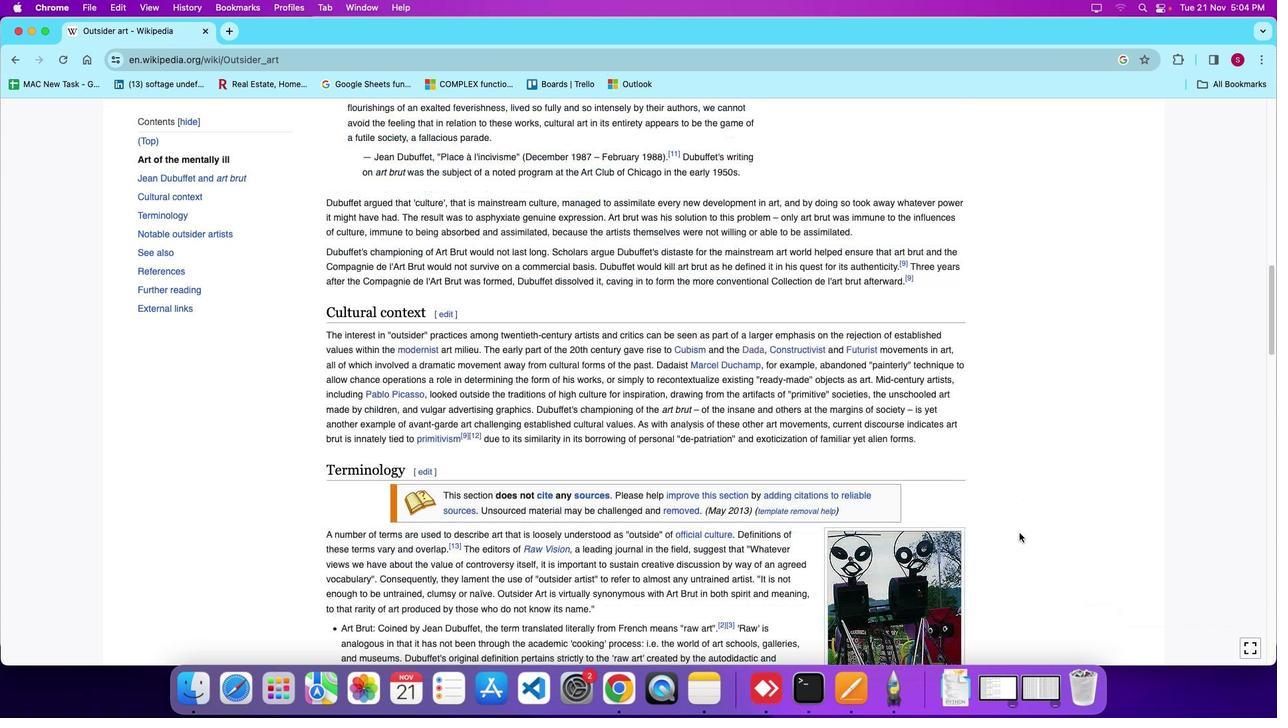 
Action: Mouse moved to (1027, 540)
Screenshot: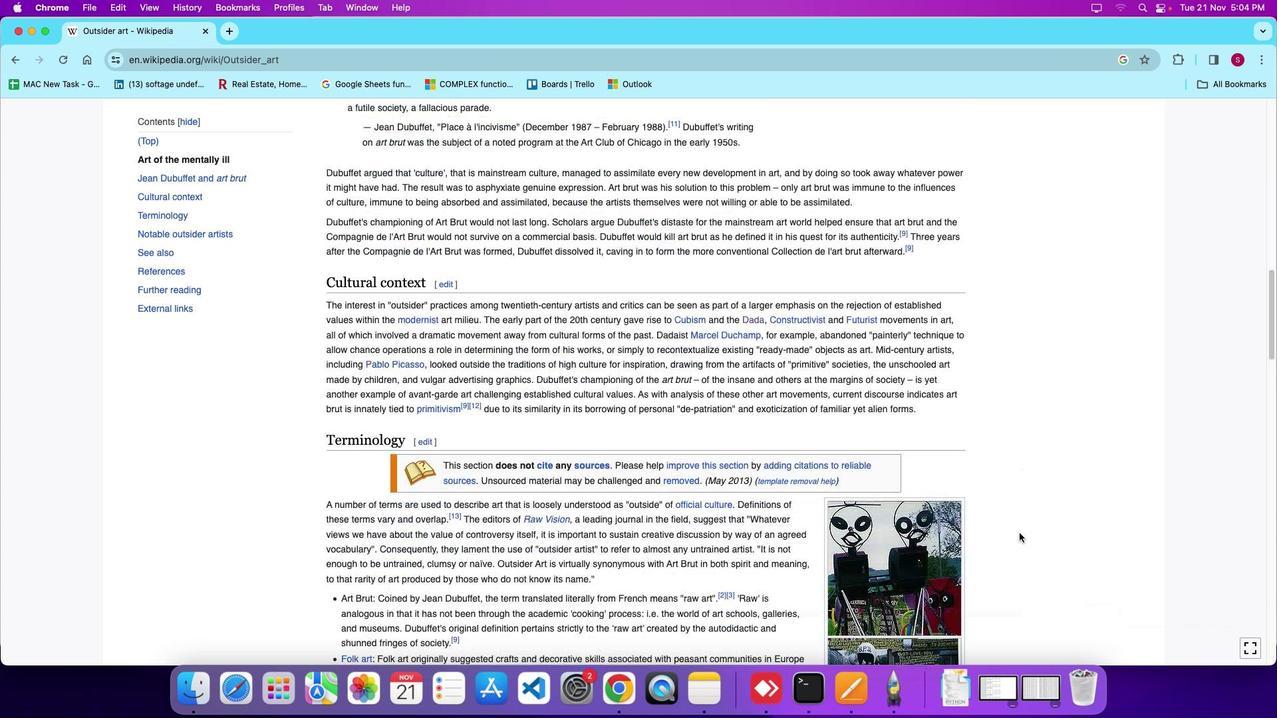 
Action: Mouse scrolled (1027, 540) with delta (7, 0)
Screenshot: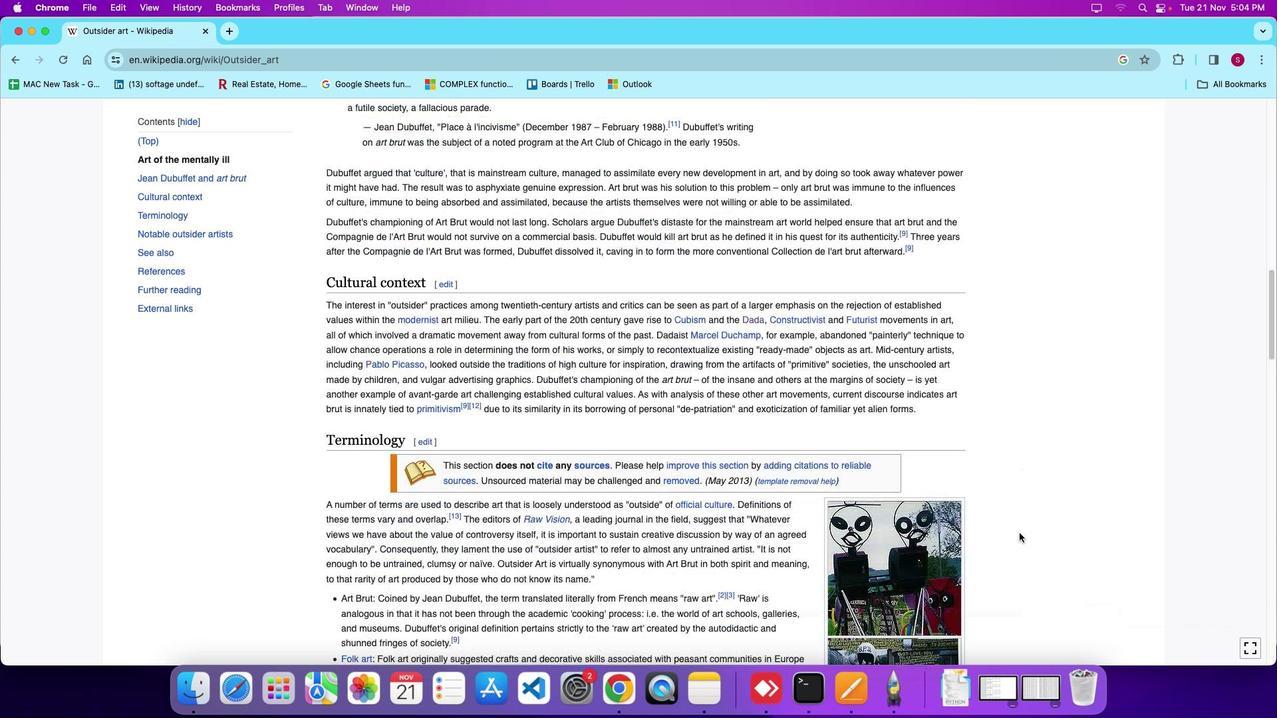 
Action: Mouse moved to (1011, 525)
Screenshot: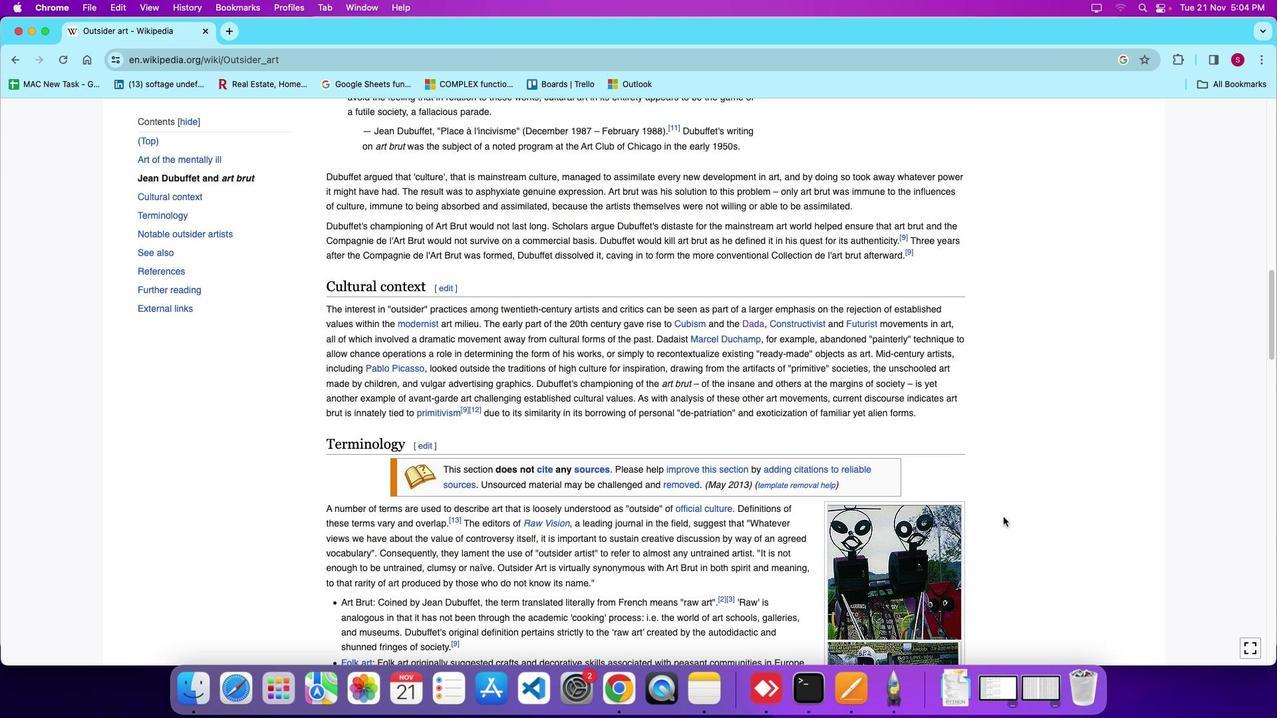 
Action: Mouse scrolled (1011, 525) with delta (7, 7)
Screenshot: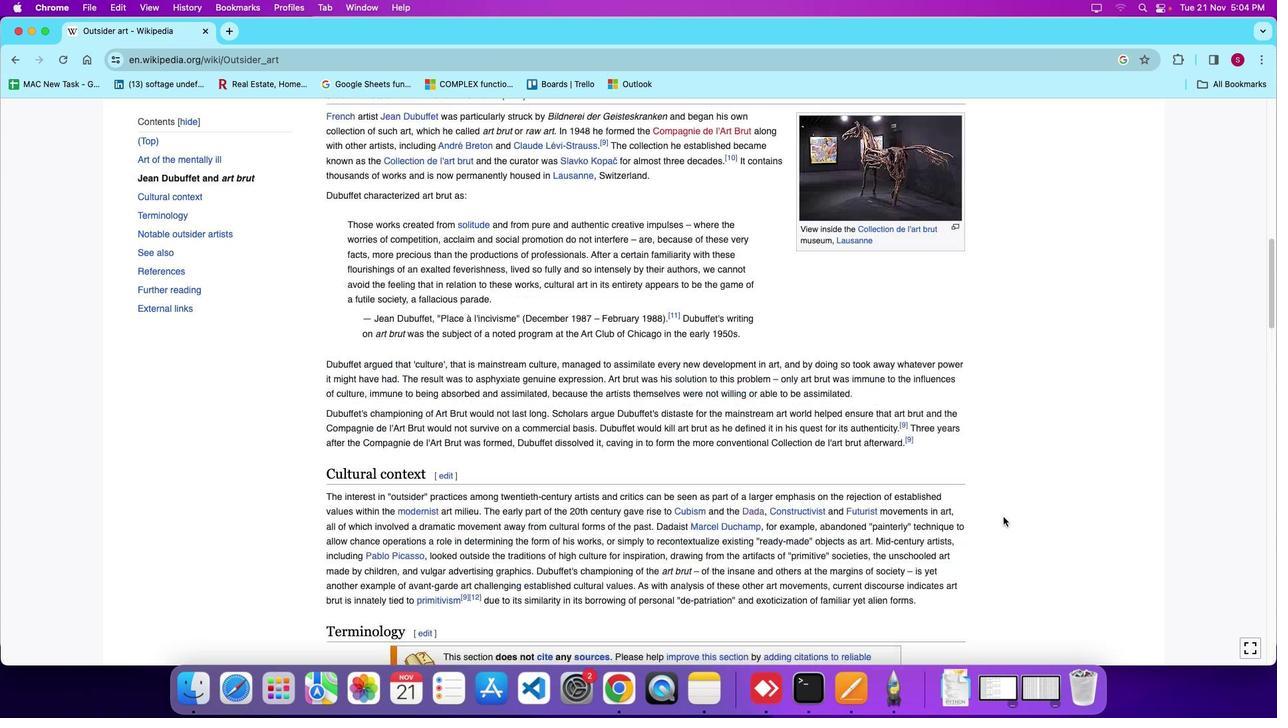 
Action: Mouse scrolled (1011, 525) with delta (7, 7)
Screenshot: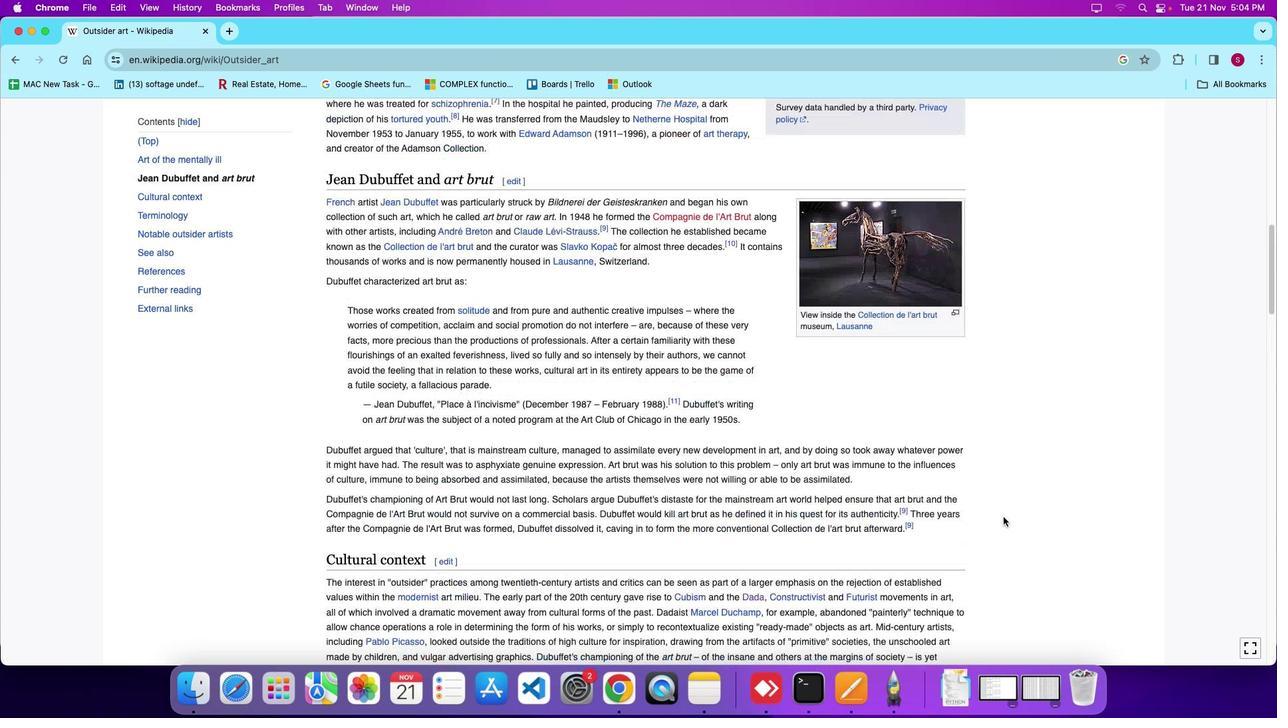 
Action: Mouse scrolled (1011, 525) with delta (7, 12)
Screenshot: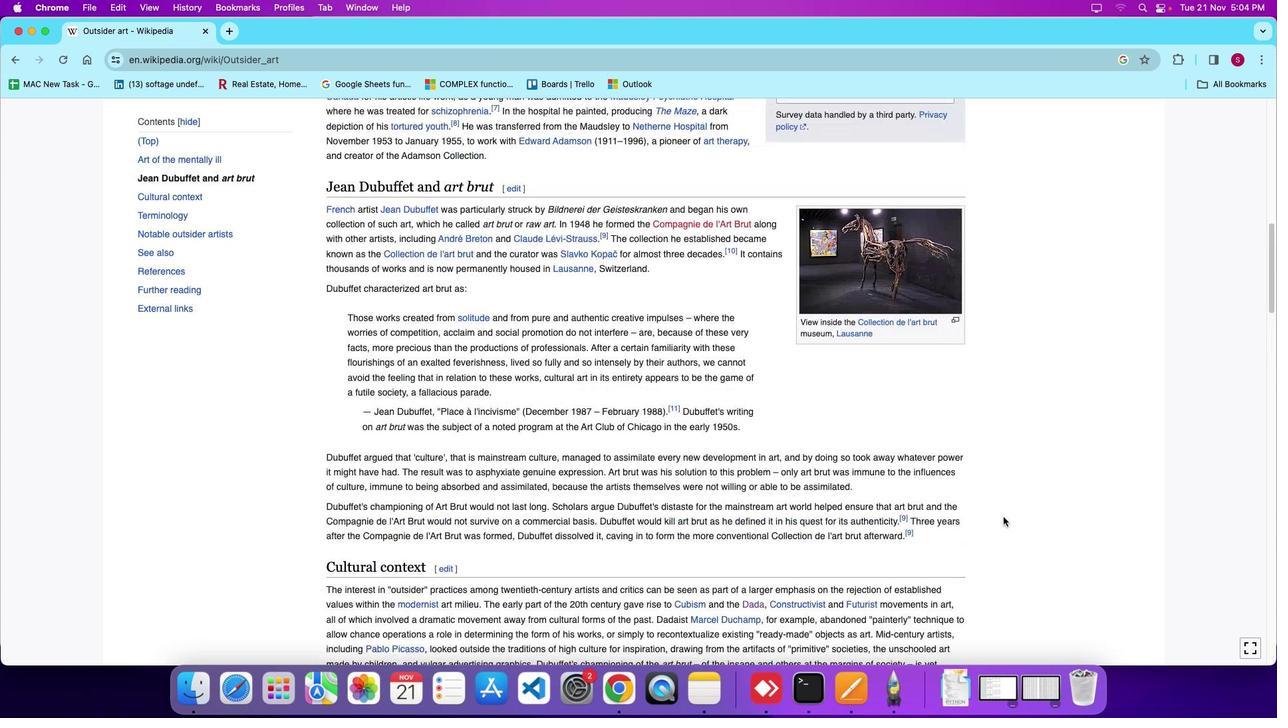
Action: Mouse moved to (1011, 524)
Screenshot: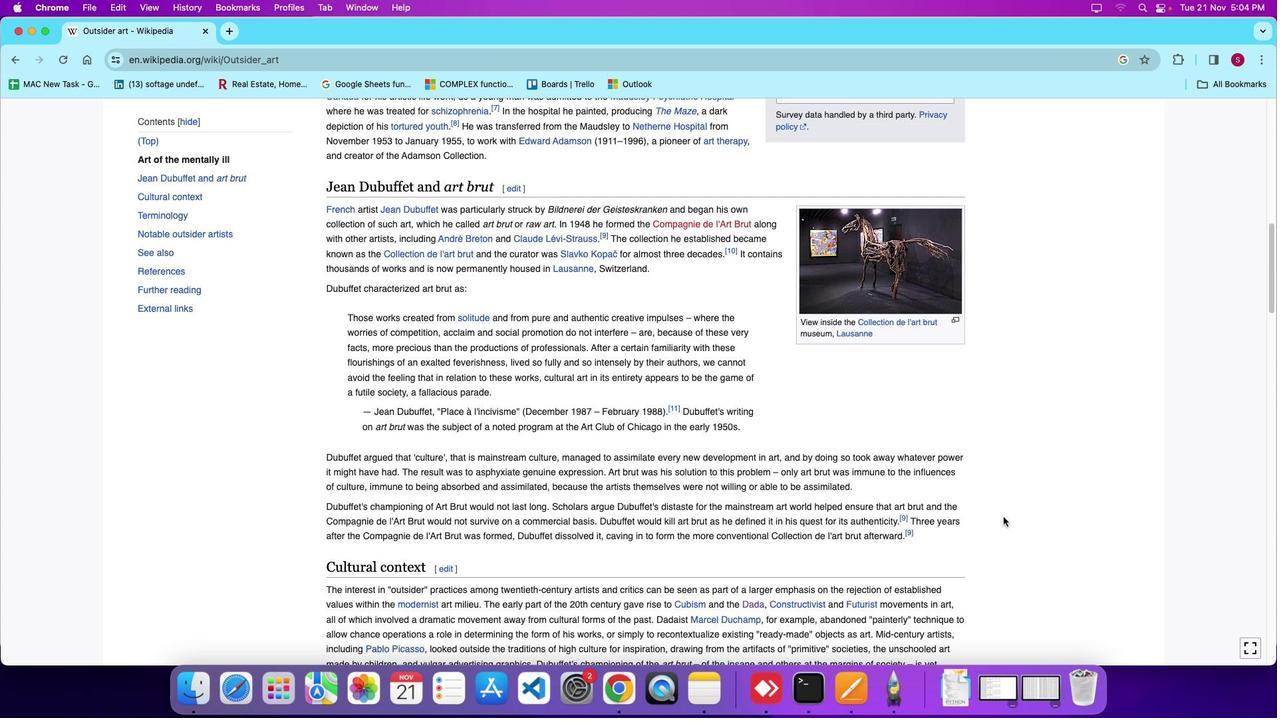 
Action: Mouse scrolled (1011, 524) with delta (7, 6)
Screenshot: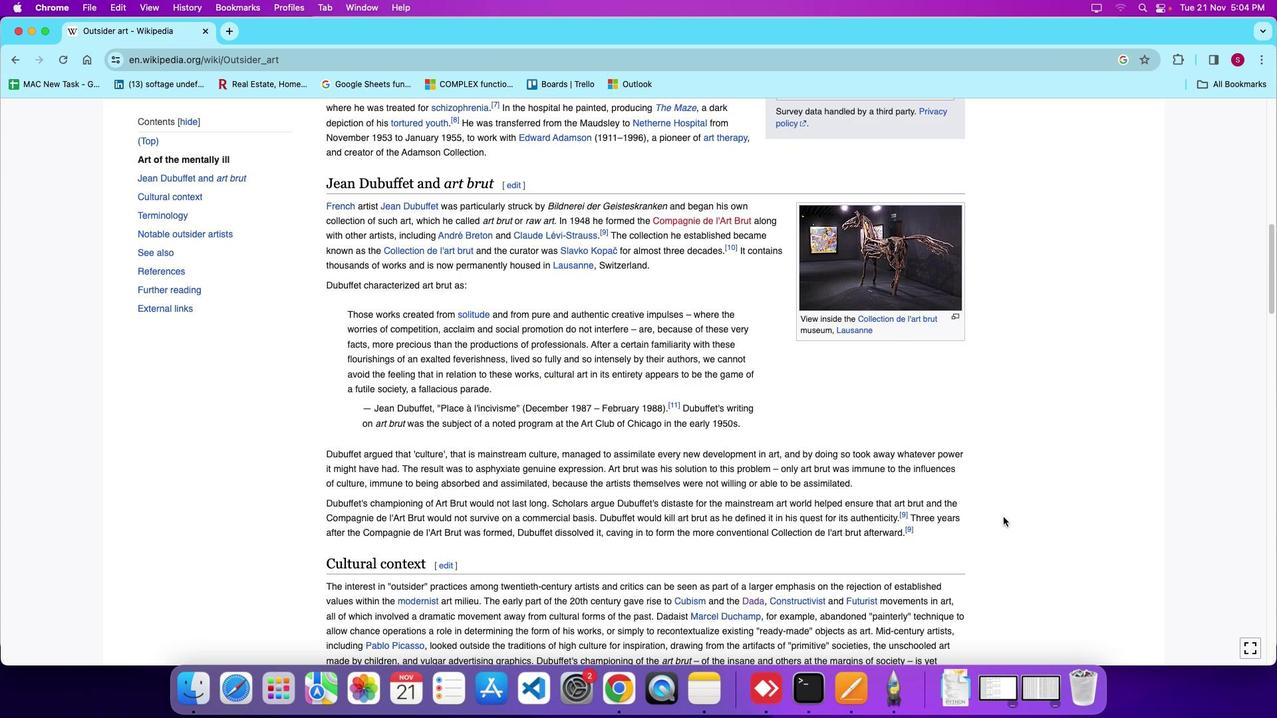 
Action: Mouse moved to (1011, 524)
Screenshot: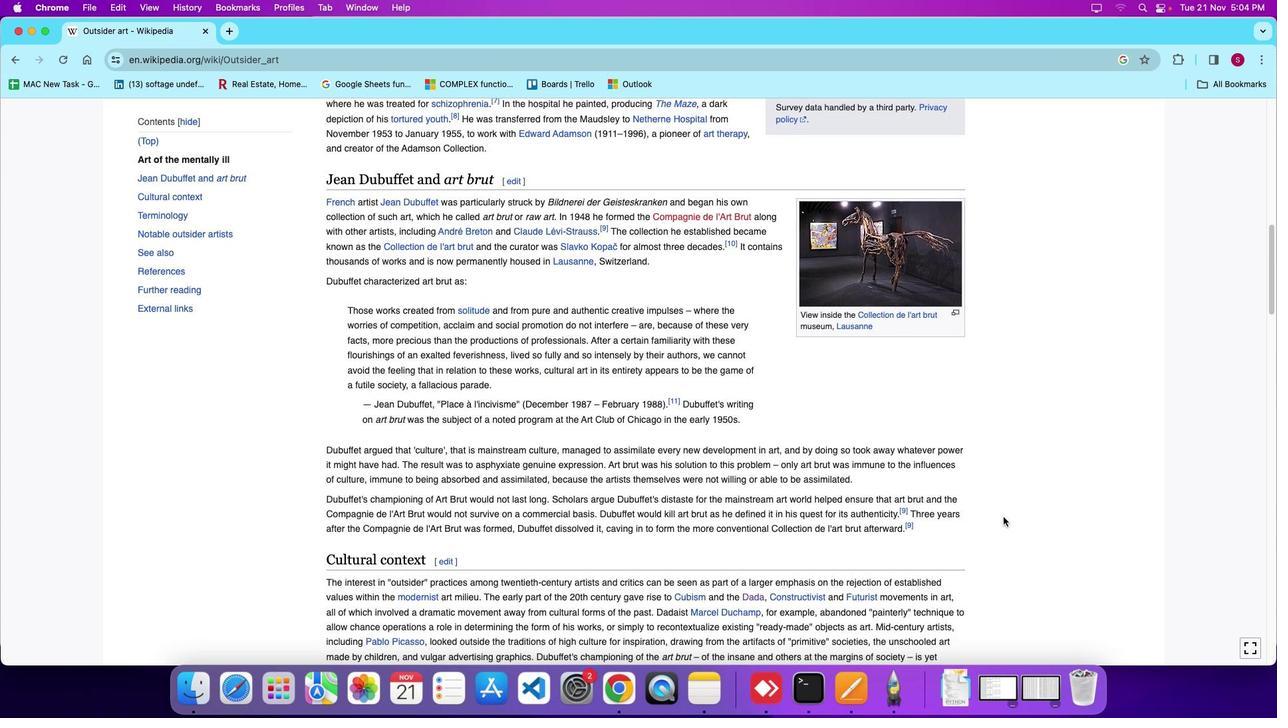 
Action: Mouse scrolled (1011, 524) with delta (7, 6)
Screenshot: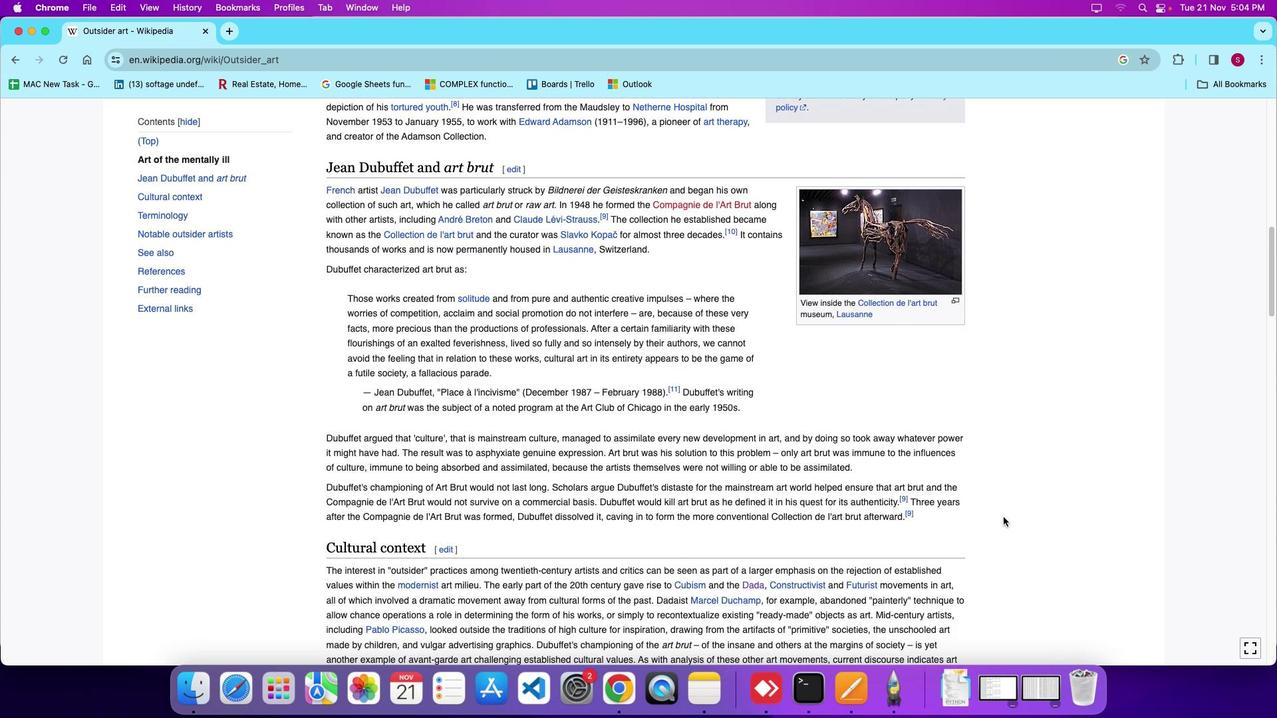 
Action: Mouse scrolled (1011, 524) with delta (7, 6)
Screenshot: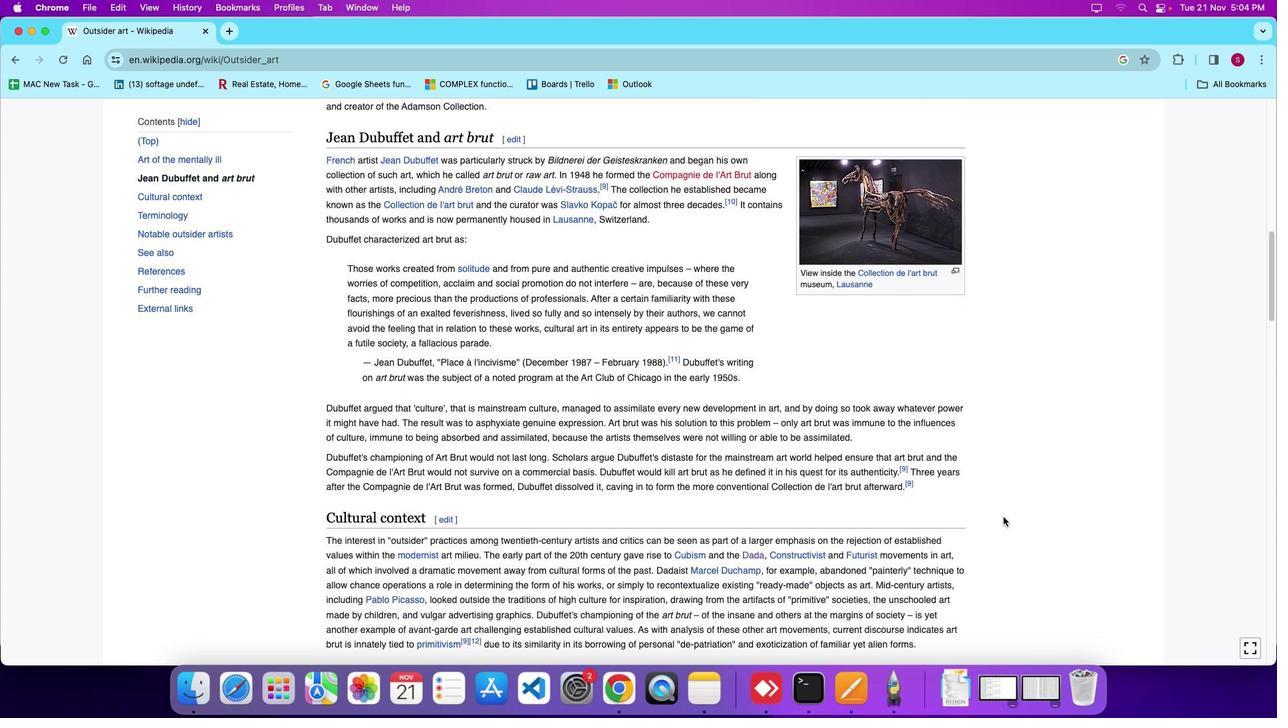 
Action: Mouse scrolled (1011, 524) with delta (7, 6)
Screenshot: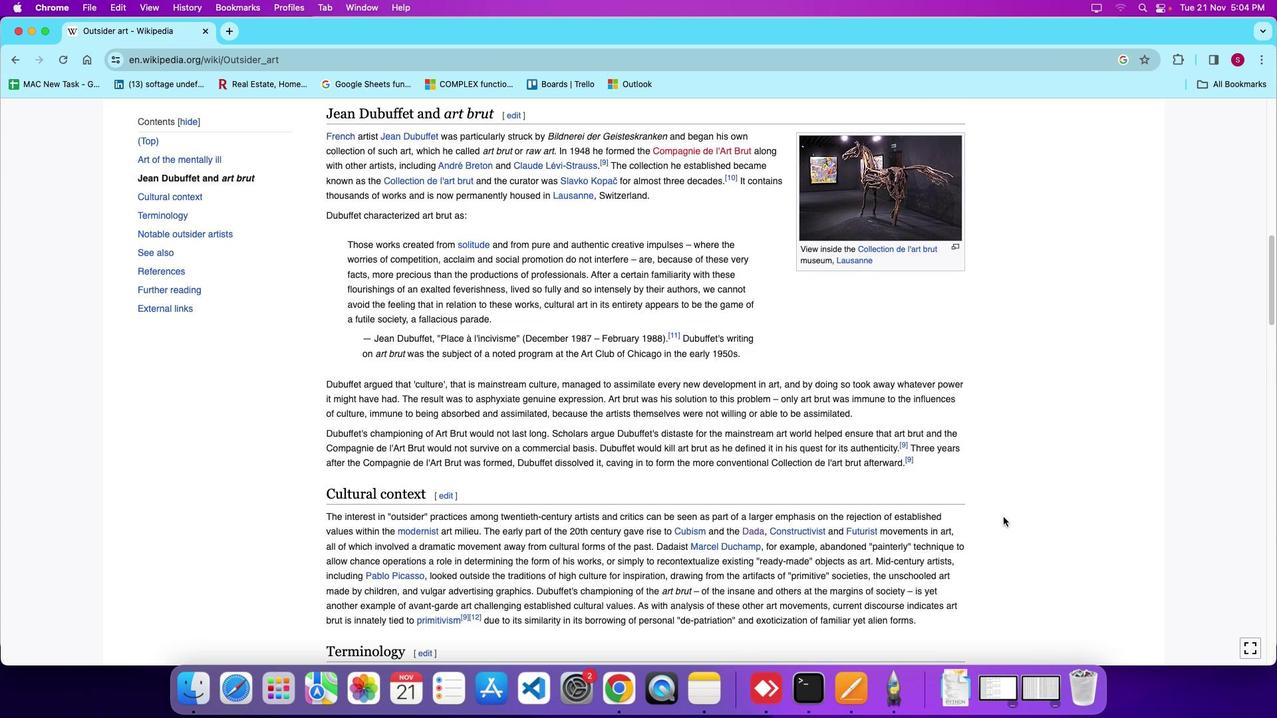 
Action: Mouse scrolled (1011, 524) with delta (7, 6)
Screenshot: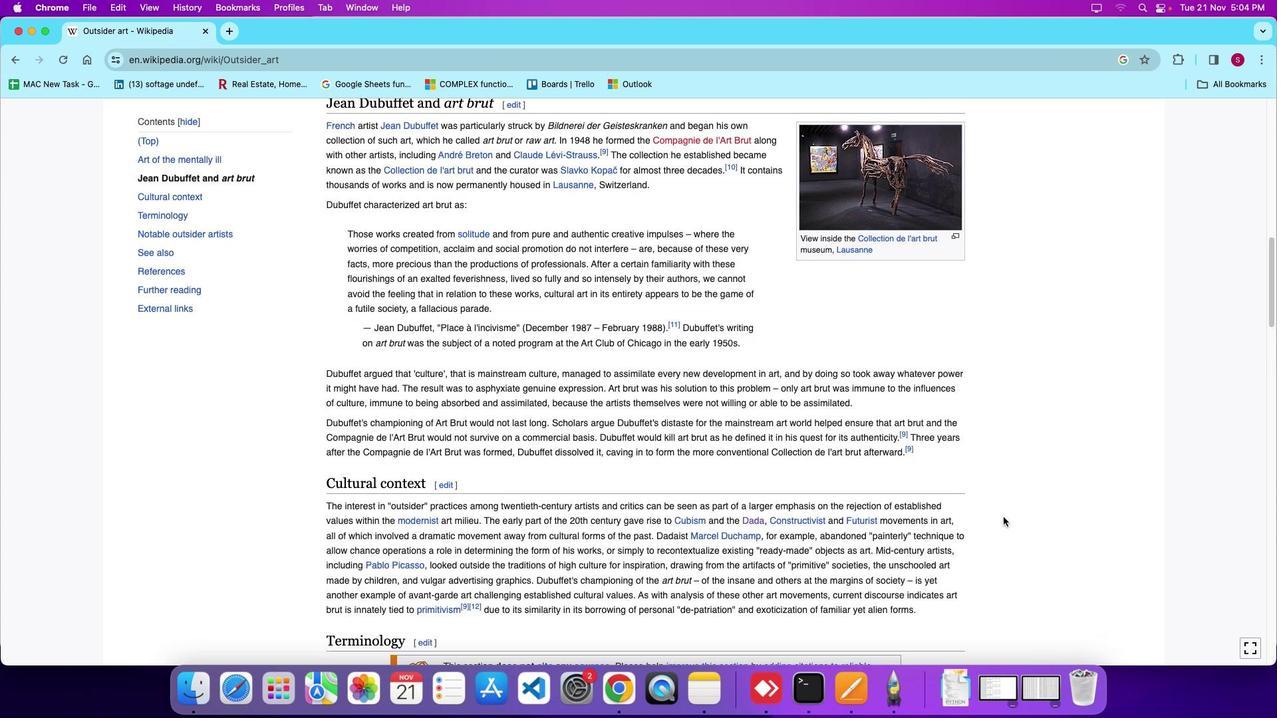 
Action: Mouse moved to (1010, 524)
Screenshot: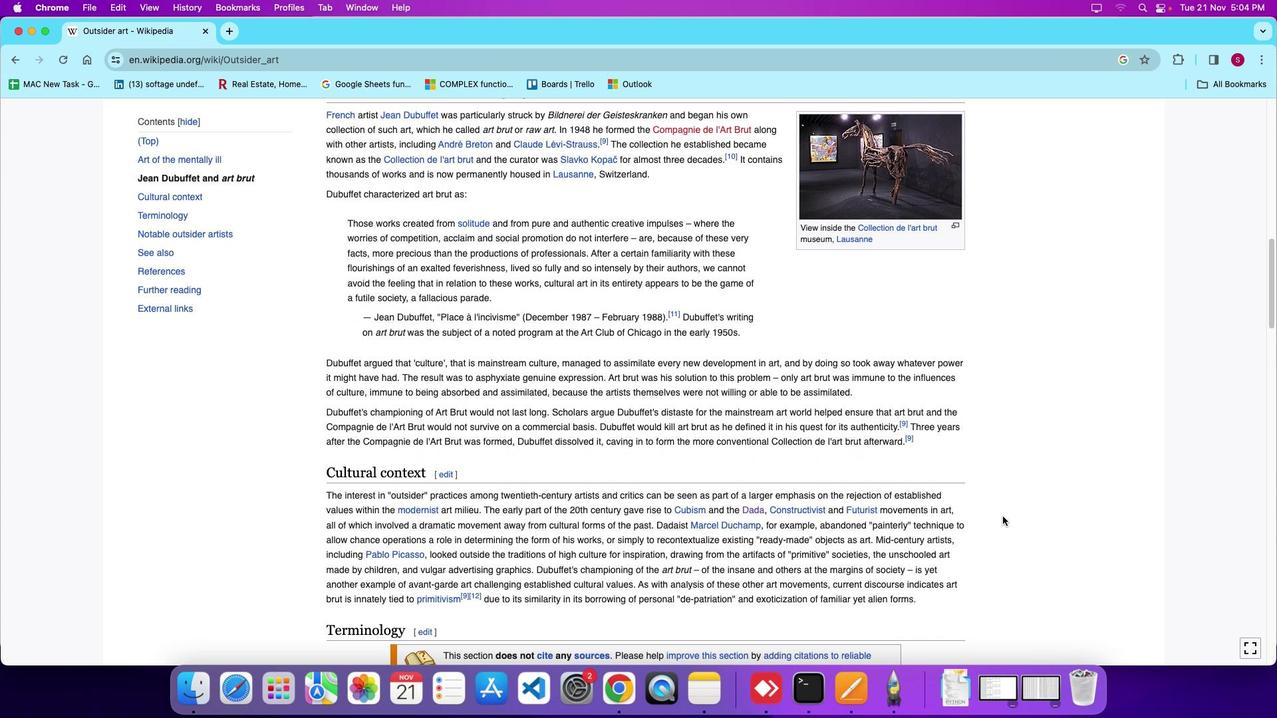 
Action: Mouse scrolled (1010, 524) with delta (7, 6)
Screenshot: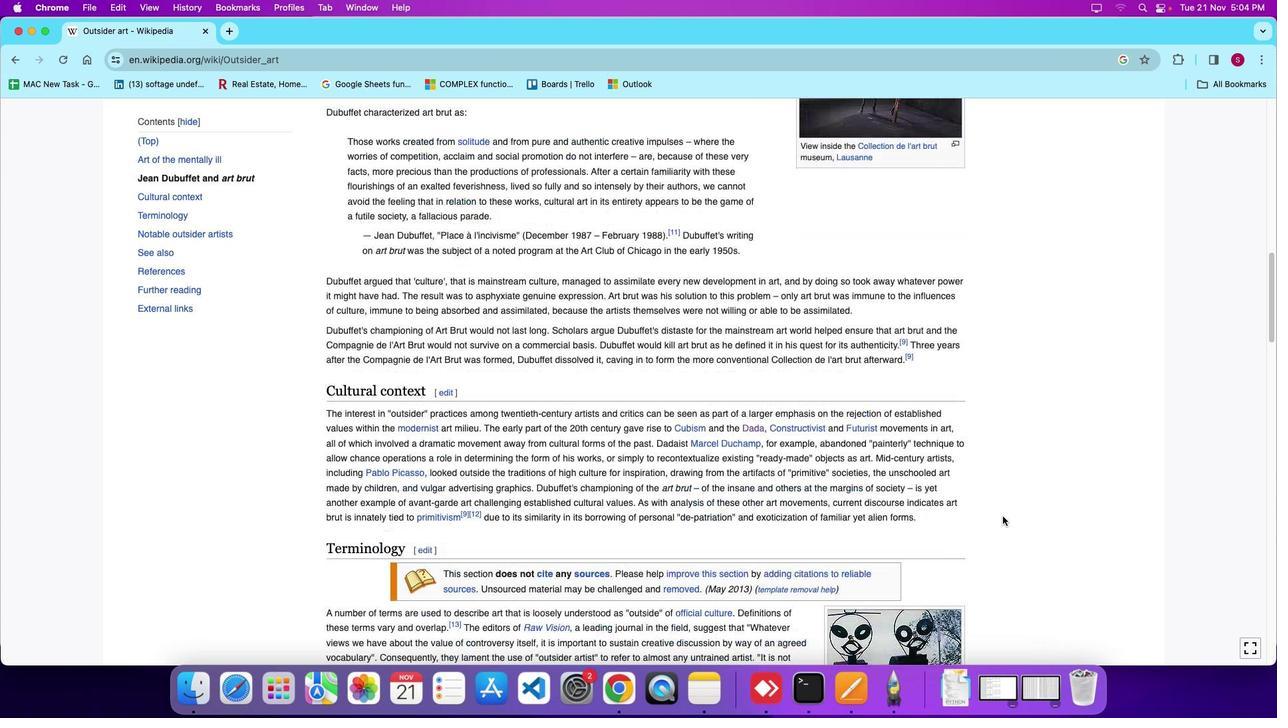 
Action: Mouse scrolled (1010, 524) with delta (7, 6)
Screenshot: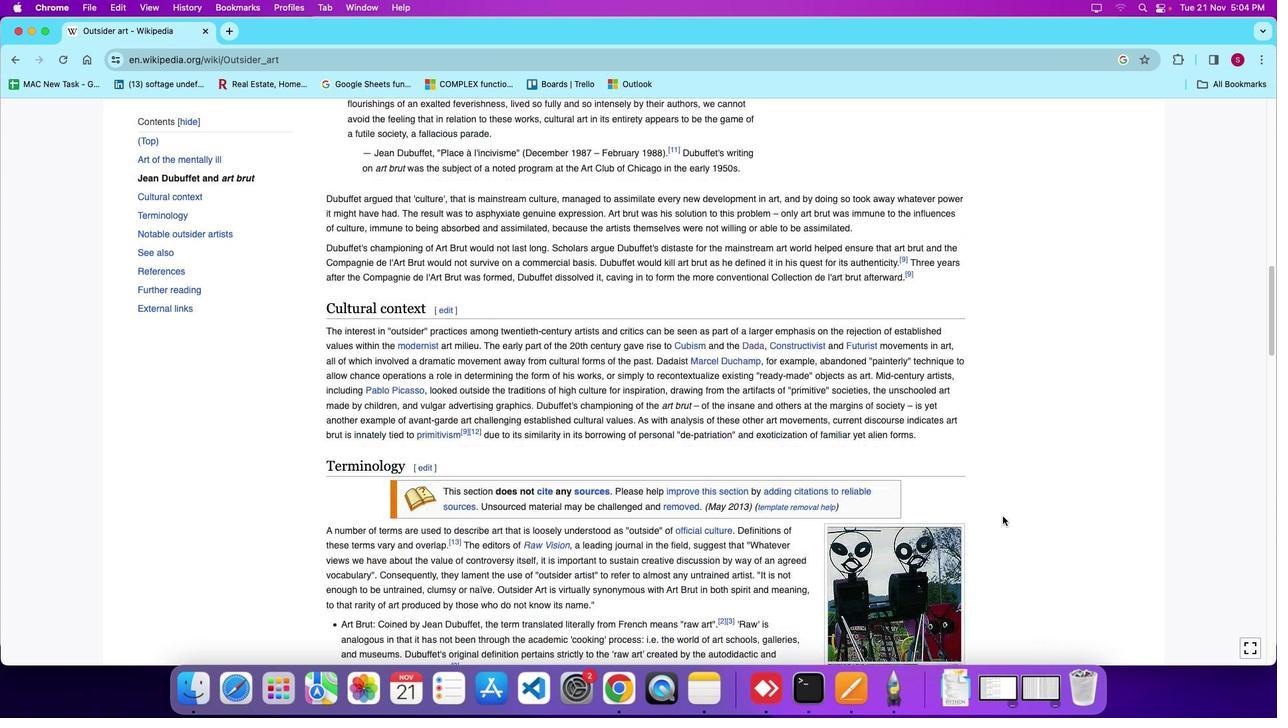 
Action: Mouse scrolled (1010, 524) with delta (7, 3)
Screenshot: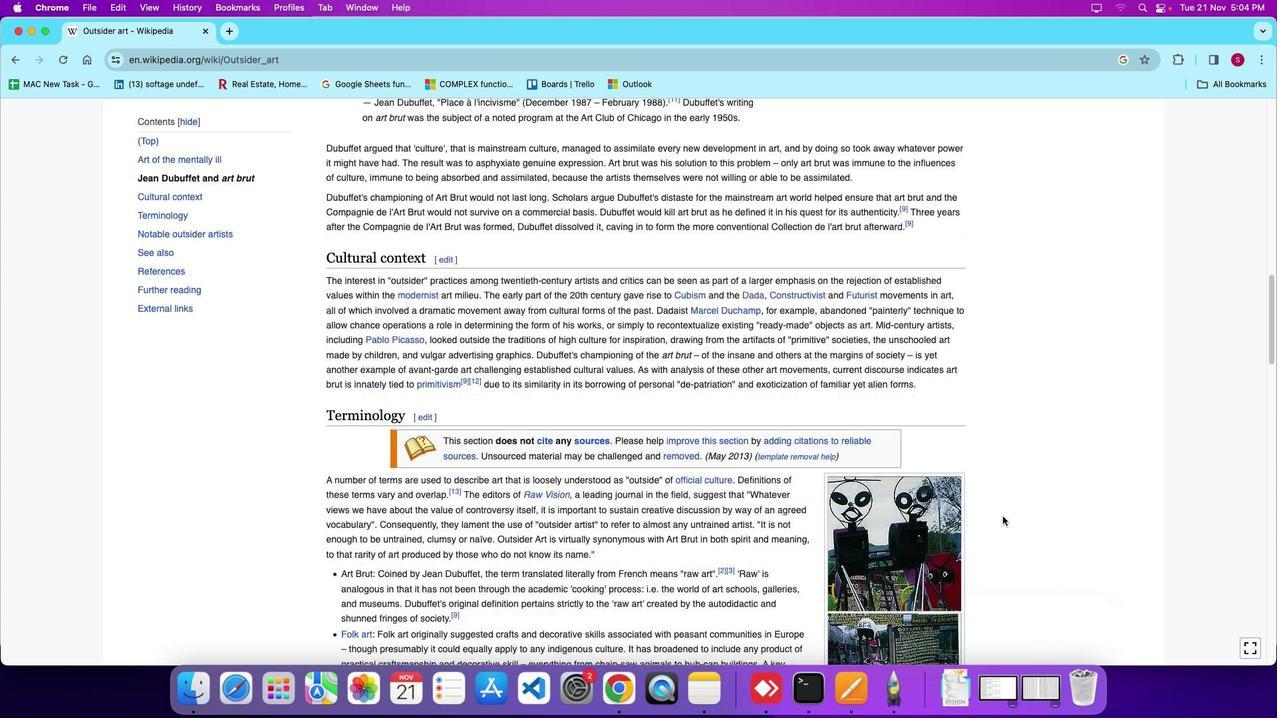 
Action: Mouse moved to (1009, 524)
Screenshot: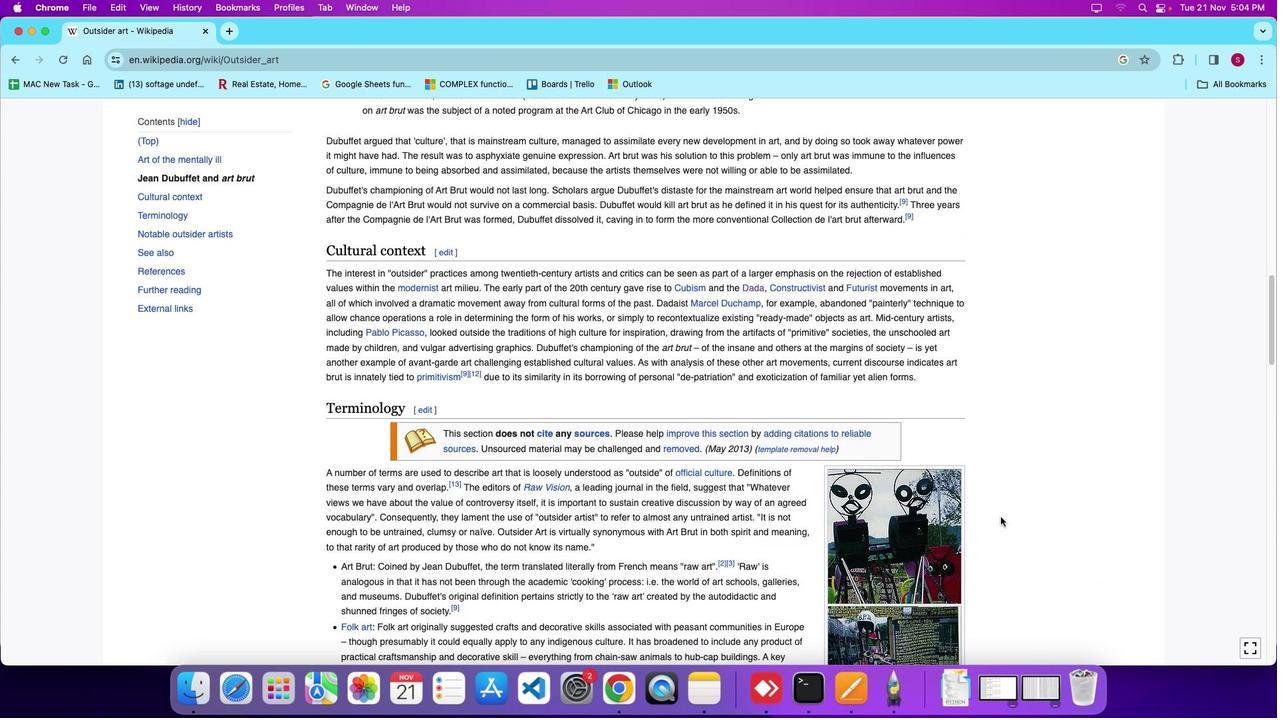 
Action: Mouse scrolled (1009, 524) with delta (7, 6)
Screenshot: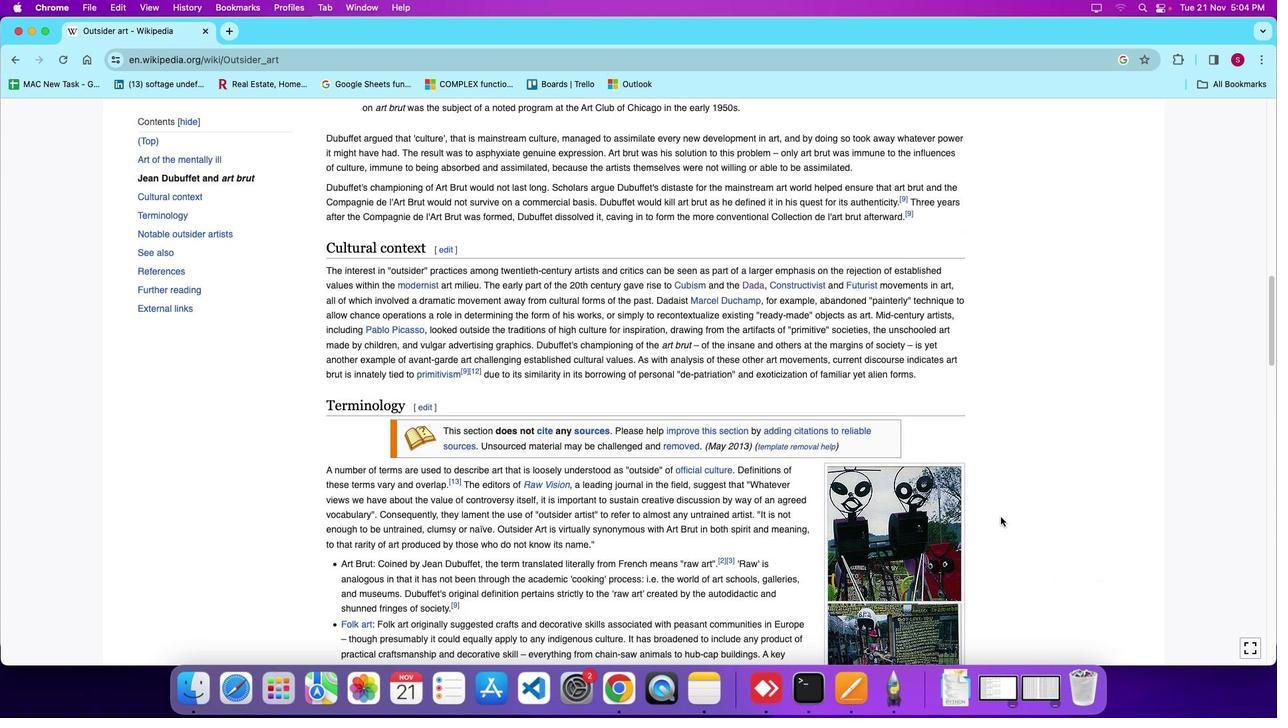 
Action: Mouse scrolled (1009, 524) with delta (7, 6)
Screenshot: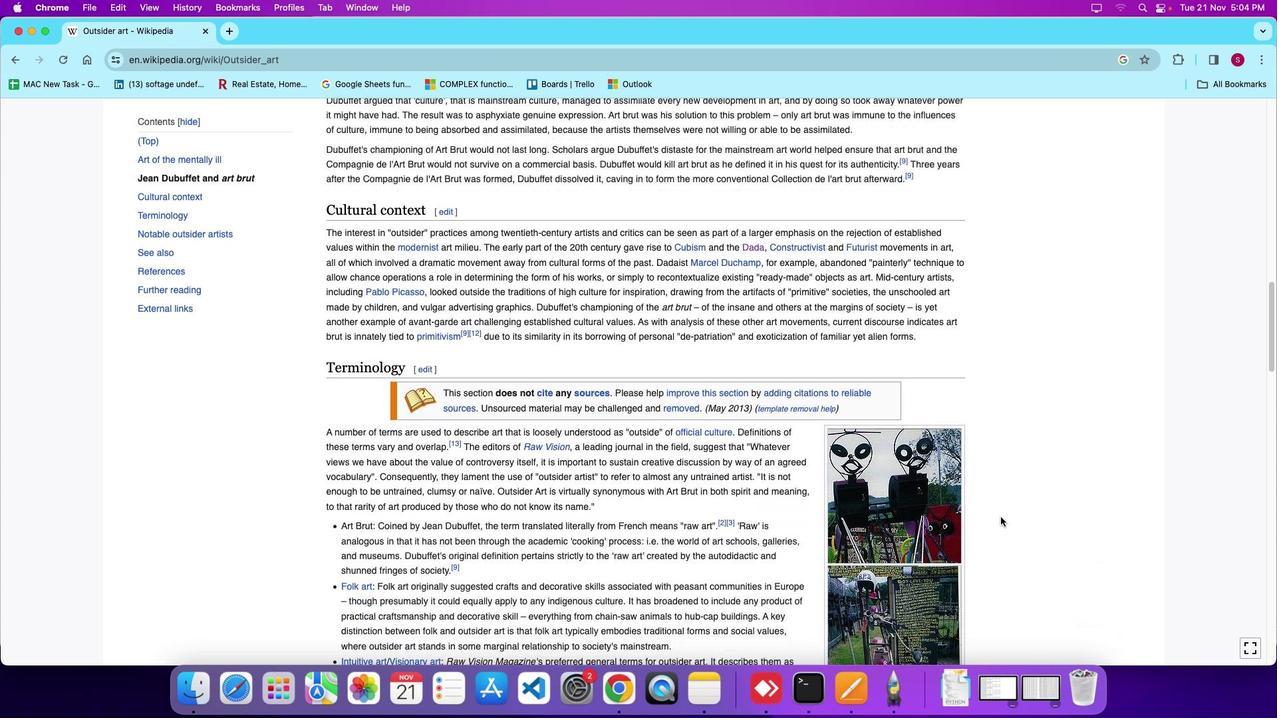 
Action: Mouse scrolled (1009, 524) with delta (7, 5)
Screenshot: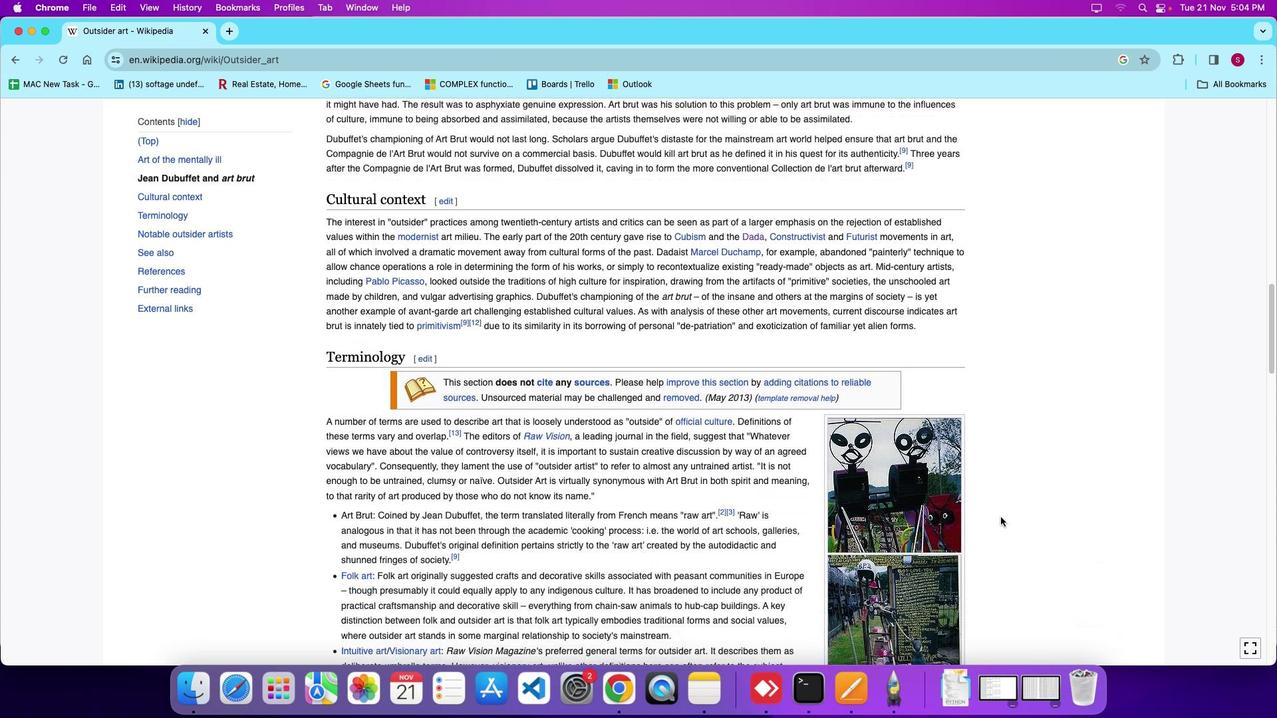 
Action: Mouse moved to (1007, 524)
Screenshot: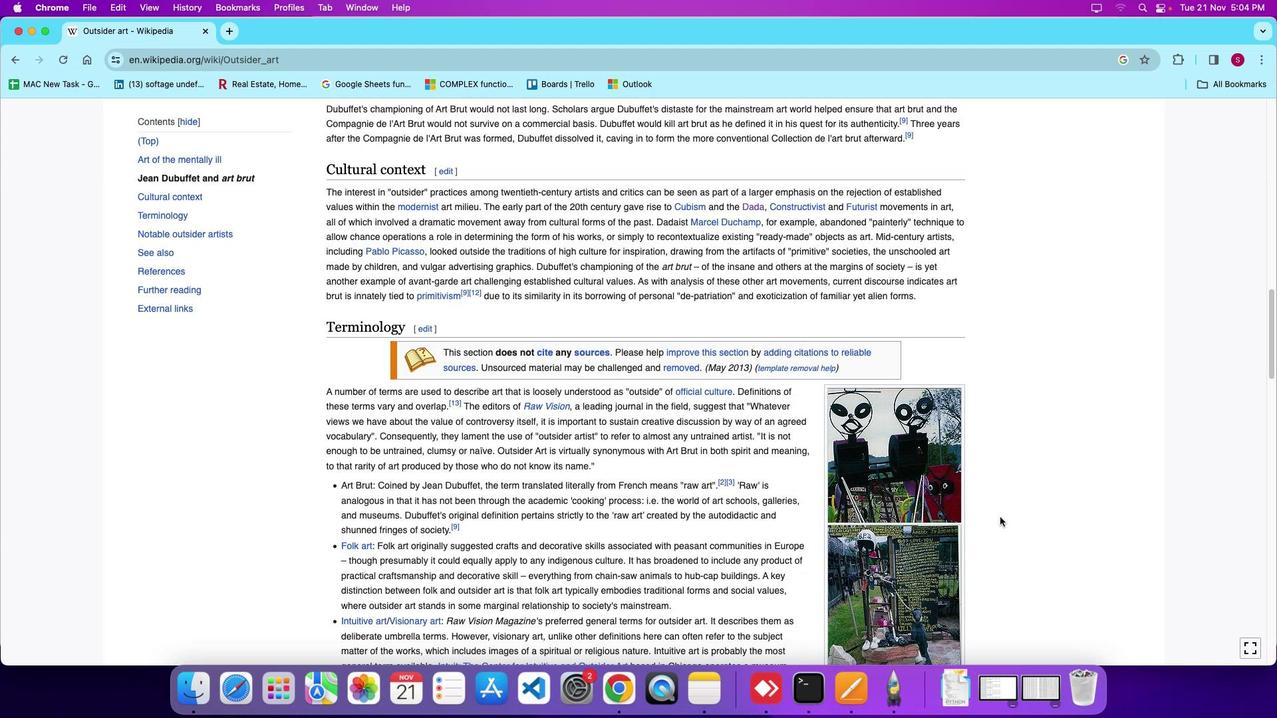 
Action: Mouse scrolled (1007, 524) with delta (7, 6)
Screenshot: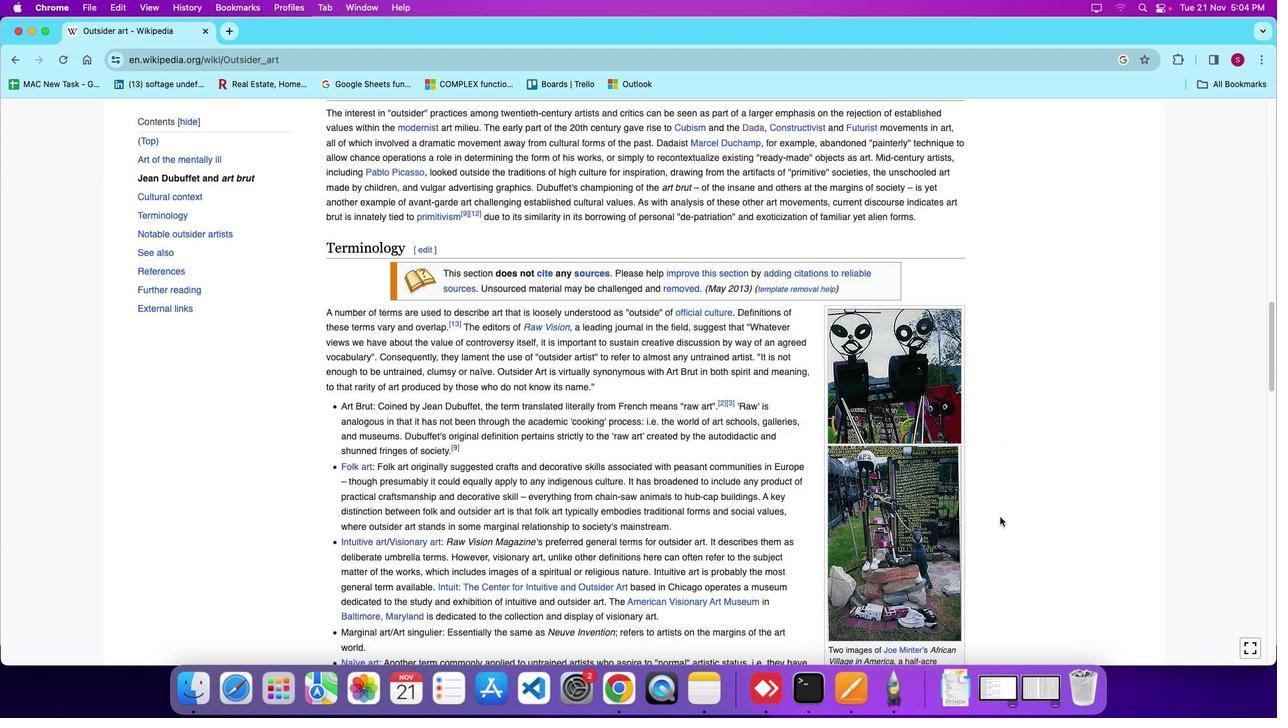 
Action: Mouse scrolled (1007, 524) with delta (7, 6)
Screenshot: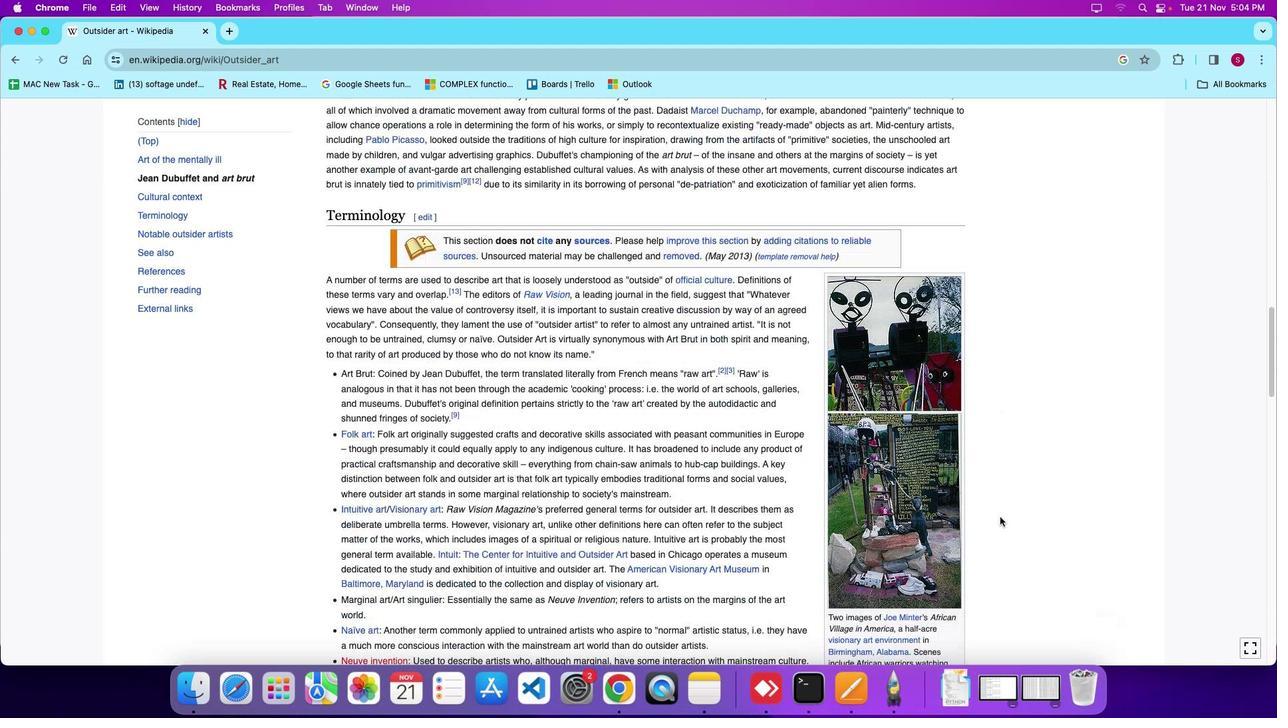 
Action: Mouse scrolled (1007, 524) with delta (7, 3)
Screenshot: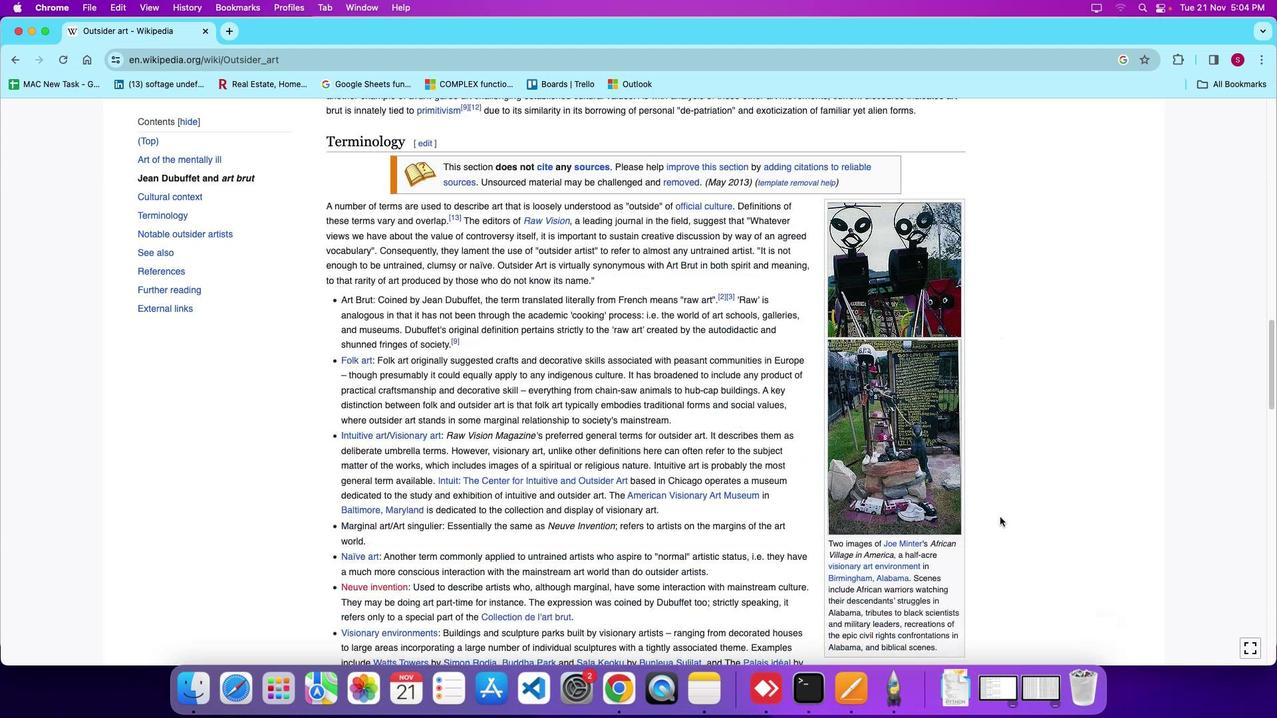 
Action: Mouse moved to (1007, 526)
Screenshot: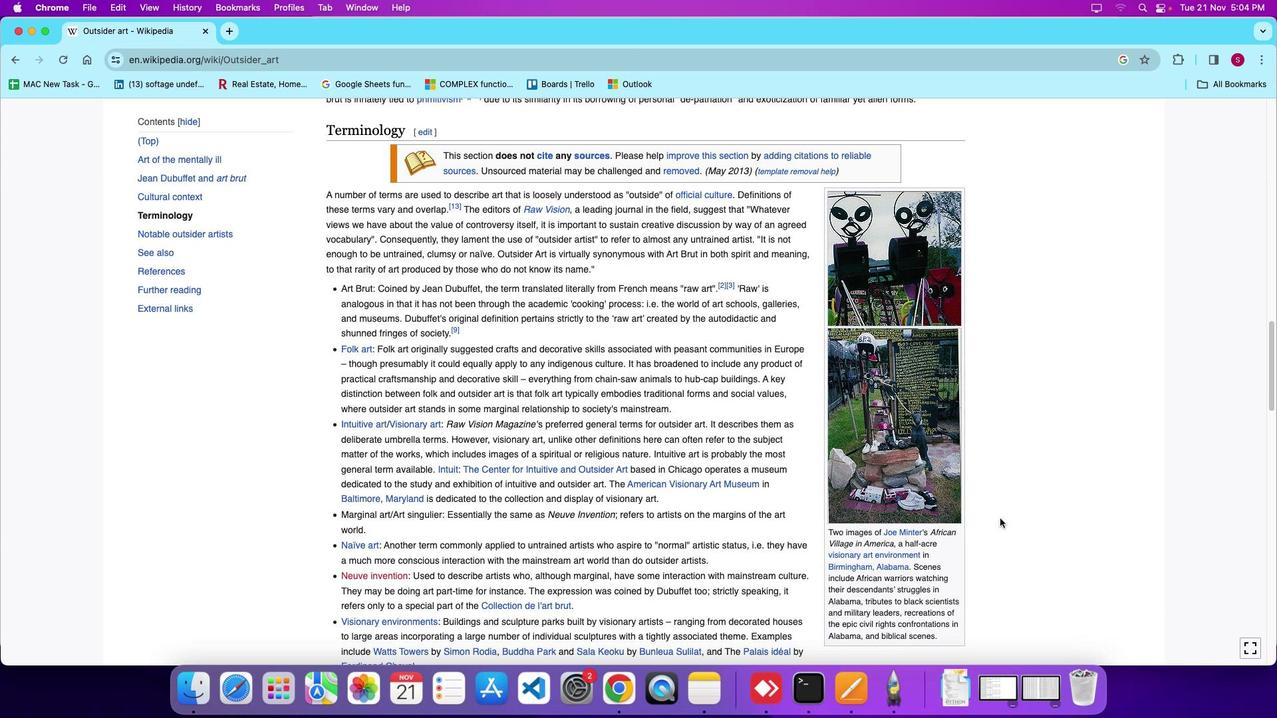 
Action: Mouse scrolled (1007, 526) with delta (7, 6)
Screenshot: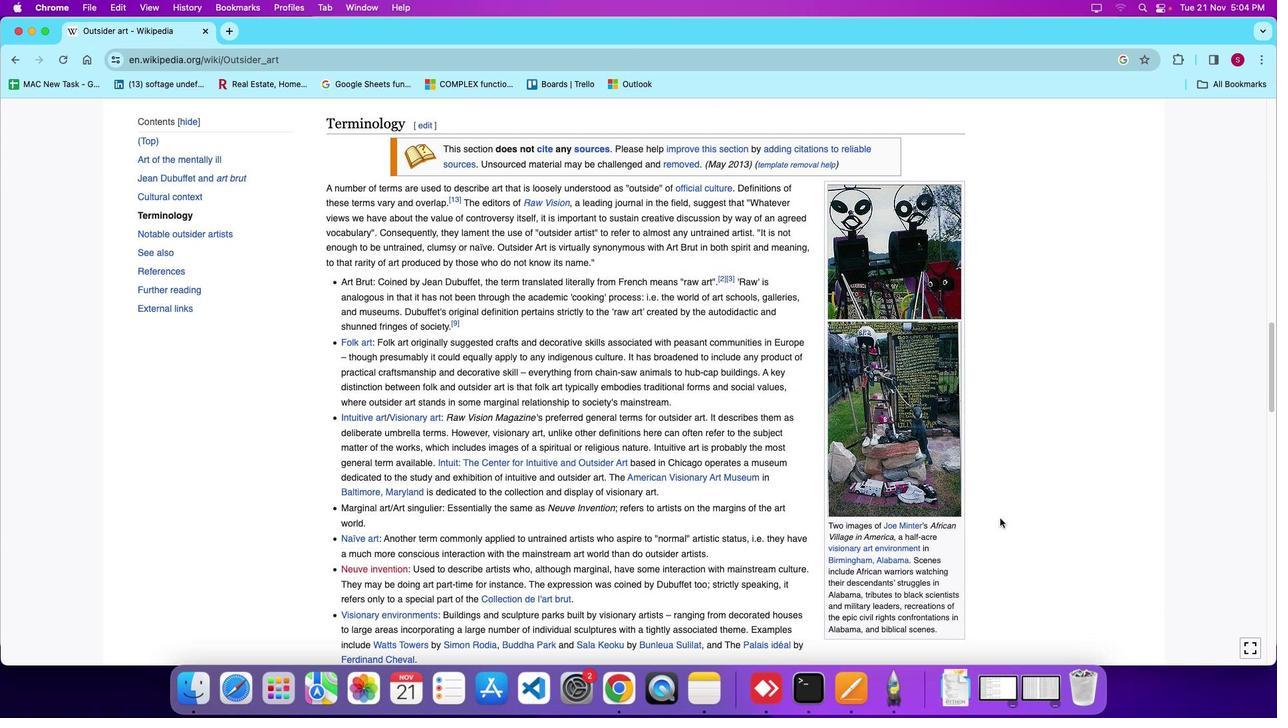 
Action: Mouse scrolled (1007, 526) with delta (7, 6)
Screenshot: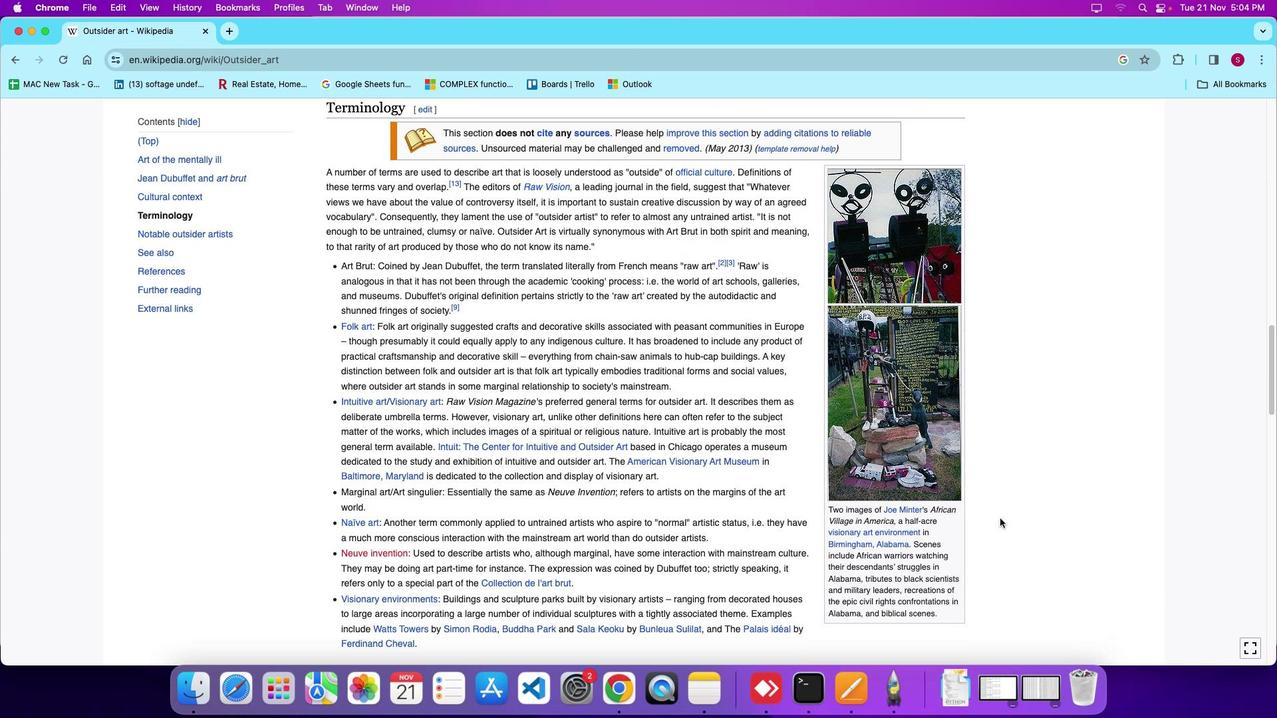 
Action: Mouse moved to (1000, 547)
Screenshot: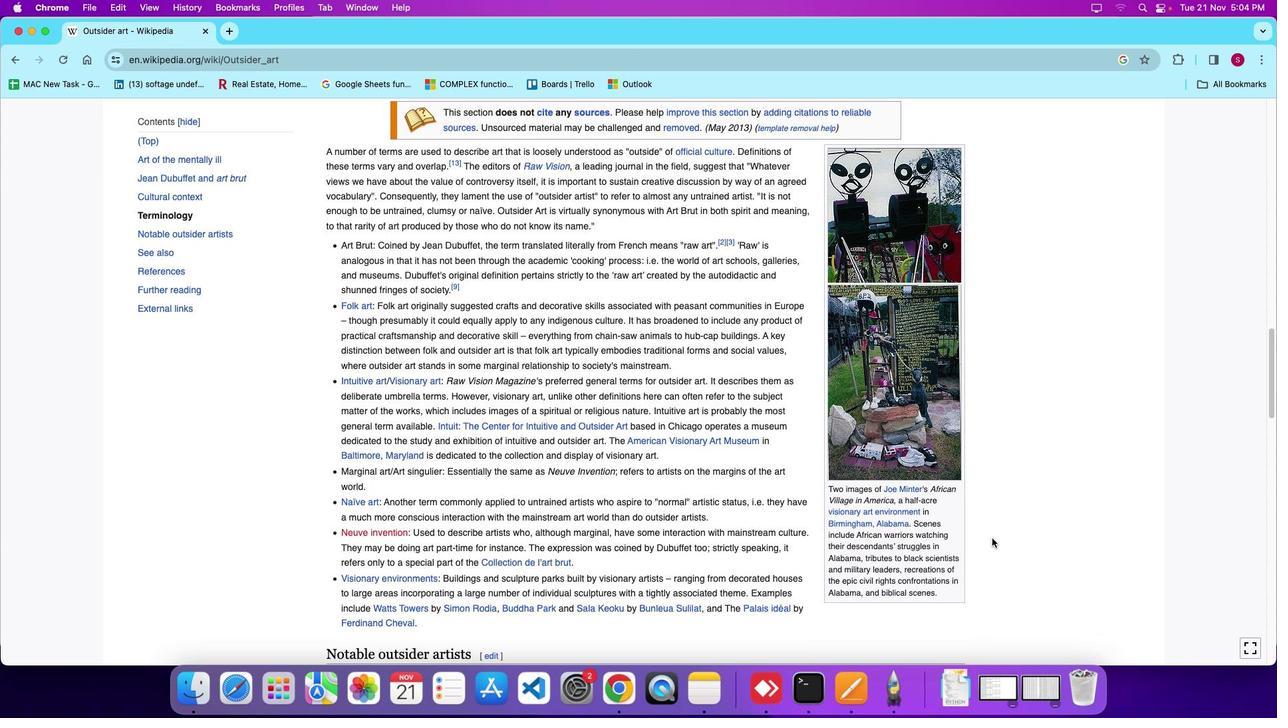 
Action: Mouse scrolled (1000, 547) with delta (7, 6)
Screenshot: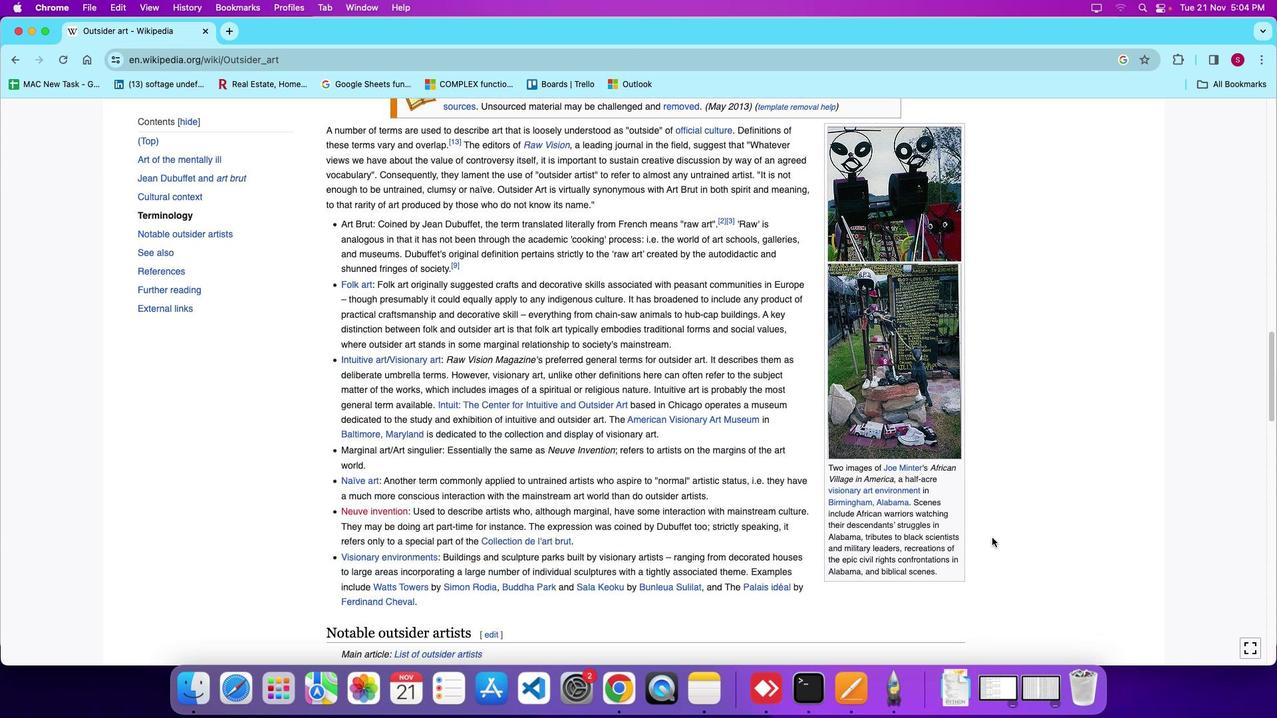 
Action: Mouse moved to (1000, 547)
Screenshot: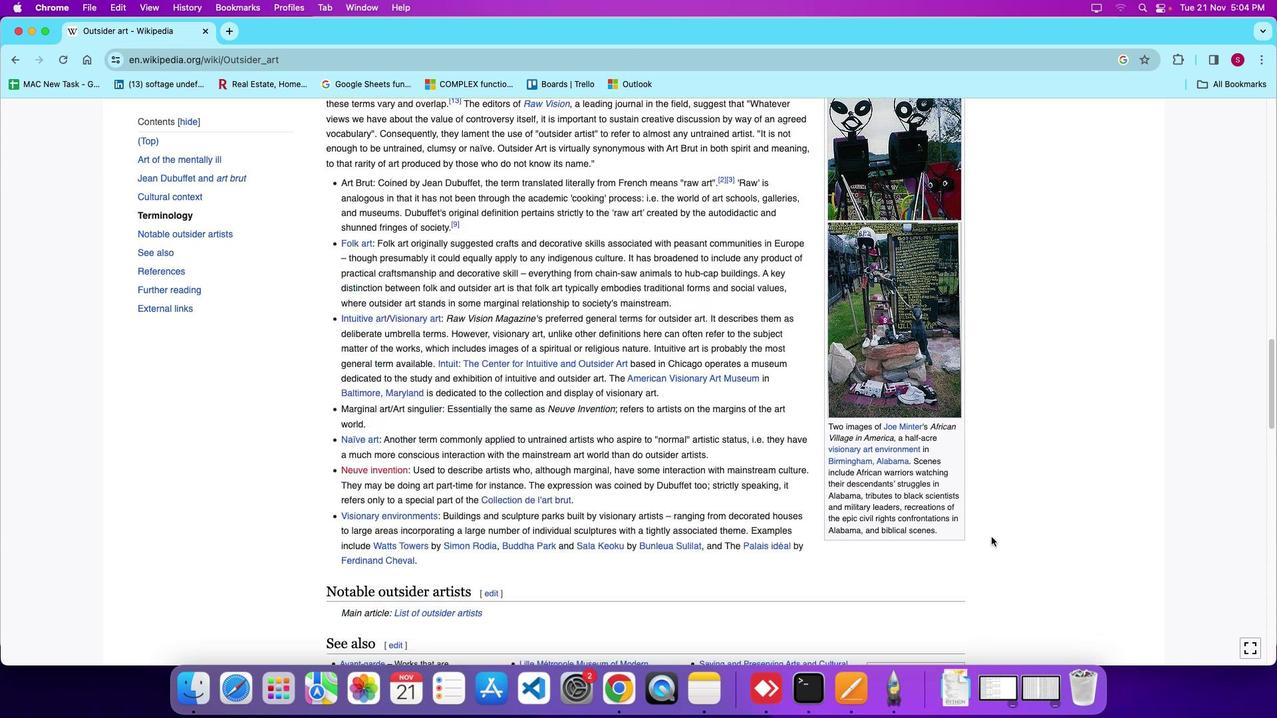 
Action: Mouse scrolled (1000, 547) with delta (7, 6)
Screenshot: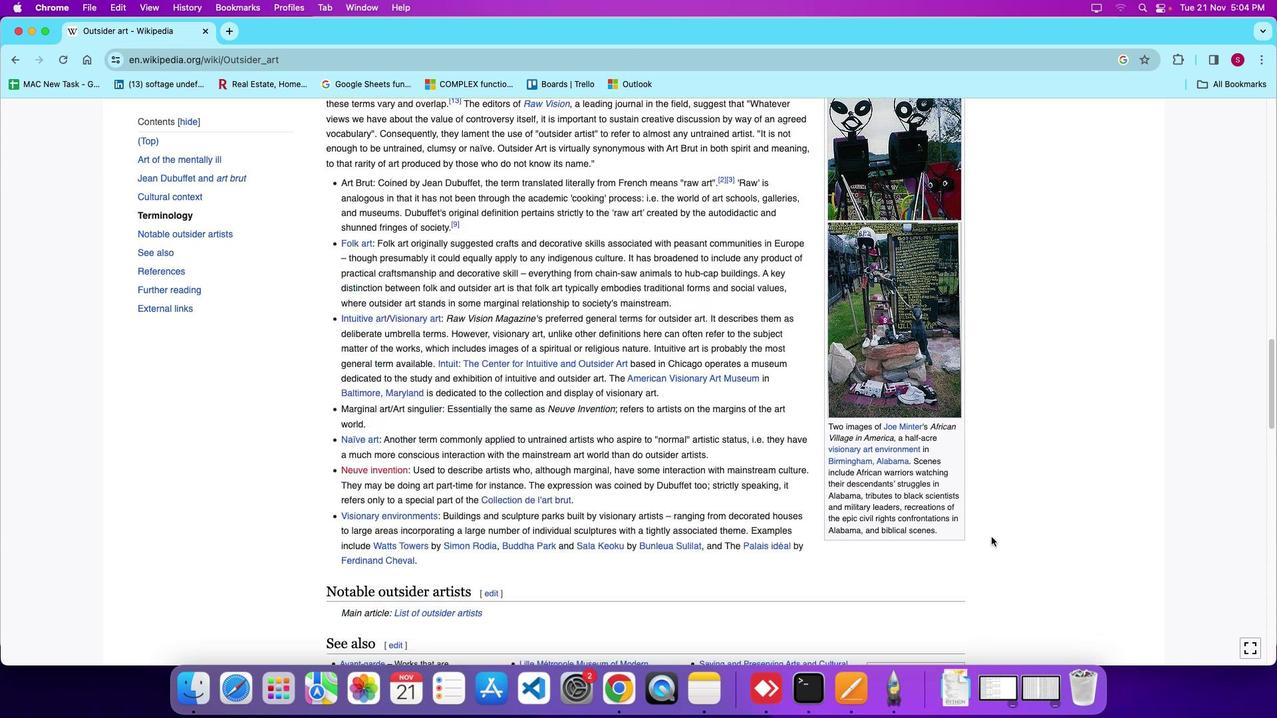 
Action: Mouse moved to (999, 546)
Screenshot: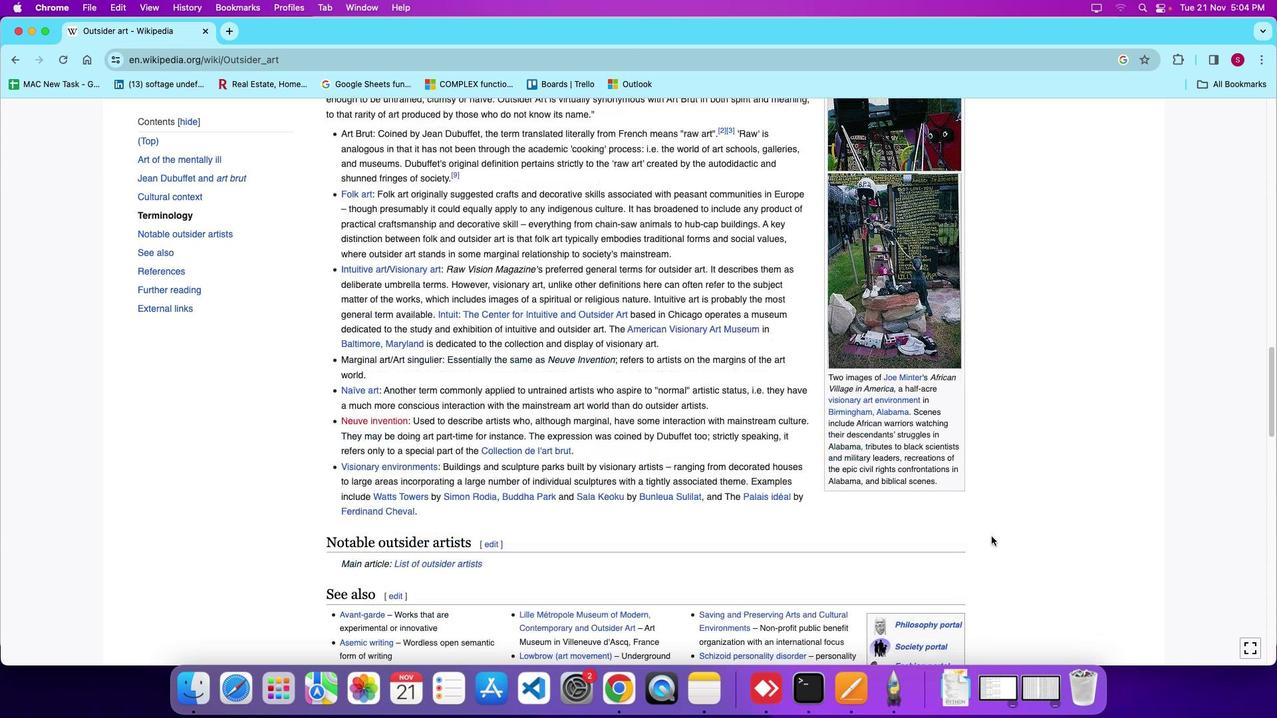 
Action: Mouse scrolled (999, 546) with delta (7, 4)
Screenshot: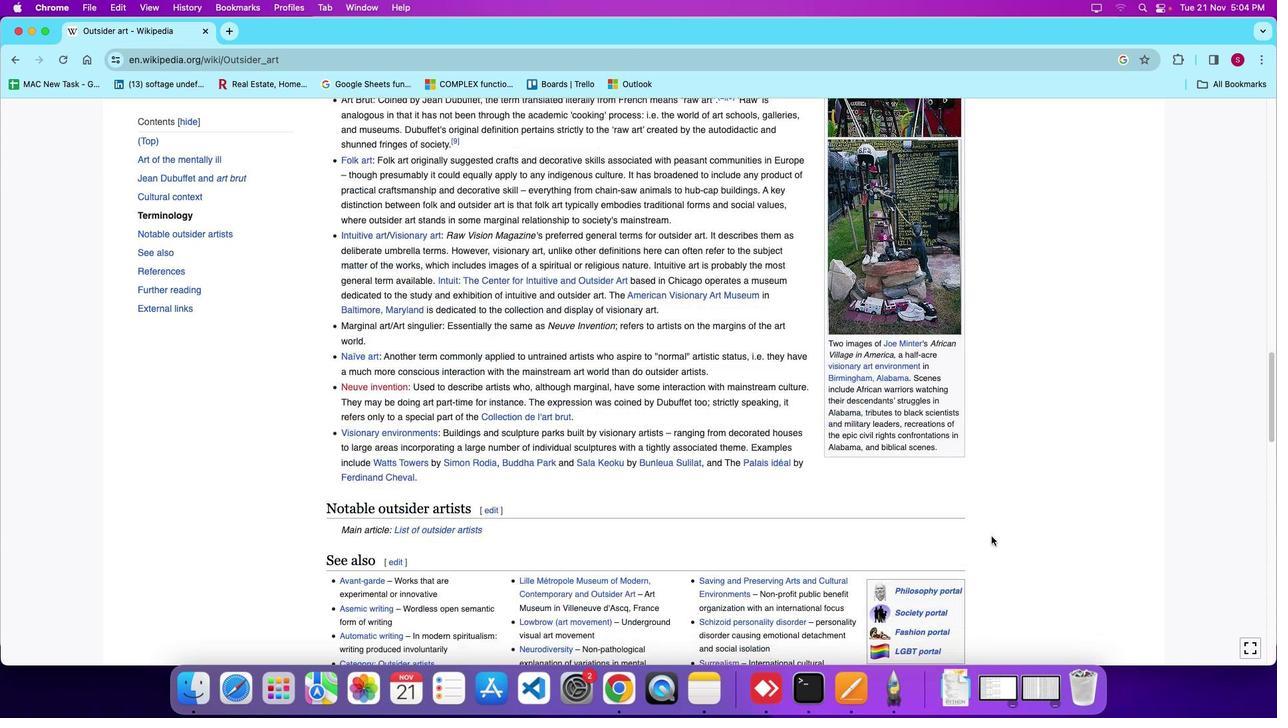 
Action: Mouse moved to (997, 549)
Screenshot: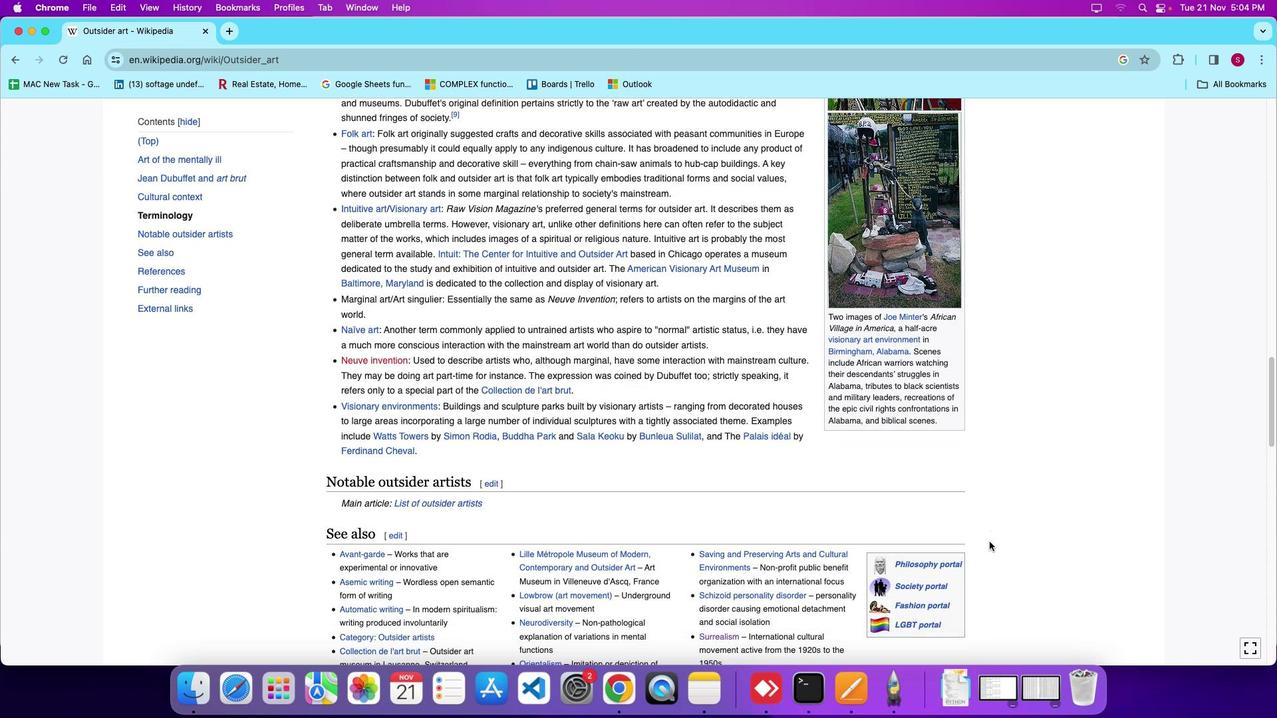 
Action: Mouse scrolled (997, 549) with delta (7, 6)
Screenshot: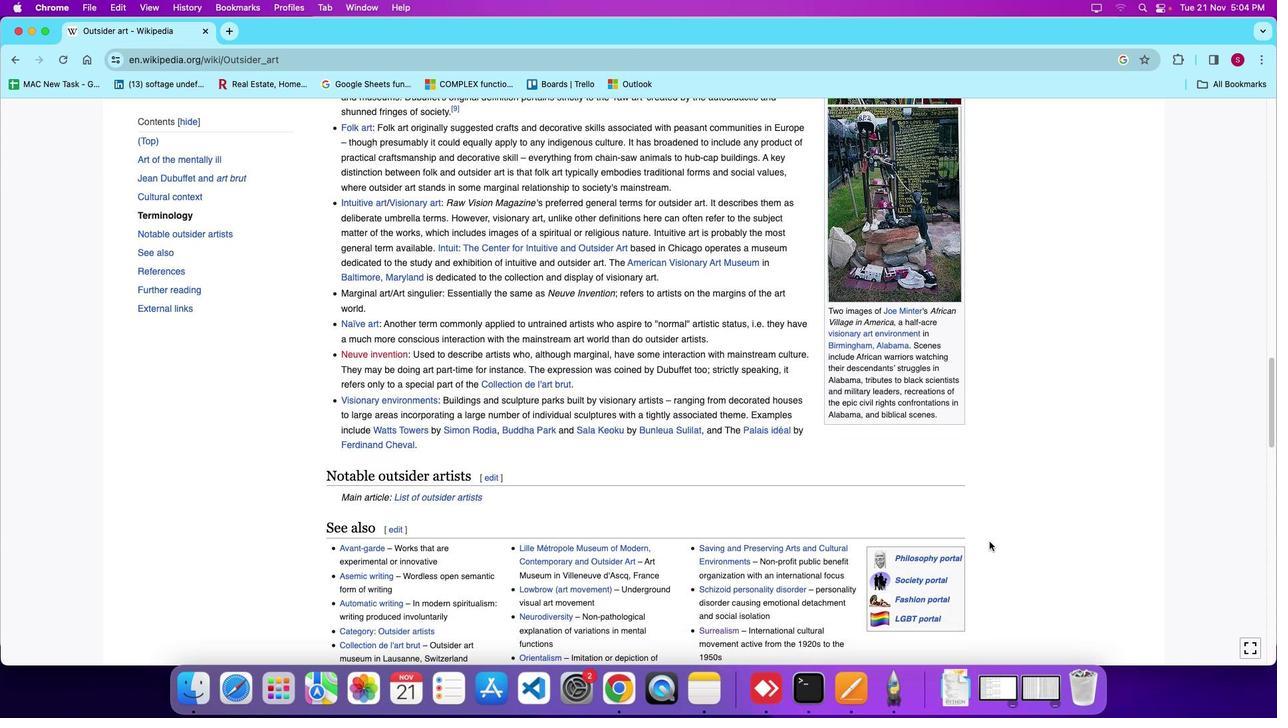
Action: Mouse scrolled (997, 549) with delta (7, 6)
Screenshot: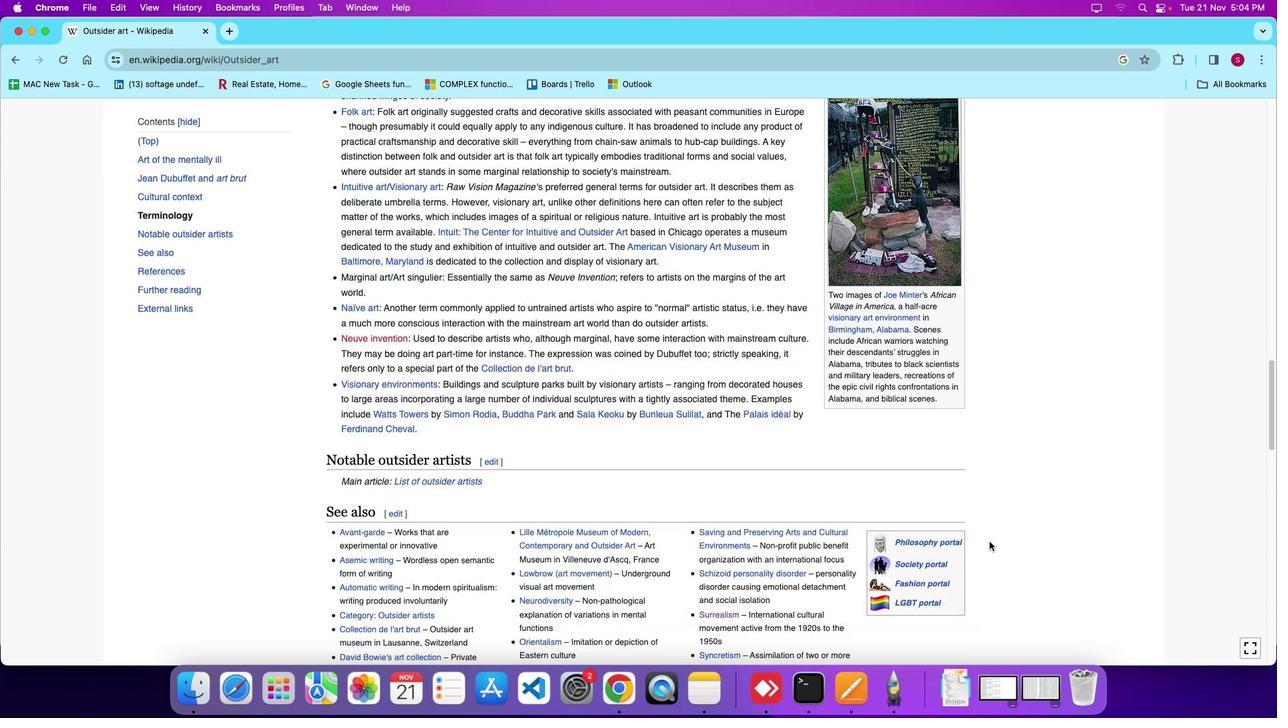 
Action: Mouse moved to (997, 550)
Screenshot: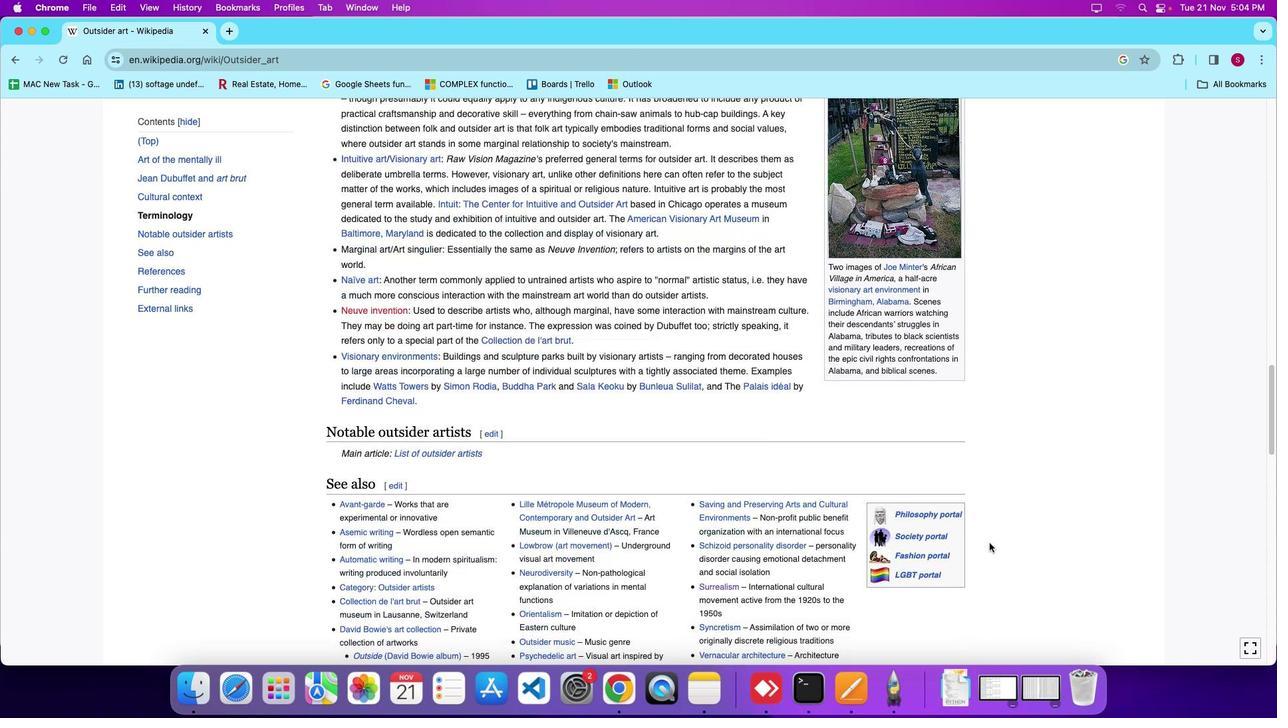 
Action: Mouse scrolled (997, 550) with delta (7, 6)
Screenshot: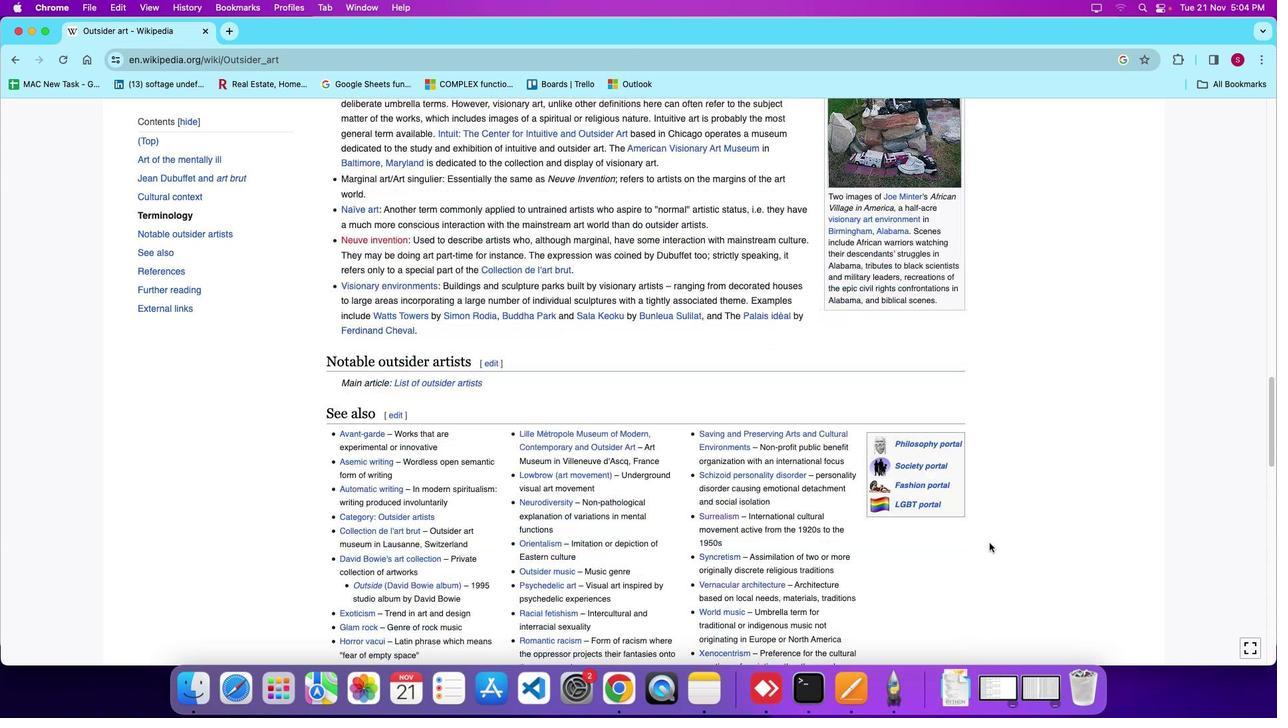
Action: Mouse scrolled (997, 550) with delta (7, 6)
Screenshot: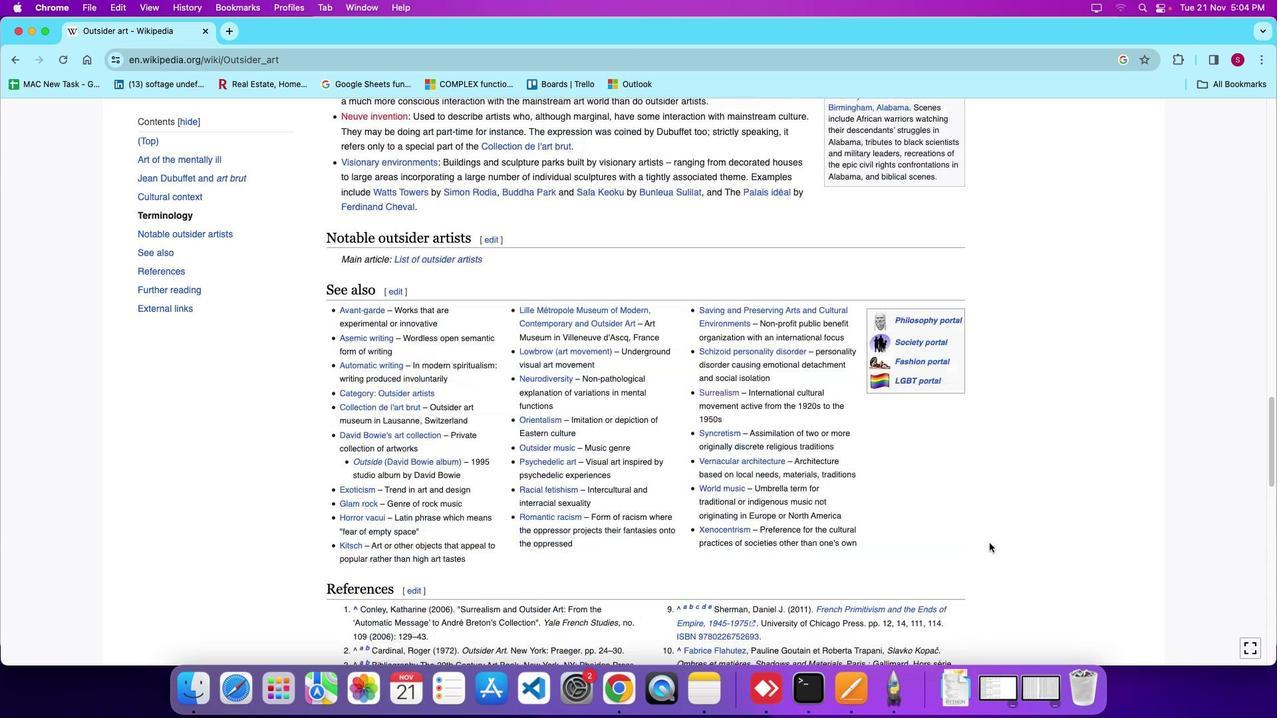 
Action: Mouse scrolled (997, 550) with delta (7, 2)
Screenshot: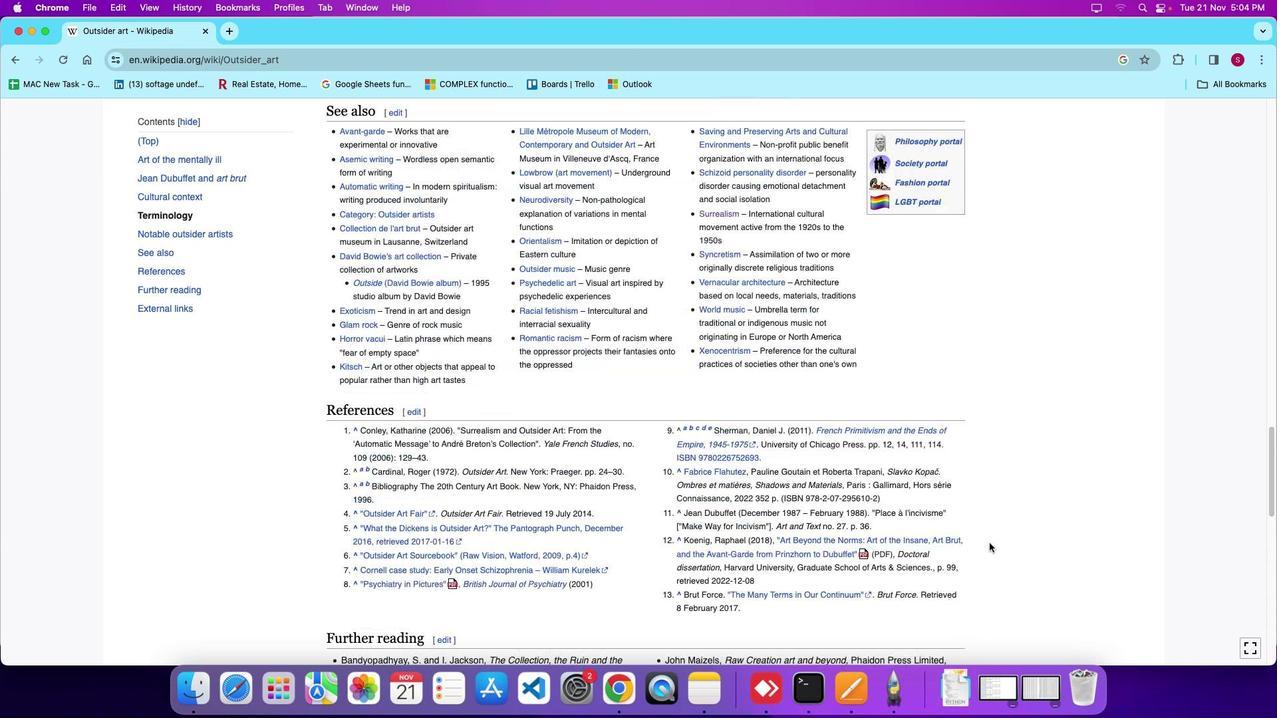 
Action: Mouse scrolled (997, 550) with delta (7, 1)
Screenshot: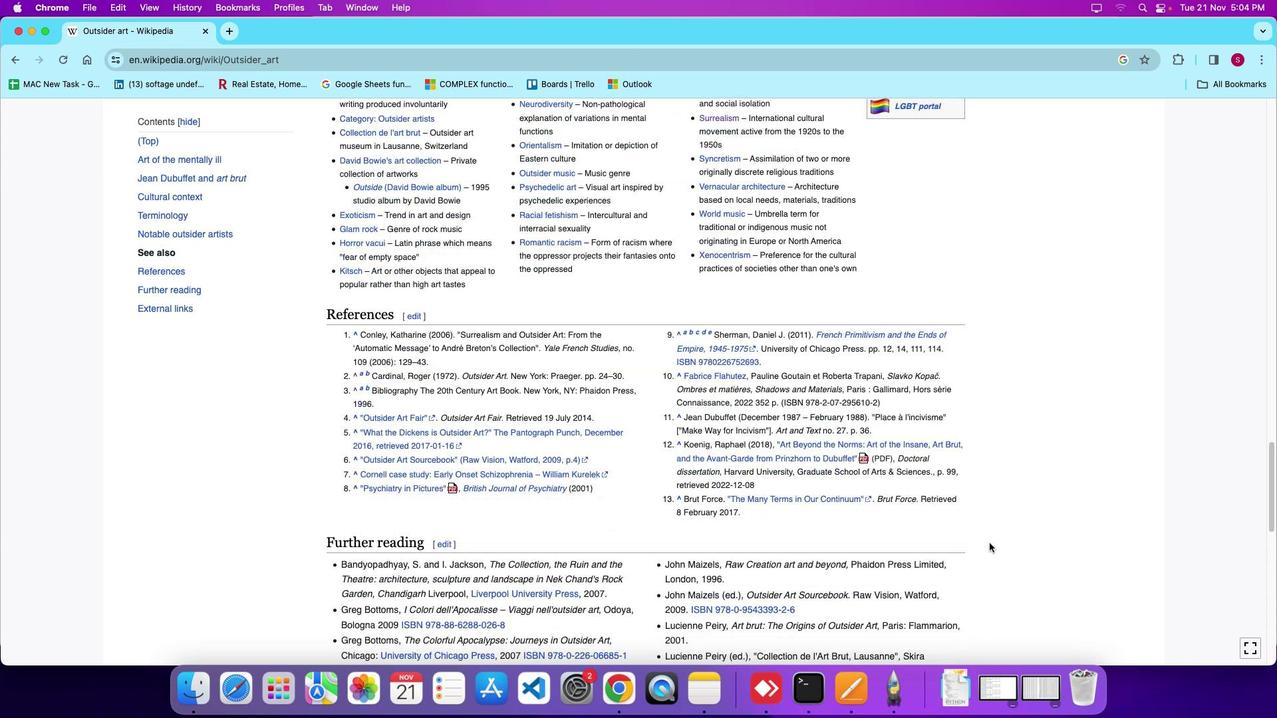 
Action: Mouse moved to (997, 550)
Screenshot: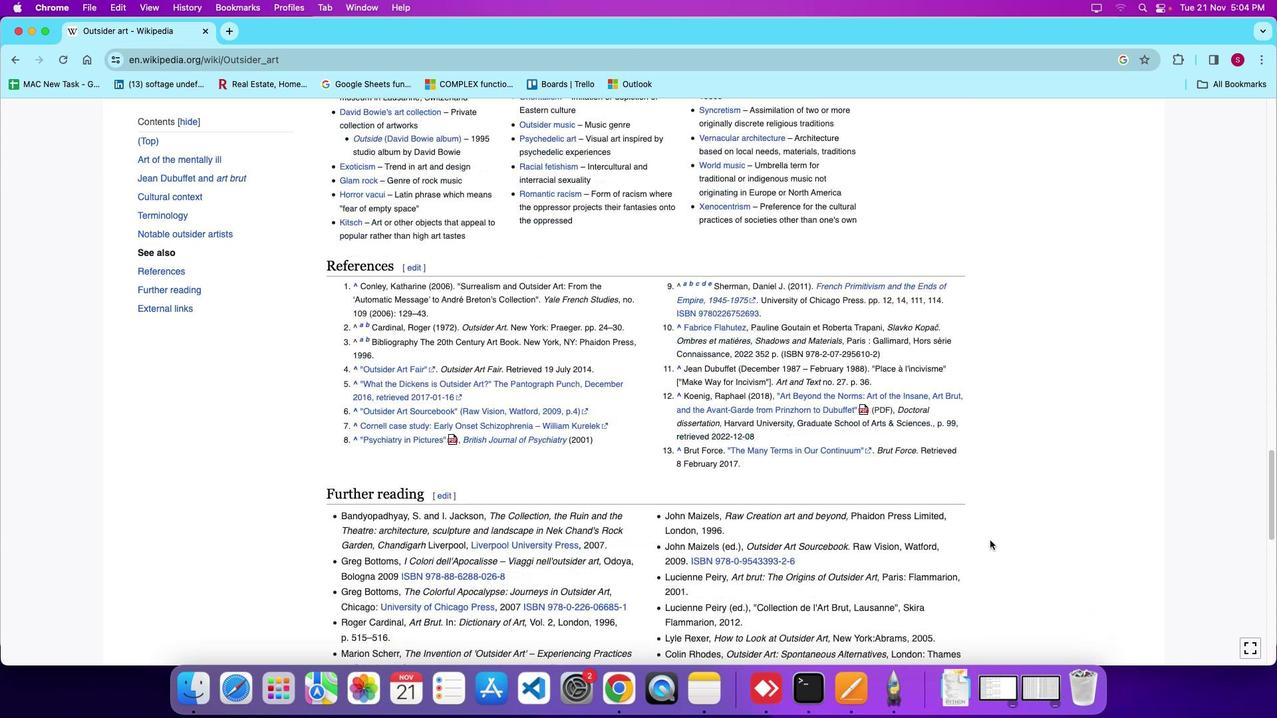 
Action: Mouse scrolled (997, 550) with delta (7, 6)
Screenshot: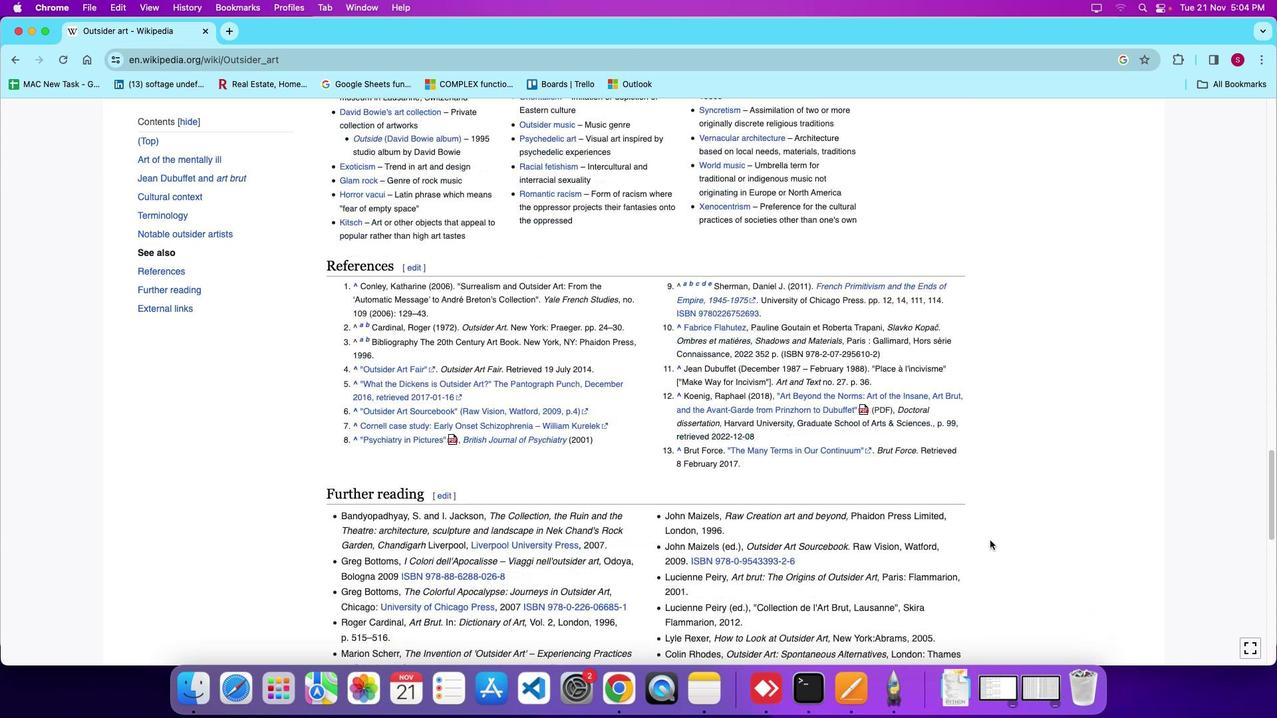 
Action: Mouse scrolled (997, 550) with delta (7, 6)
Screenshot: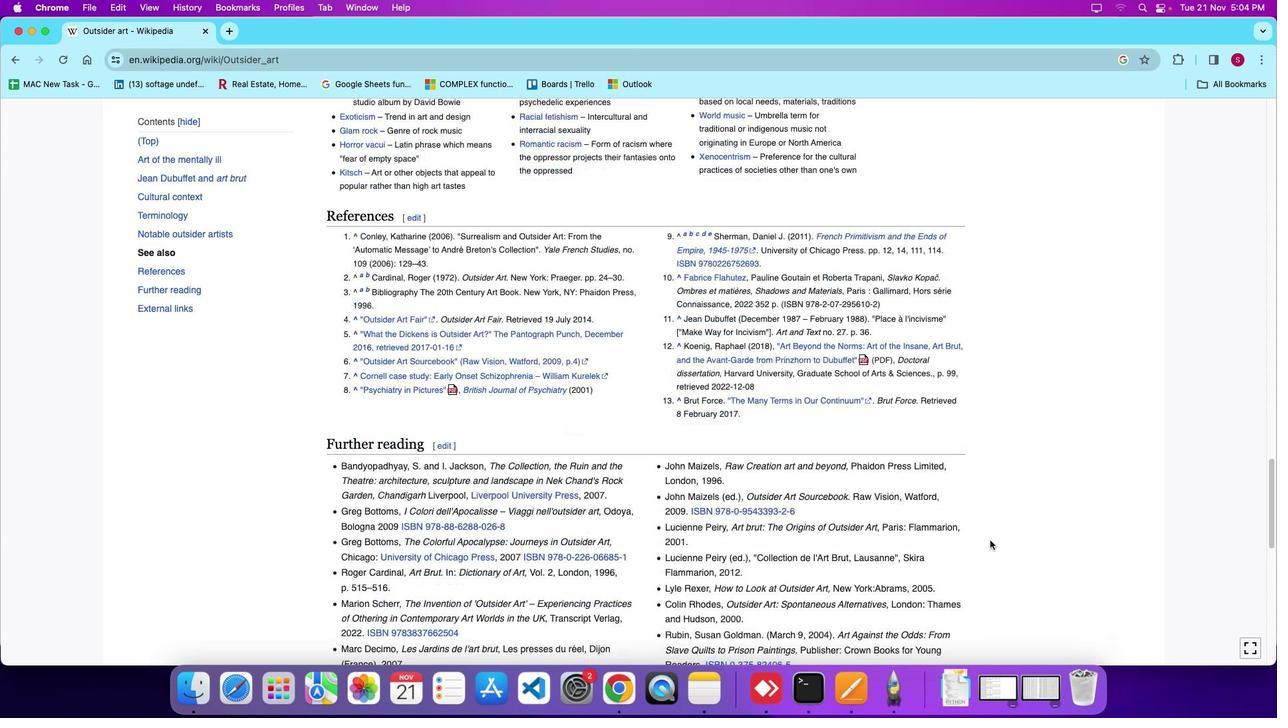 
Action: Mouse moved to (997, 547)
Screenshot: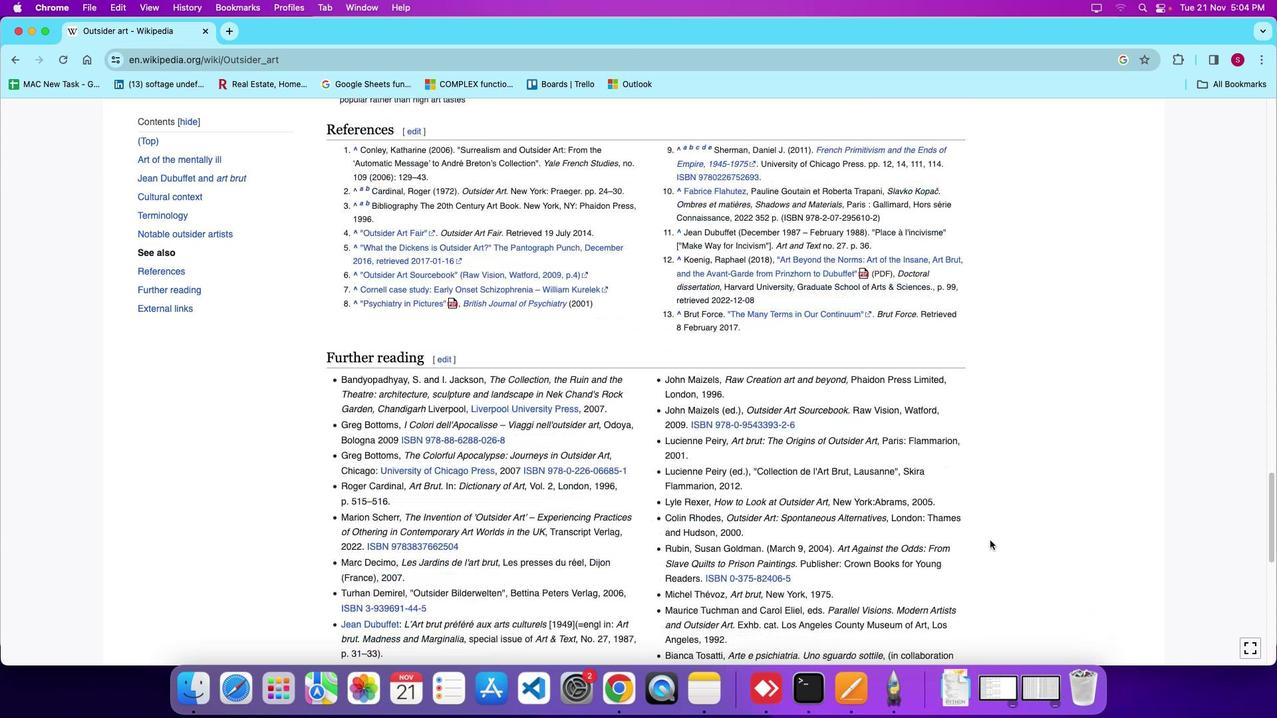 
Action: Mouse scrolled (997, 547) with delta (7, 3)
Screenshot: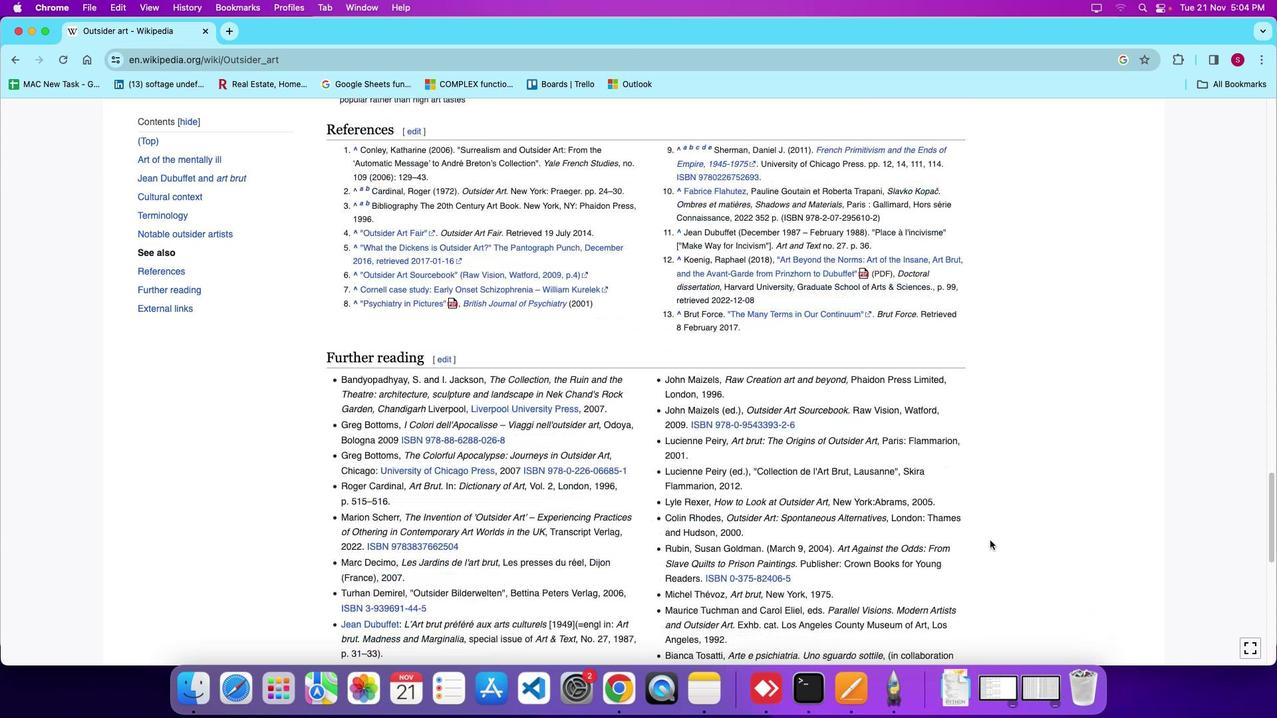 
Action: Mouse moved to (39, 40)
Screenshot: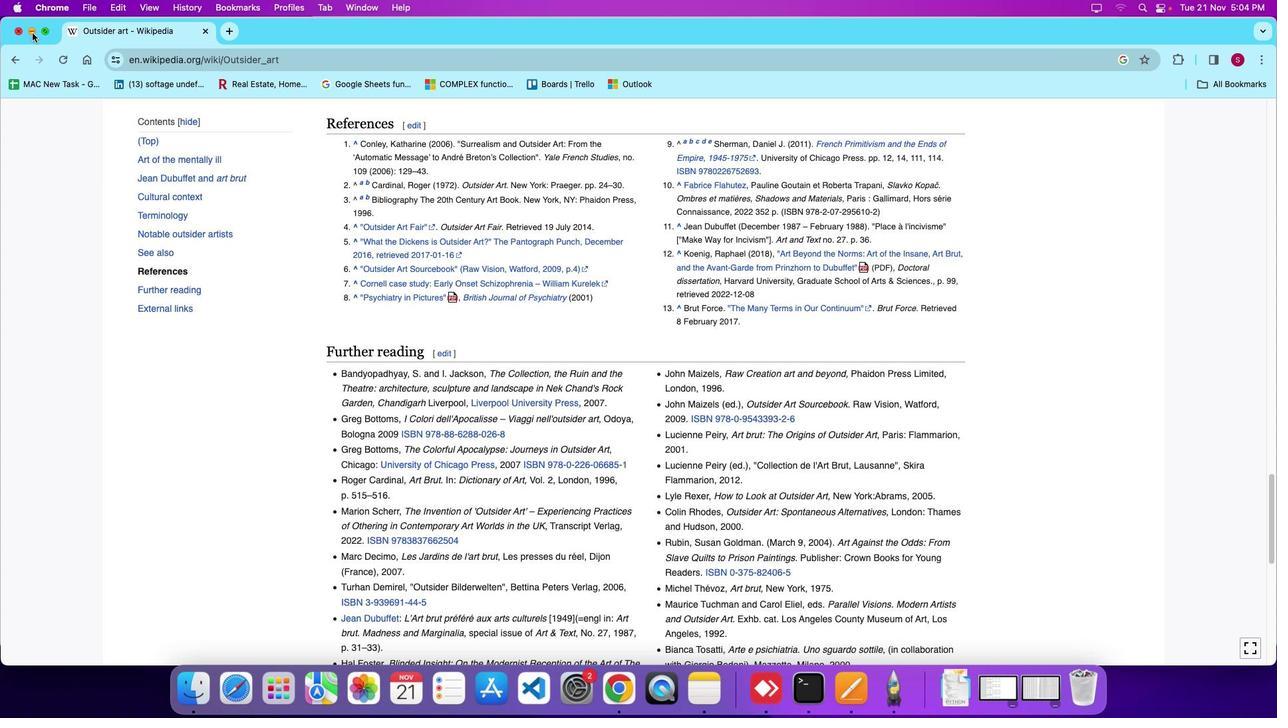 
Action: Mouse pressed left at (39, 40)
Screenshot: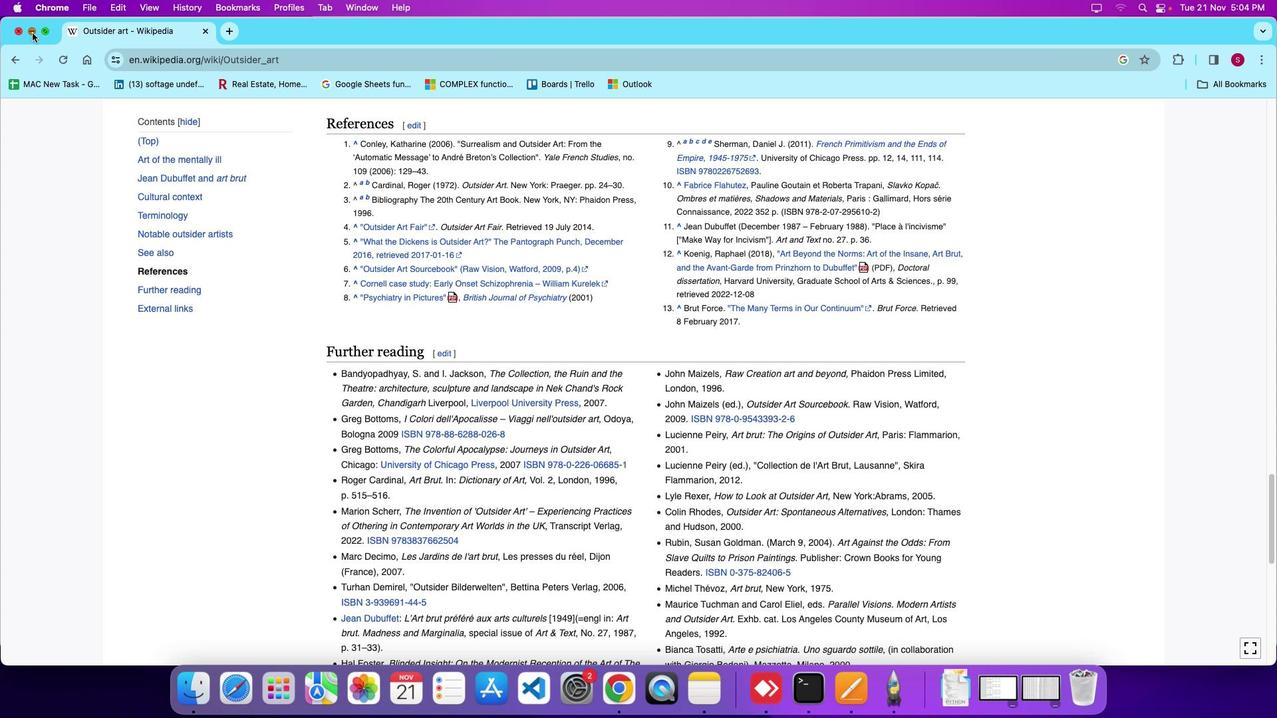 
Action: Mouse moved to (63, 107)
Screenshot: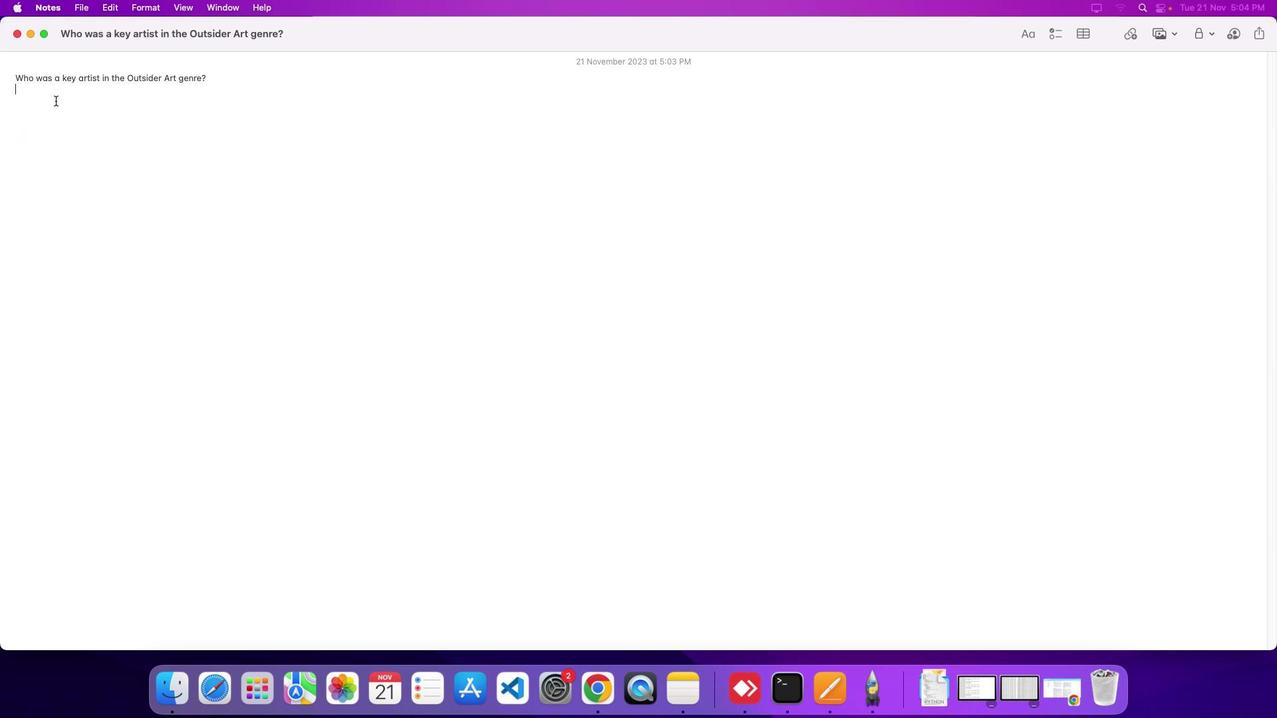 
Action: Mouse pressed left at (63, 107)
Screenshot: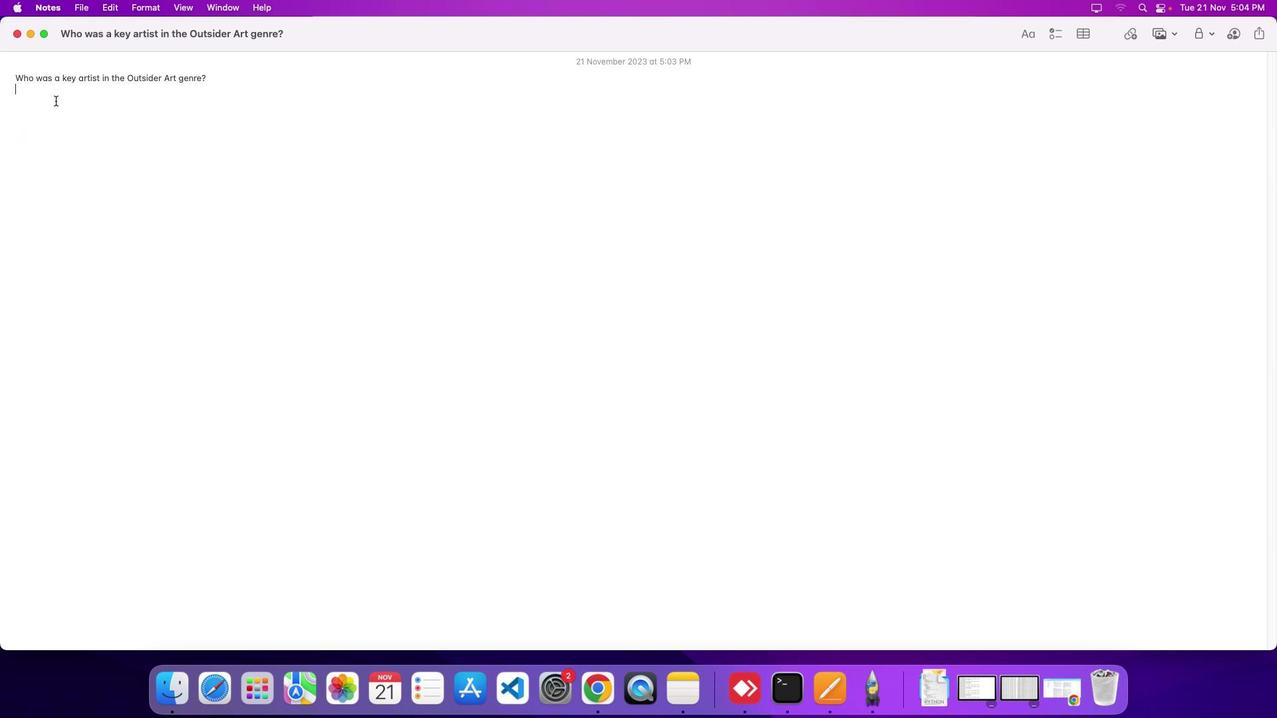 
Action: Mouse moved to (63, 107)
Screenshot: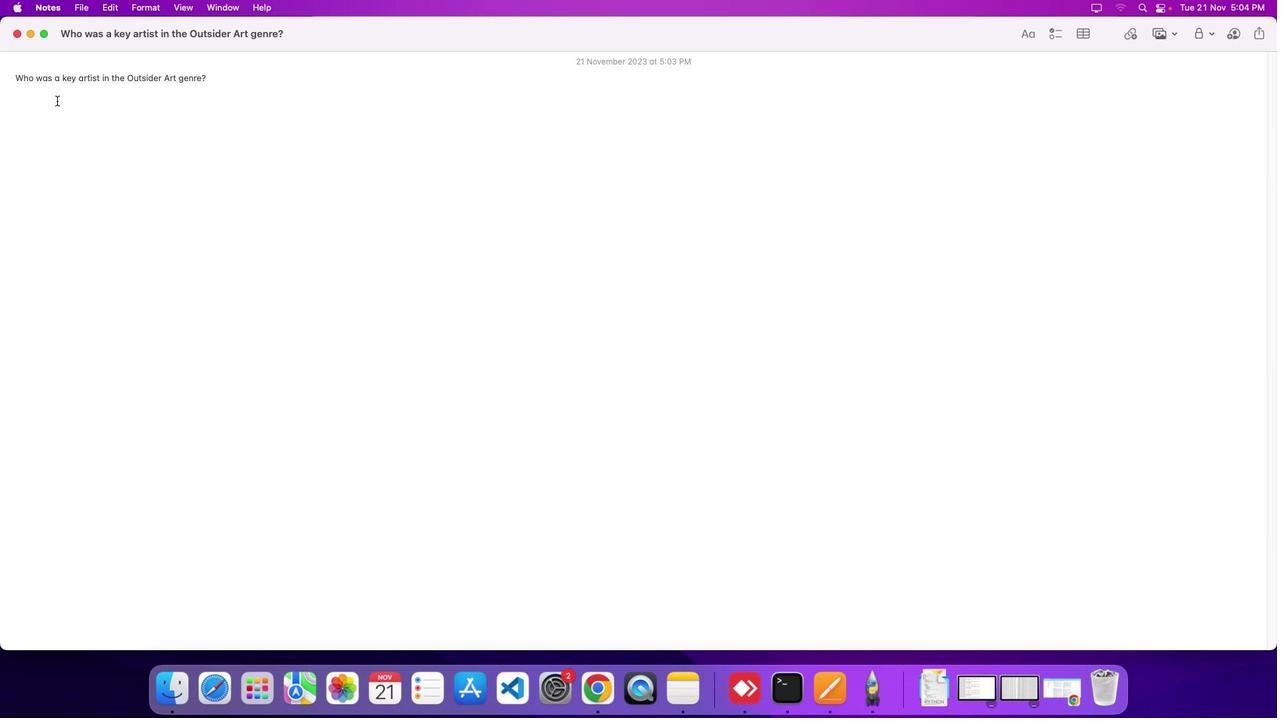 
Action: Key pressed Key.shift'J''e''a''n'Key.spaceKey.shift'D''u''b''u''f''f''e''t'Key.space'w''a''s'Key.space'a'Key.space'k''e''y'Key.space'a''r''t''i''s''t'Key.space'i''n'Key.space't''h''e'Key.spaceKey.shift'O''u''t''s''i''d''e''r'Key.spaceKey.shift'A''r''t'Key.spaceKey.shift'g''e''n''r''e''.'
Screenshot: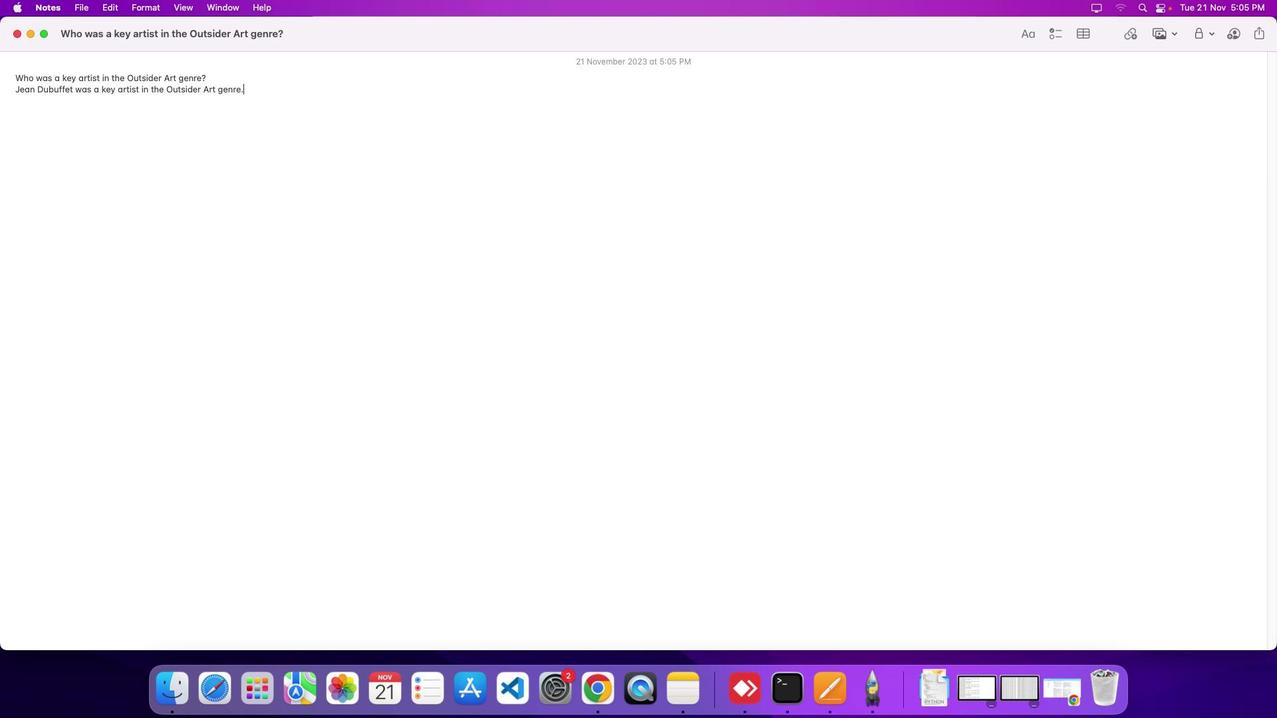 
